 Task: Add Nordic Naturals Omega-3 Gummy Worms Strawberry to the cart.
Action: Mouse moved to (307, 164)
Screenshot: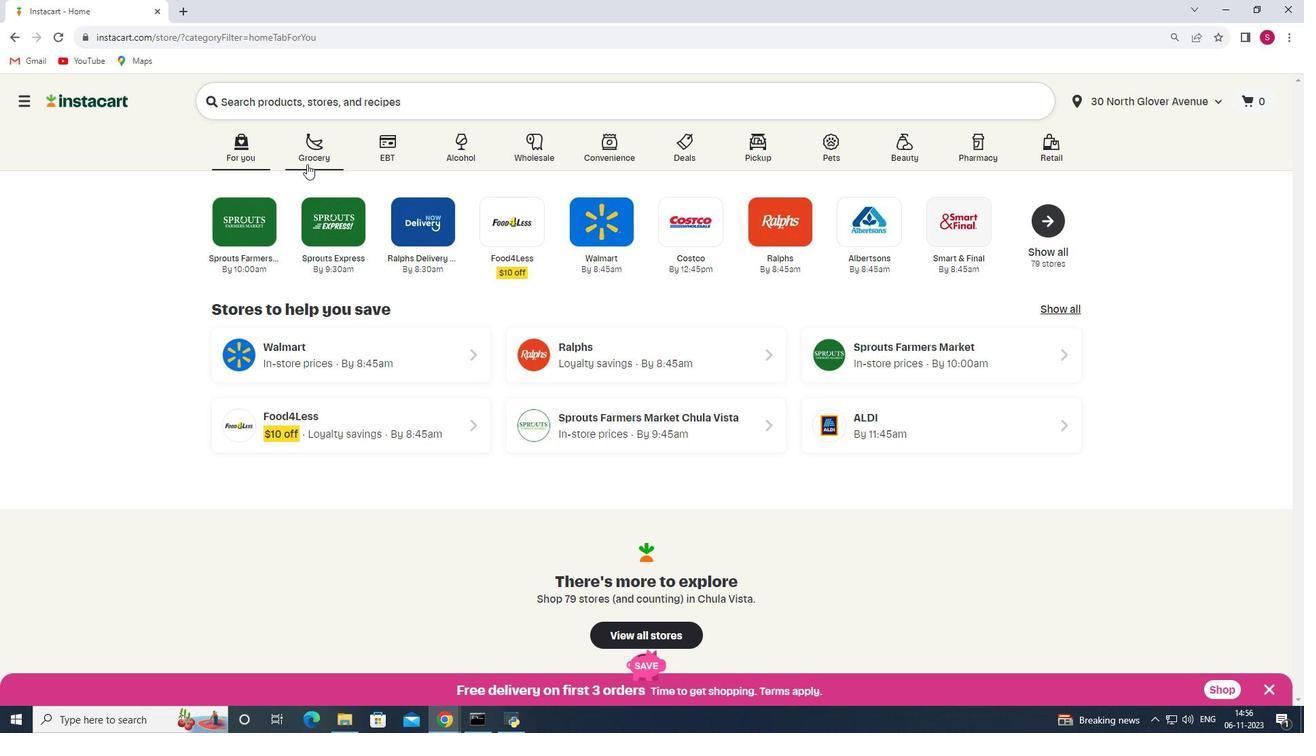 
Action: Mouse pressed left at (307, 164)
Screenshot: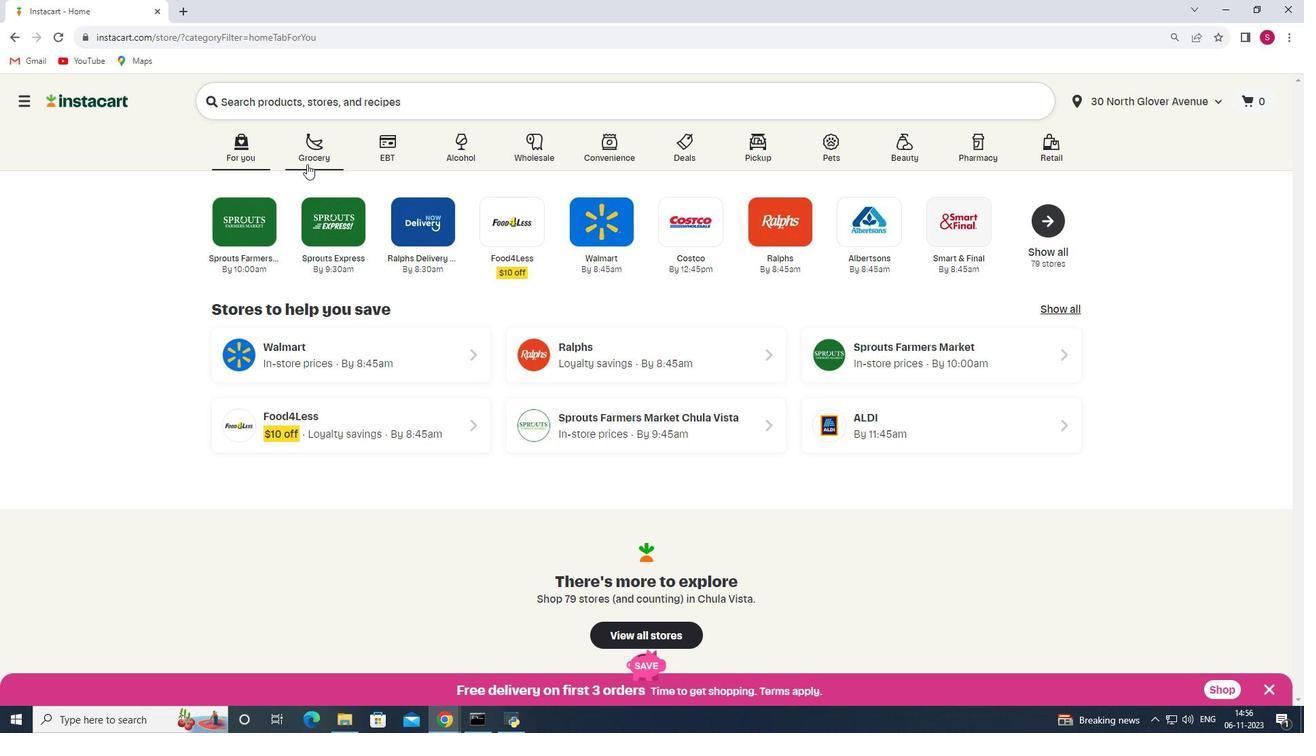 
Action: Mouse moved to (298, 390)
Screenshot: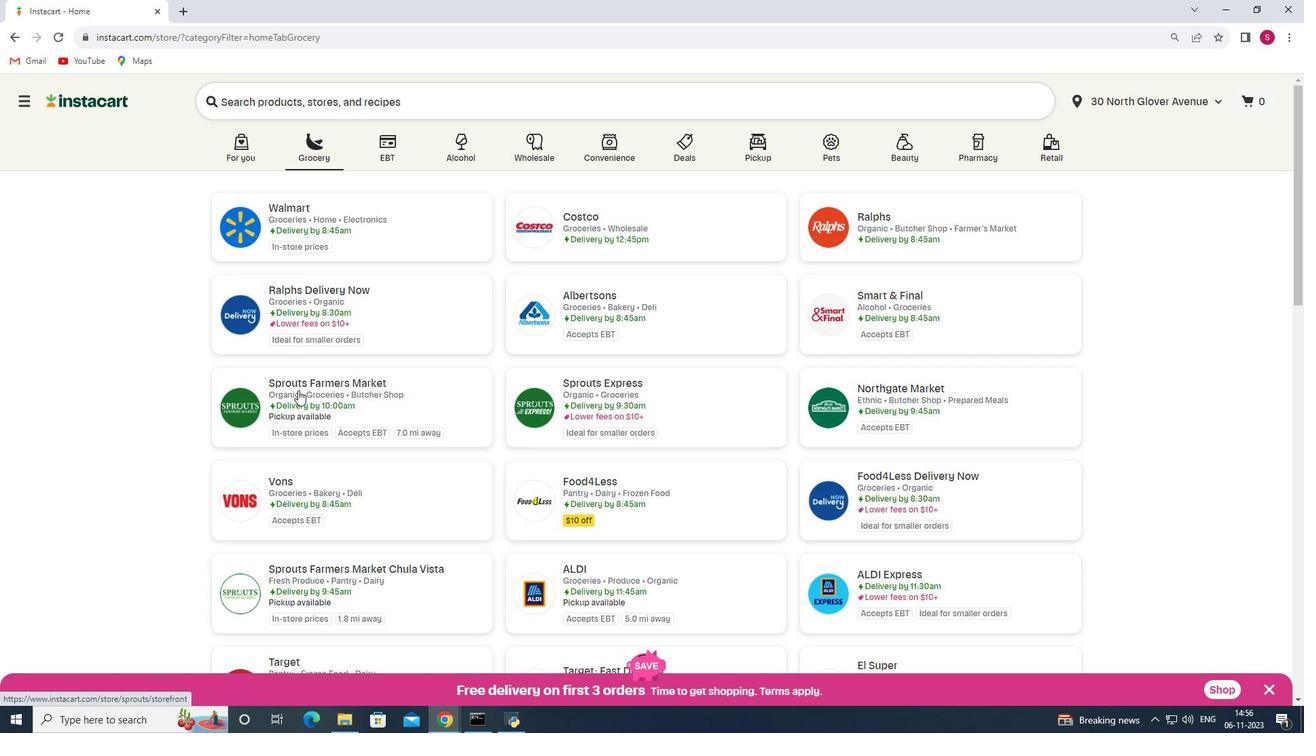 
Action: Mouse pressed left at (298, 390)
Screenshot: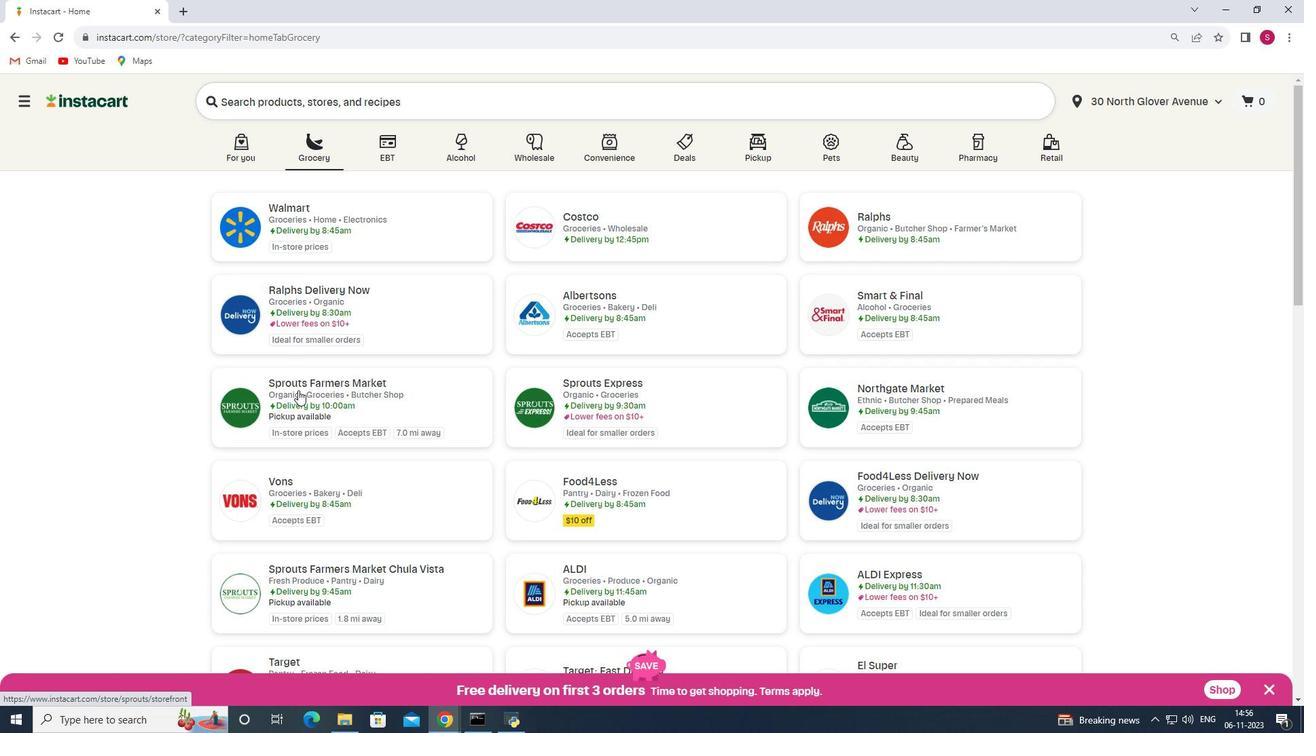 
Action: Mouse moved to (76, 450)
Screenshot: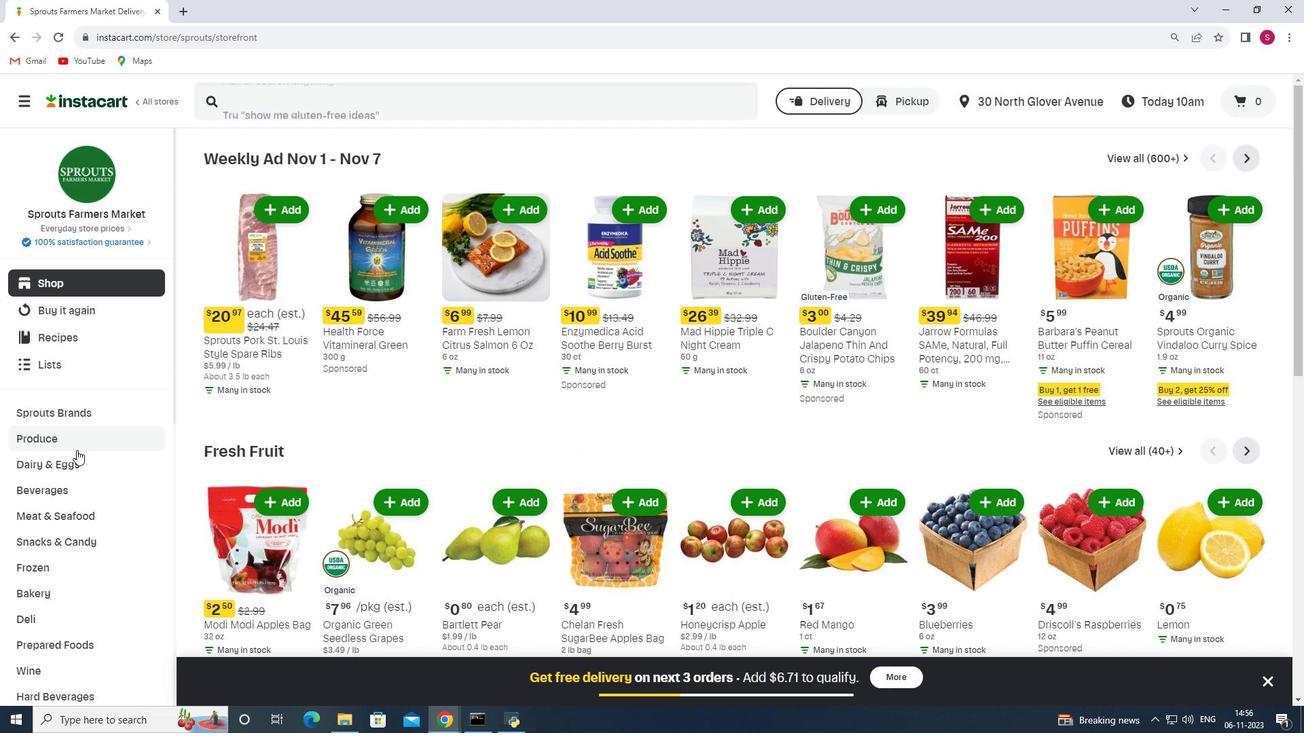 
Action: Mouse scrolled (76, 449) with delta (0, 0)
Screenshot: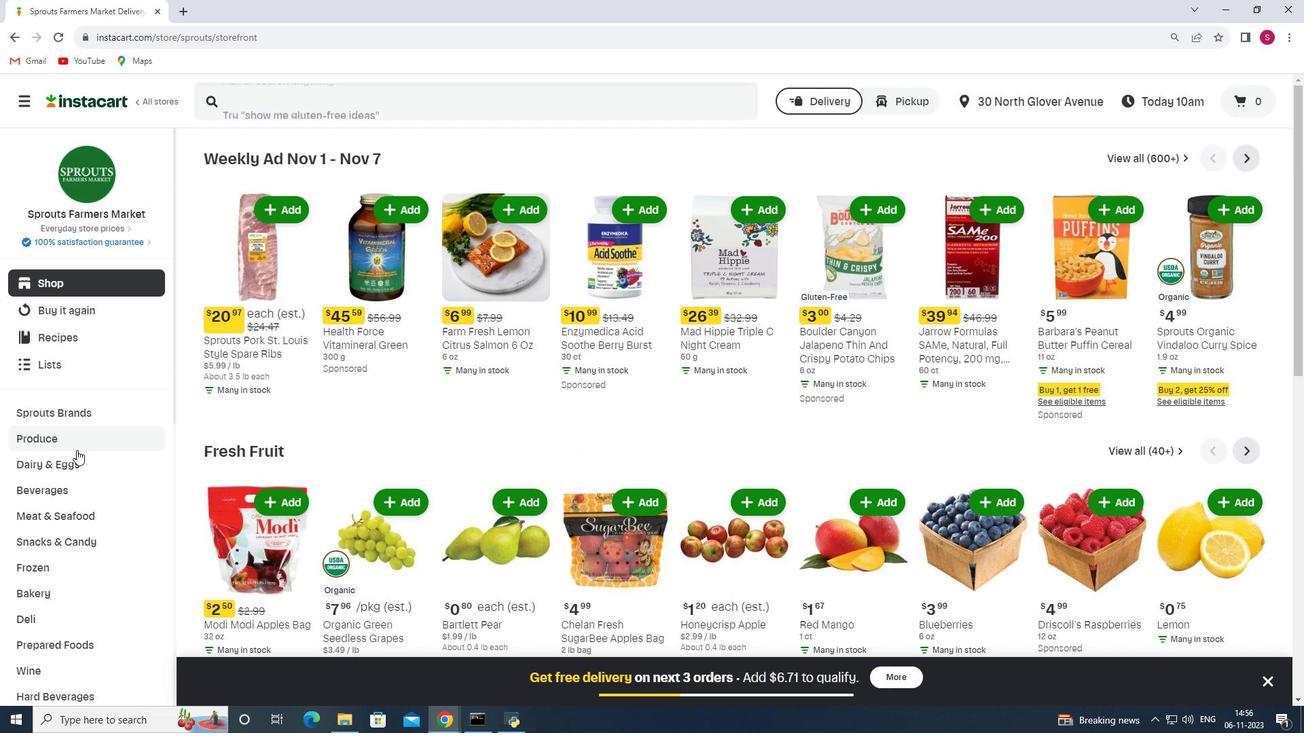 
Action: Mouse moved to (76, 451)
Screenshot: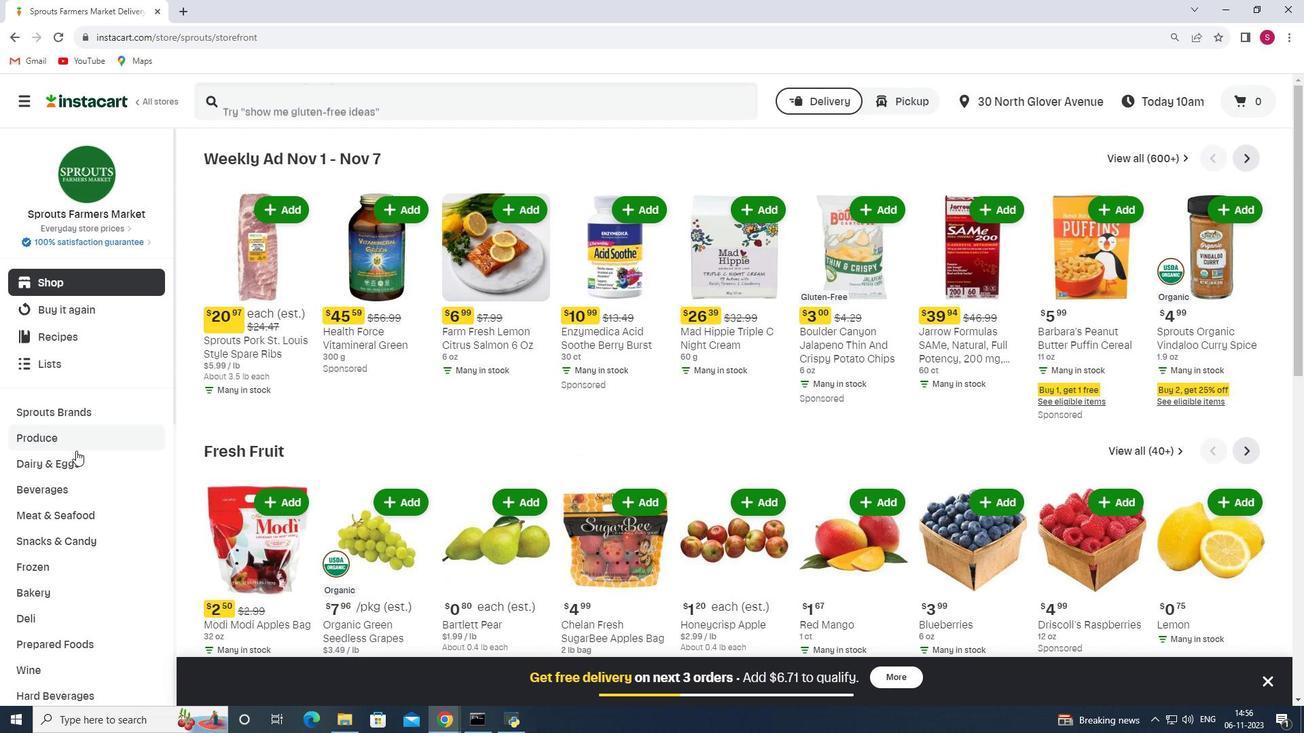 
Action: Mouse scrolled (76, 450) with delta (0, 0)
Screenshot: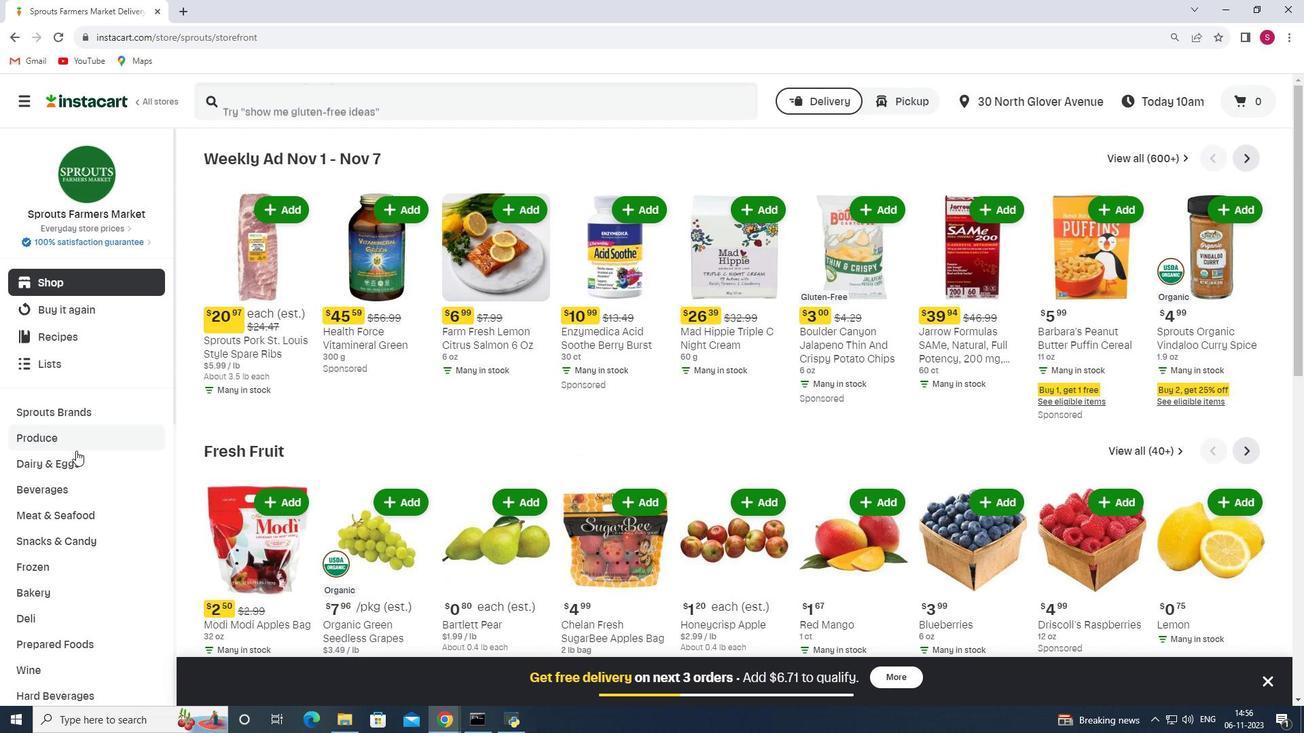 
Action: Mouse scrolled (76, 450) with delta (0, 0)
Screenshot: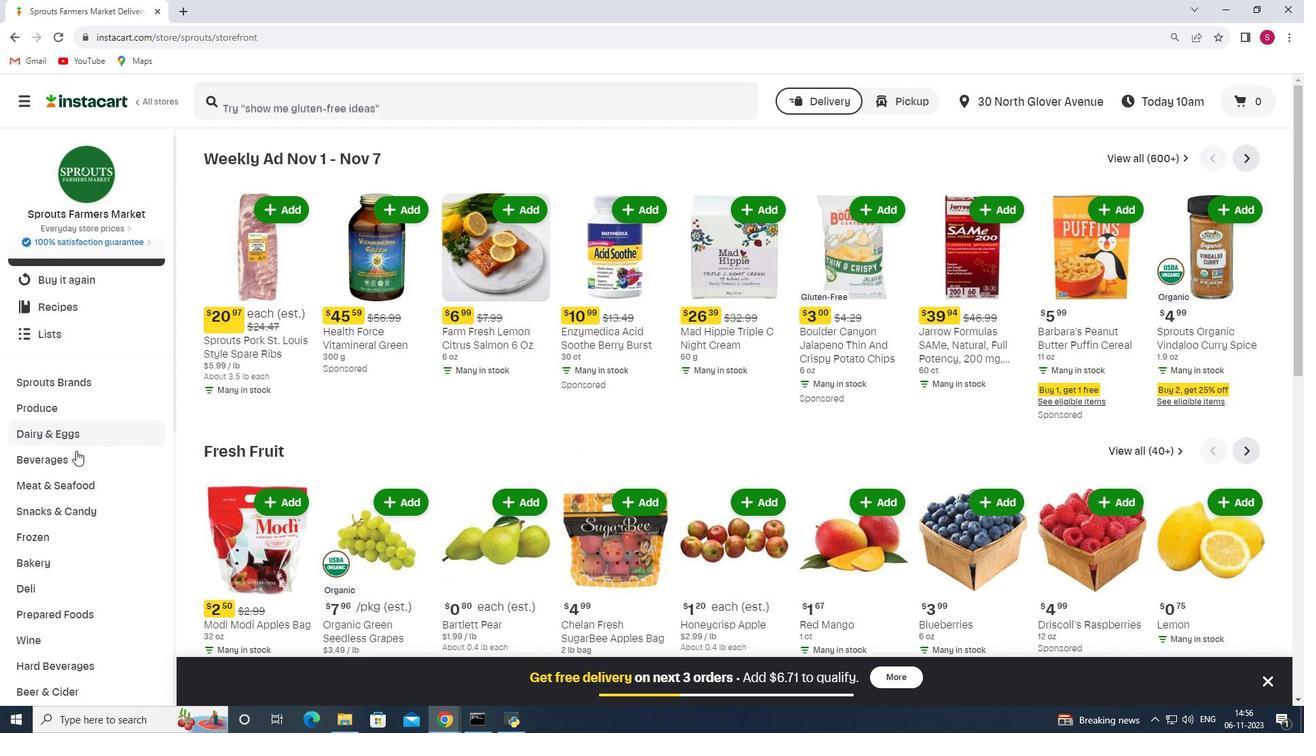 
Action: Mouse scrolled (76, 450) with delta (0, 0)
Screenshot: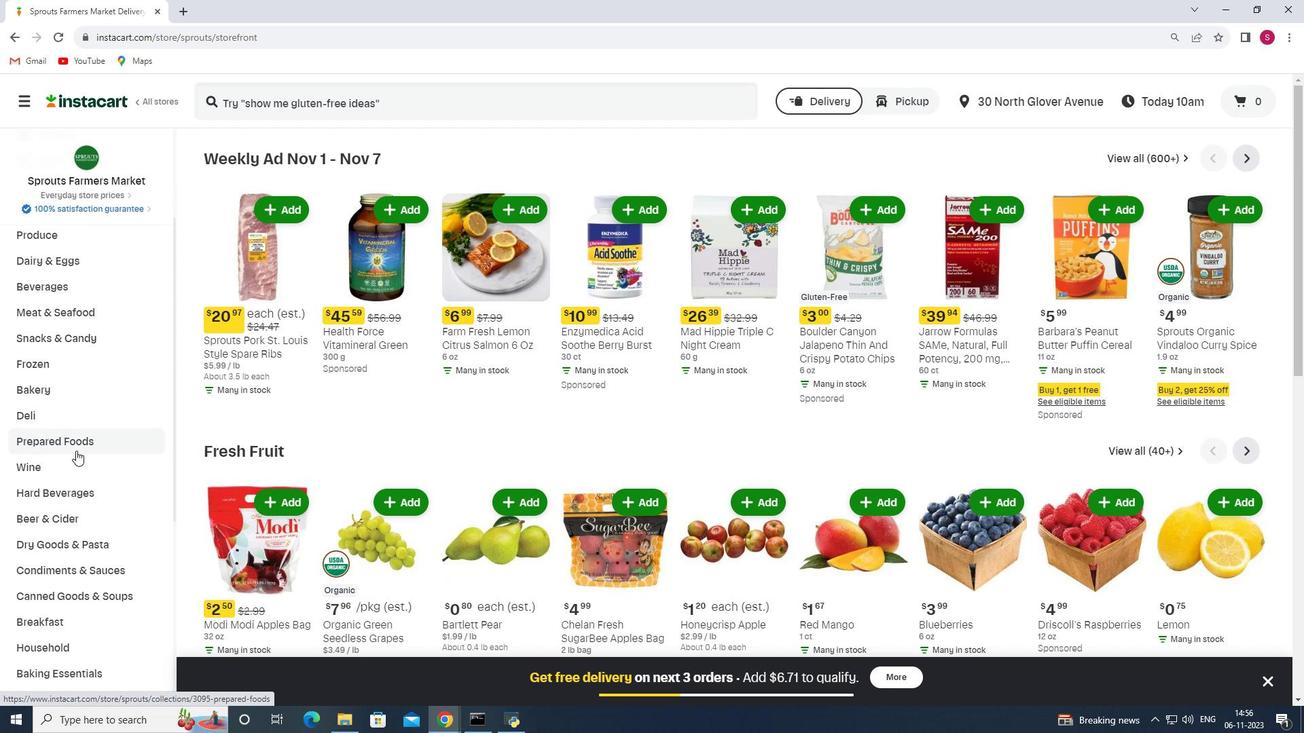 
Action: Mouse scrolled (76, 450) with delta (0, 0)
Screenshot: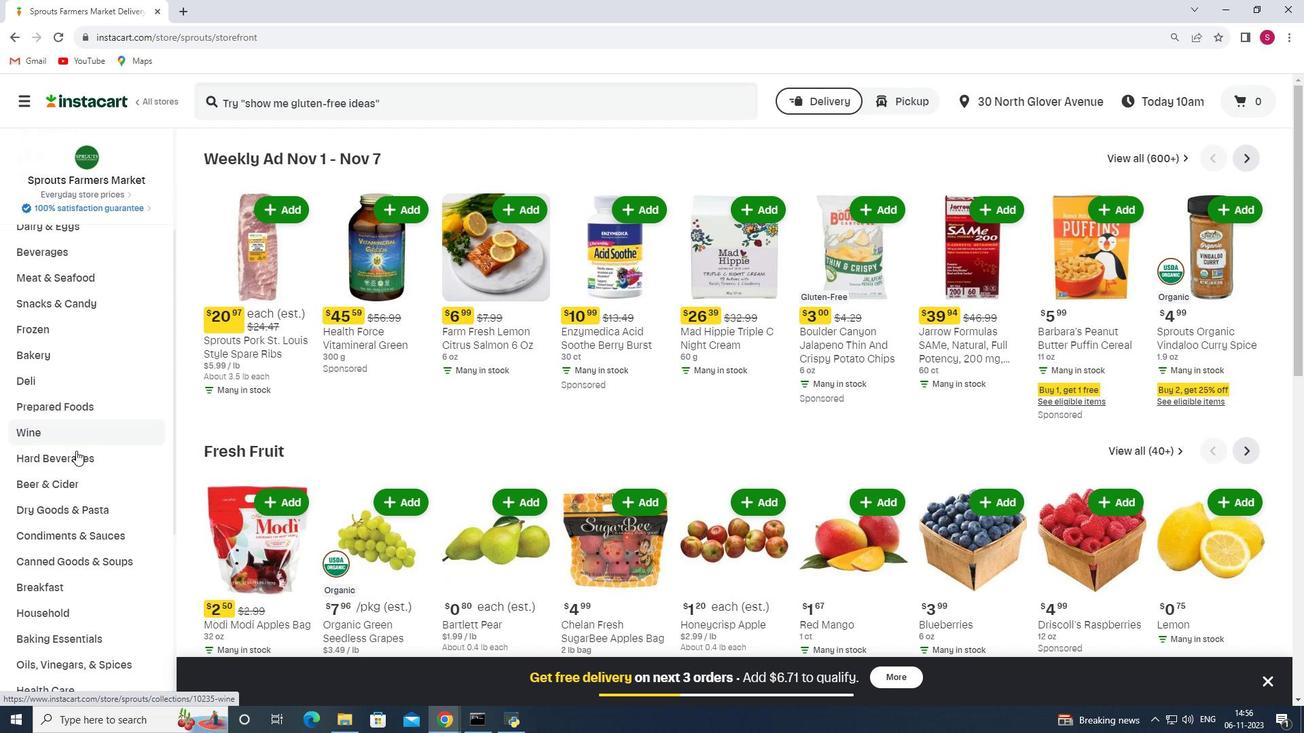 
Action: Mouse scrolled (76, 450) with delta (0, 0)
Screenshot: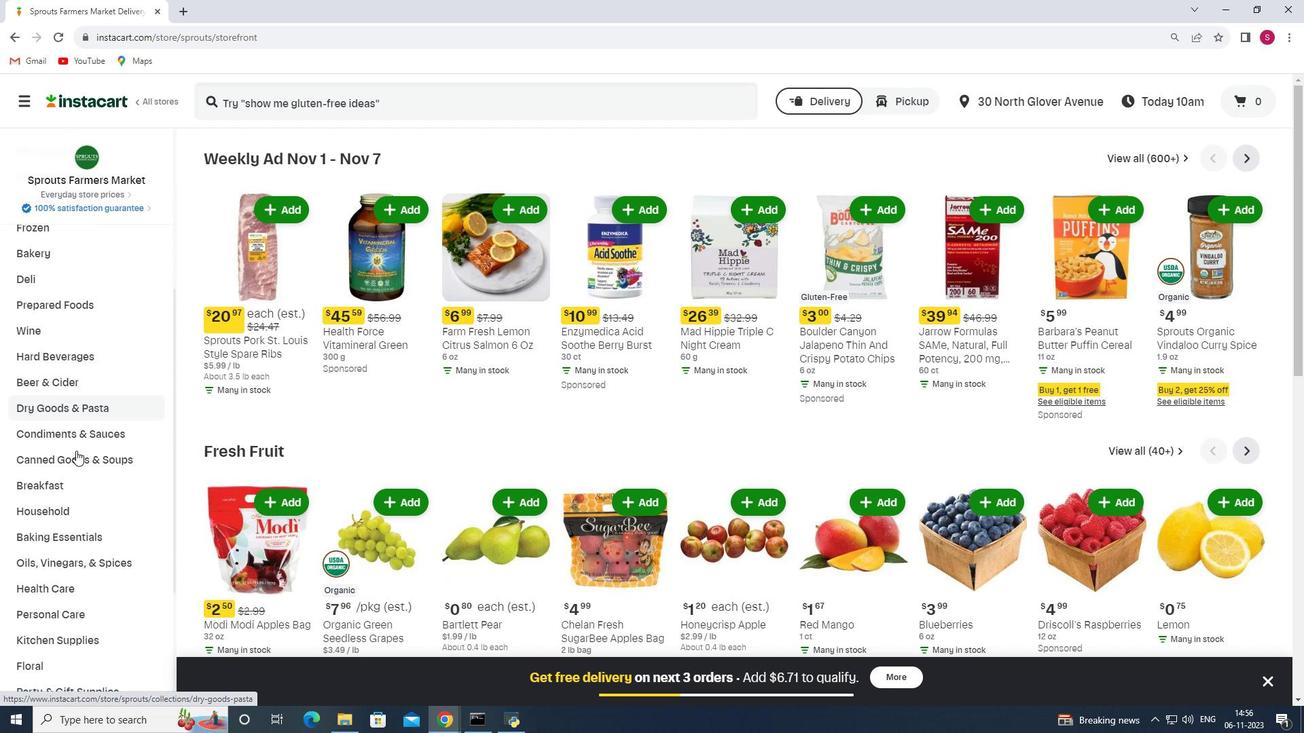 
Action: Mouse scrolled (76, 450) with delta (0, 0)
Screenshot: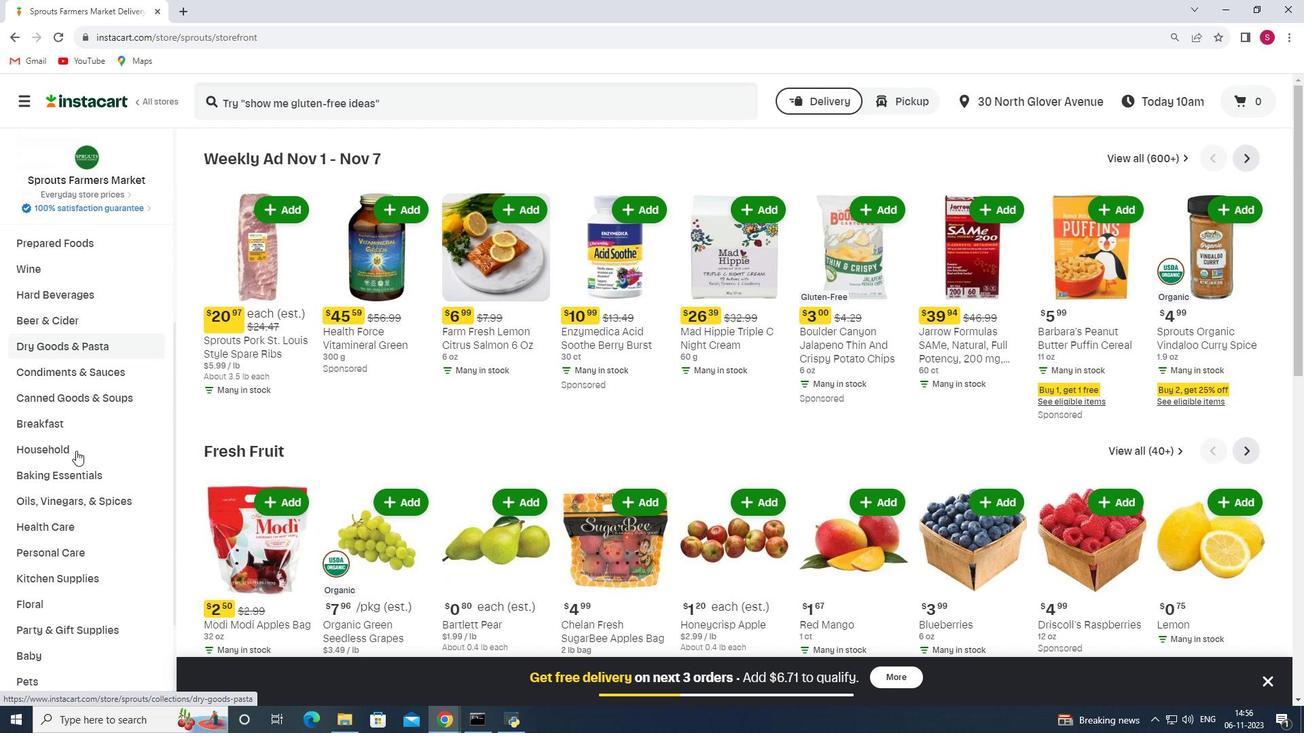 
Action: Mouse moved to (72, 463)
Screenshot: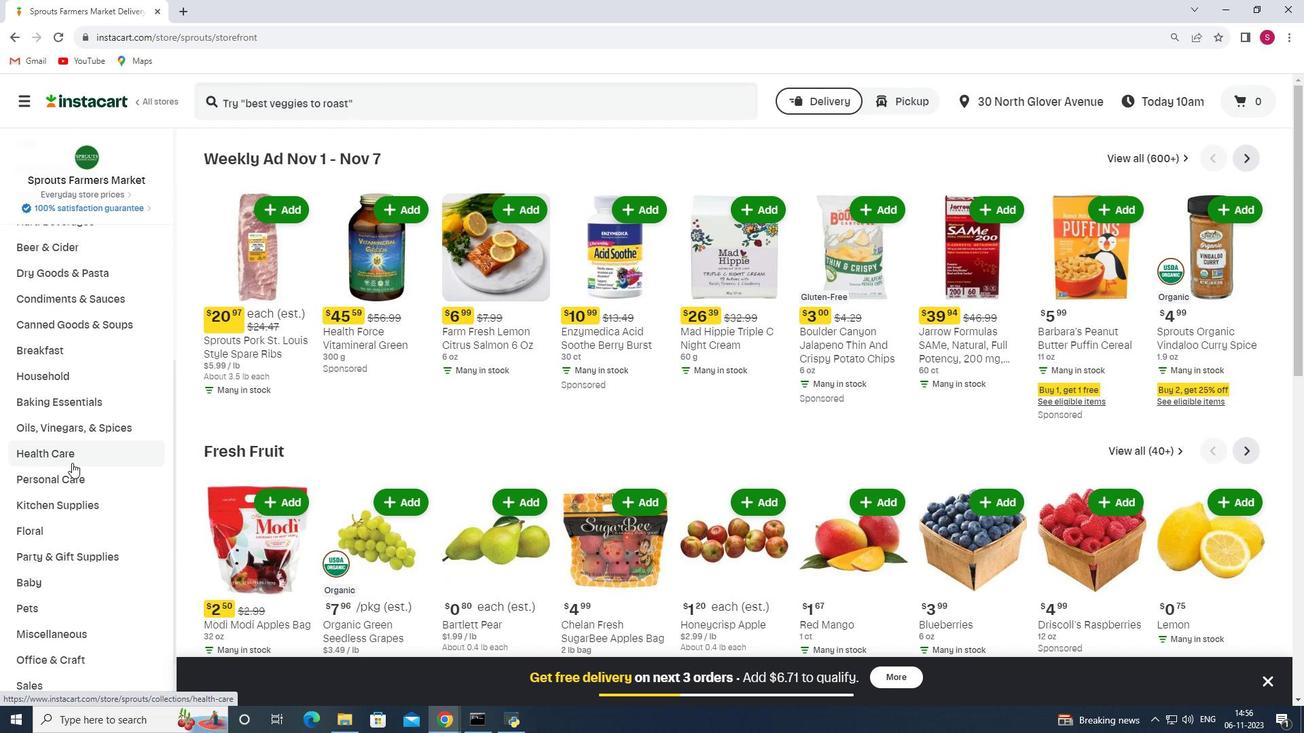 
Action: Mouse pressed left at (72, 463)
Screenshot: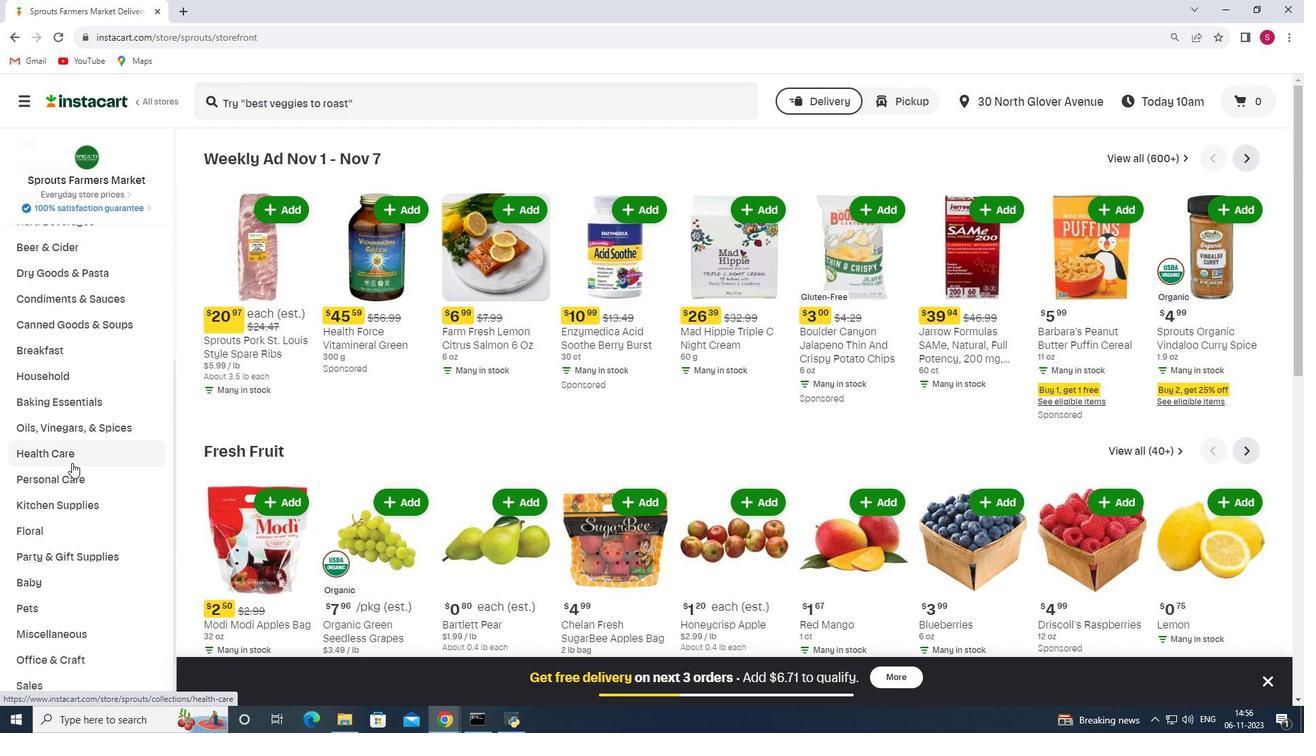 
Action: Mouse moved to (472, 185)
Screenshot: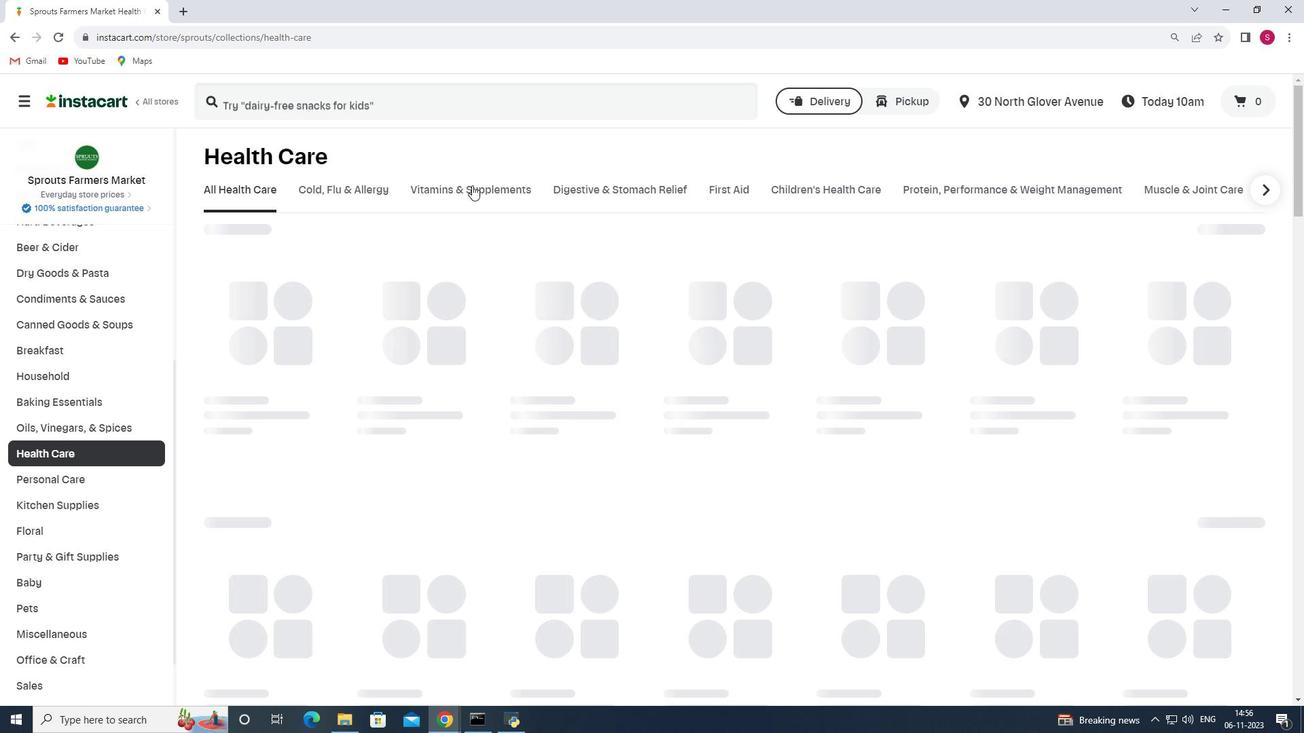 
Action: Mouse pressed left at (472, 185)
Screenshot: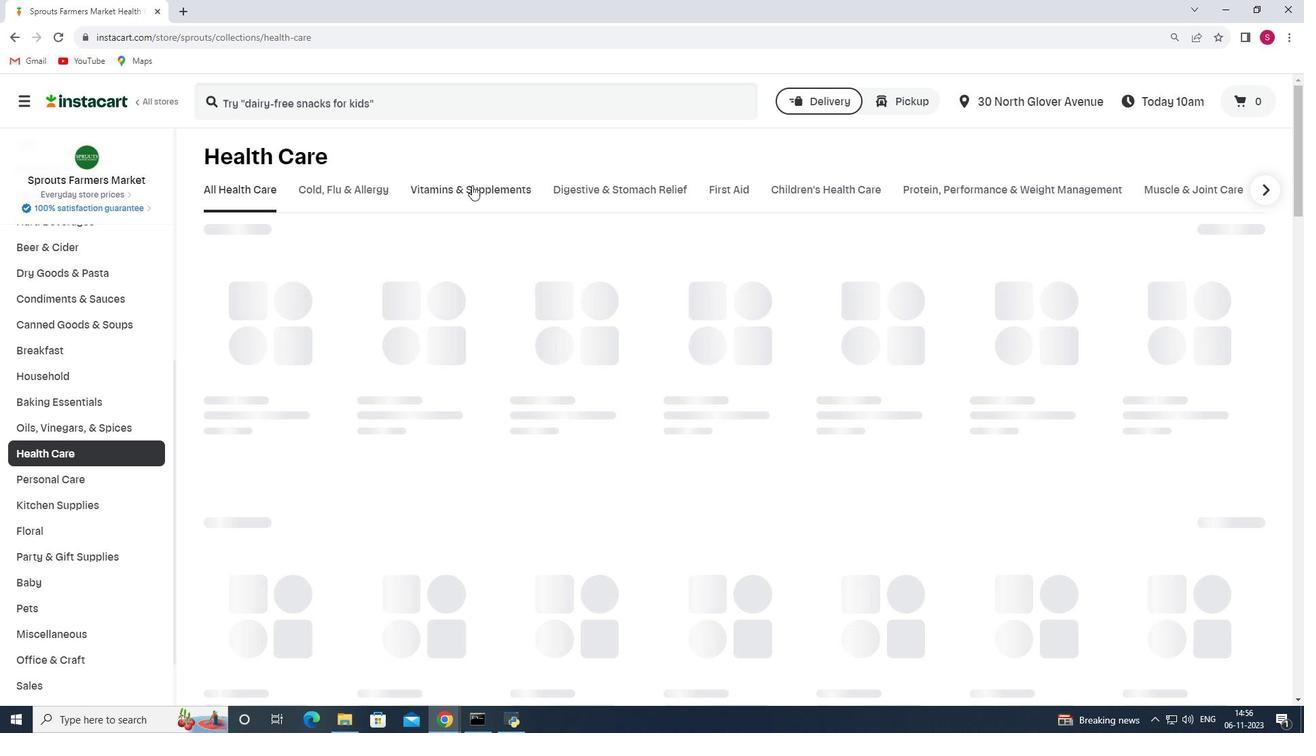 
Action: Mouse moved to (953, 256)
Screenshot: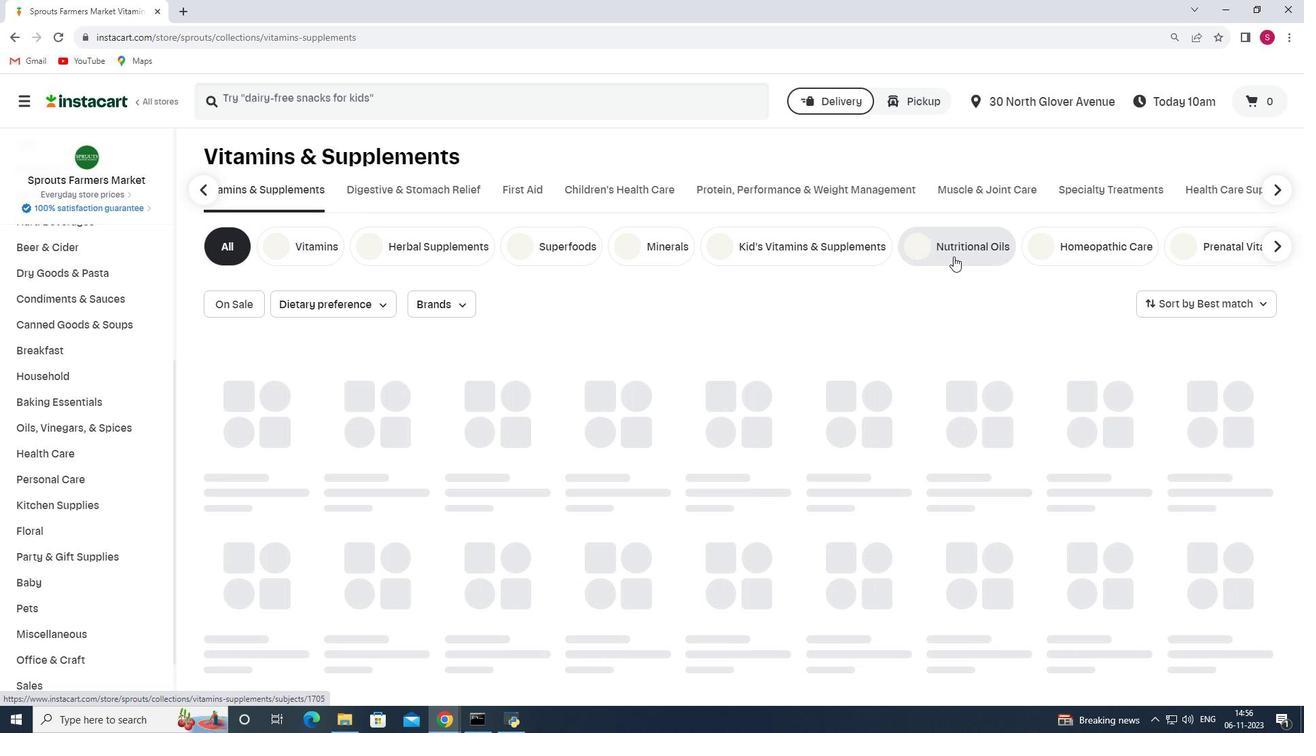
Action: Mouse pressed left at (953, 256)
Screenshot: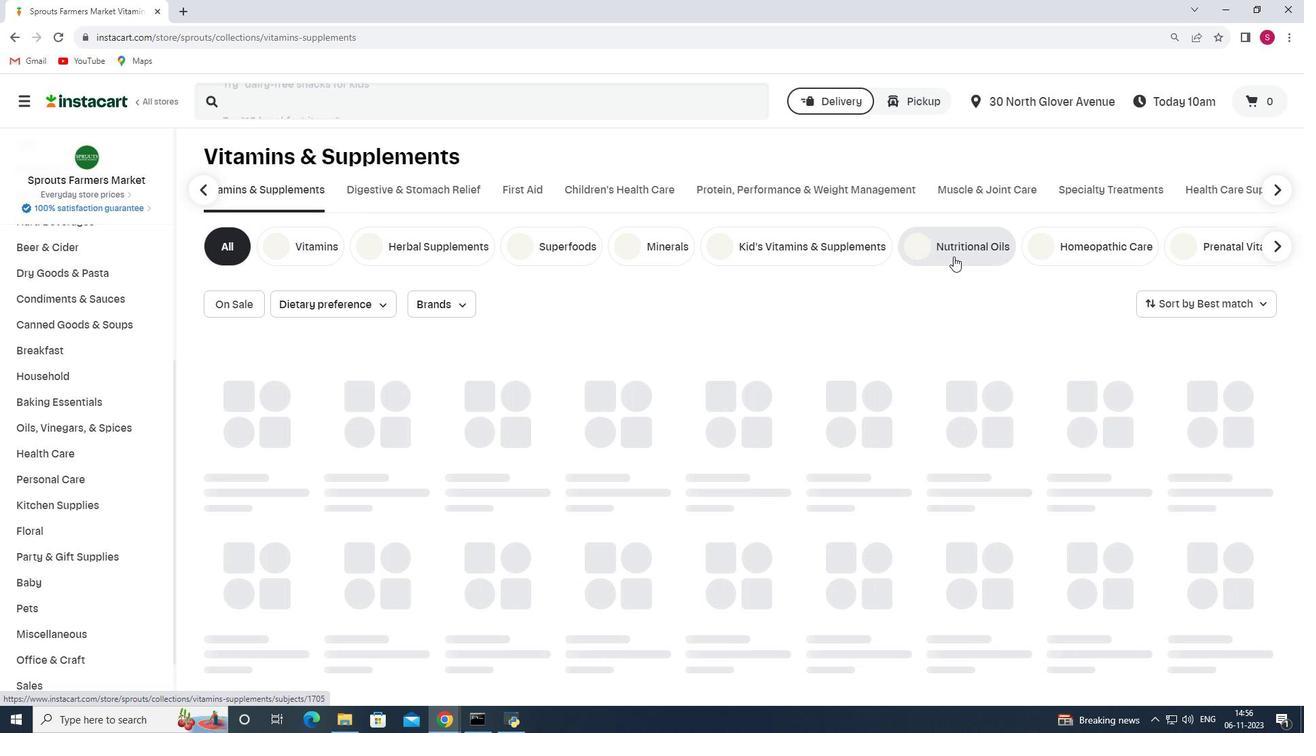 
Action: Mouse moved to (404, 99)
Screenshot: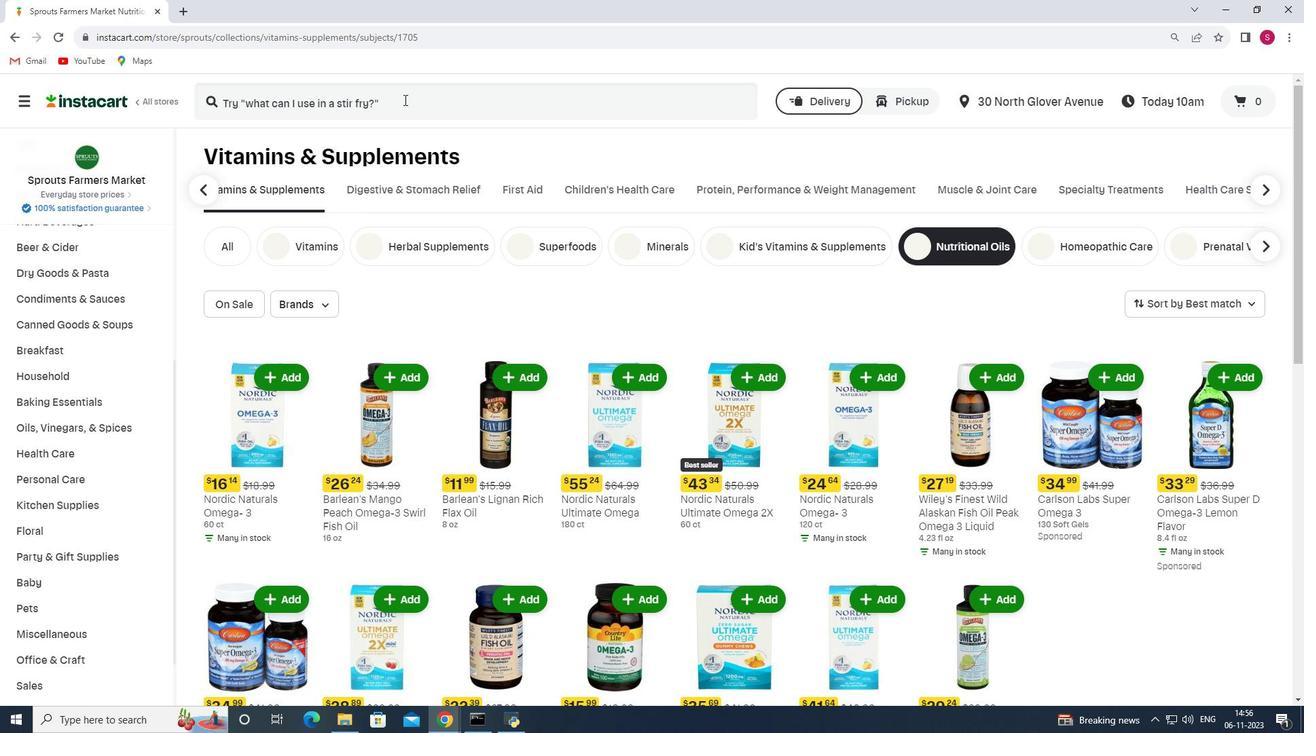 
Action: Mouse pressed left at (404, 99)
Screenshot: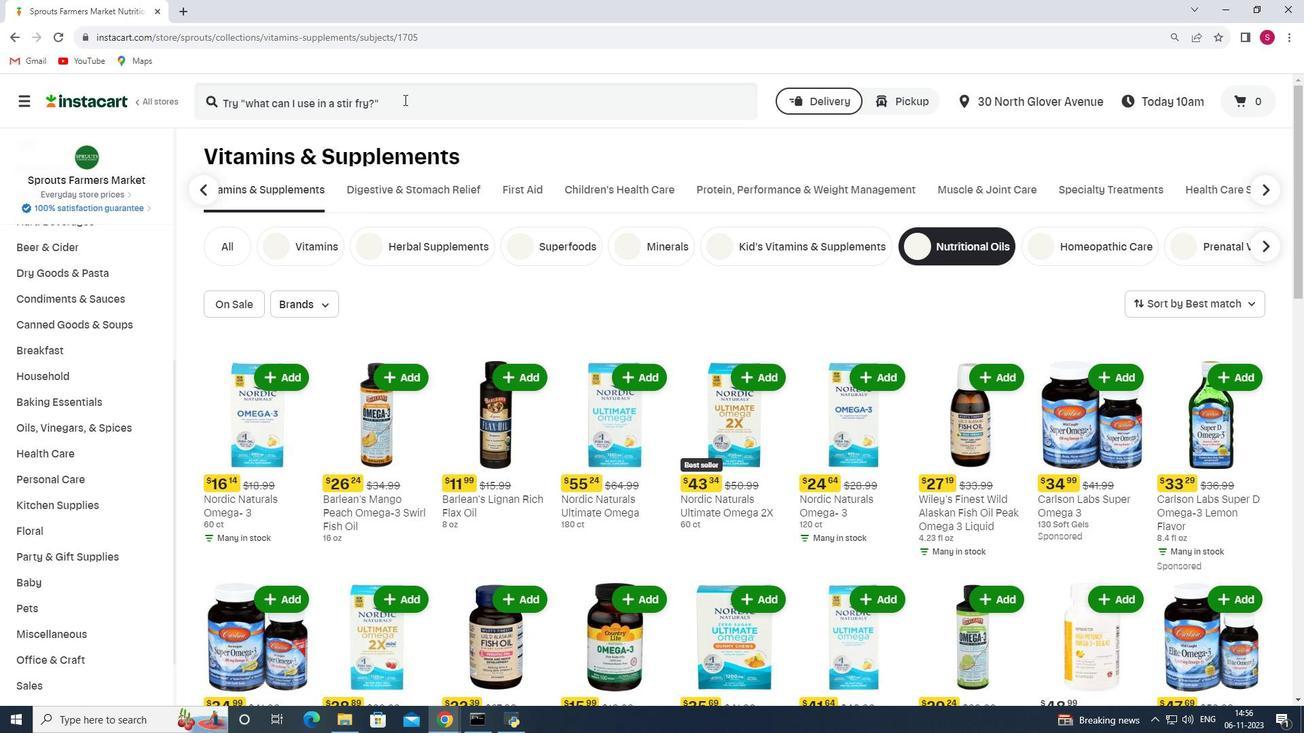 
Action: Key pressed <Key.shift>Nordic<Key.space><Key.shift>Naturals<Key.space><Key.shift>Omega-3<Key.space><Key.shift>Gun<Key.backspace>mmy<Key.space><Key.shift>Worms<Key.space><Key.shift>Strawberry<Key.enter>
Screenshot: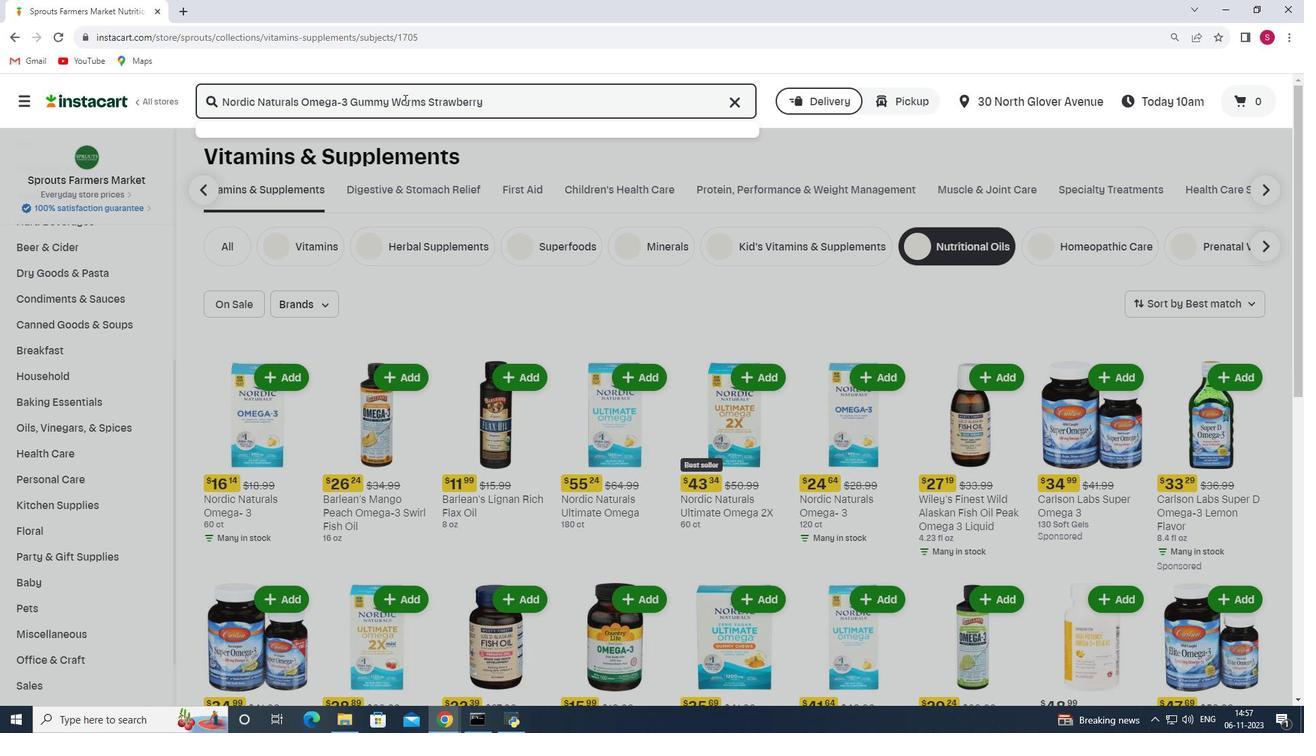 
Action: Mouse moved to (426, 127)
Screenshot: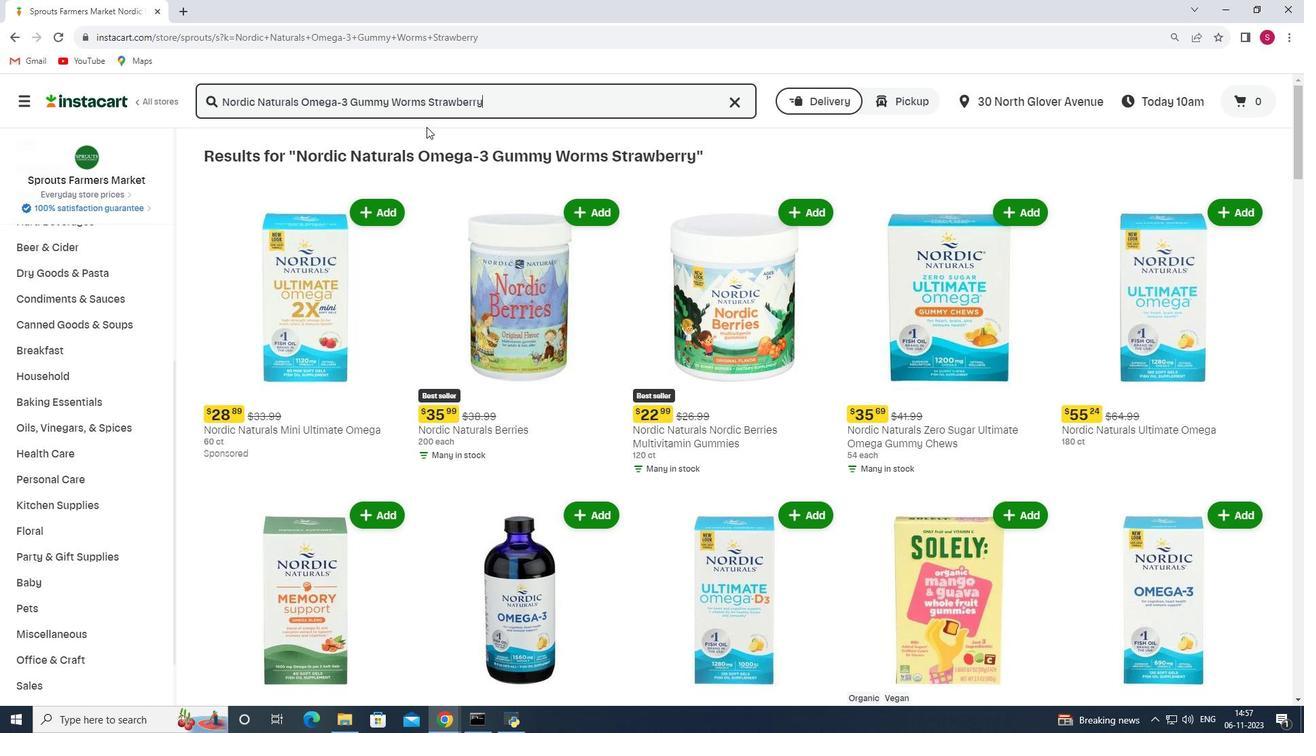 
Action: Mouse scrolled (426, 126) with delta (0, 0)
Screenshot: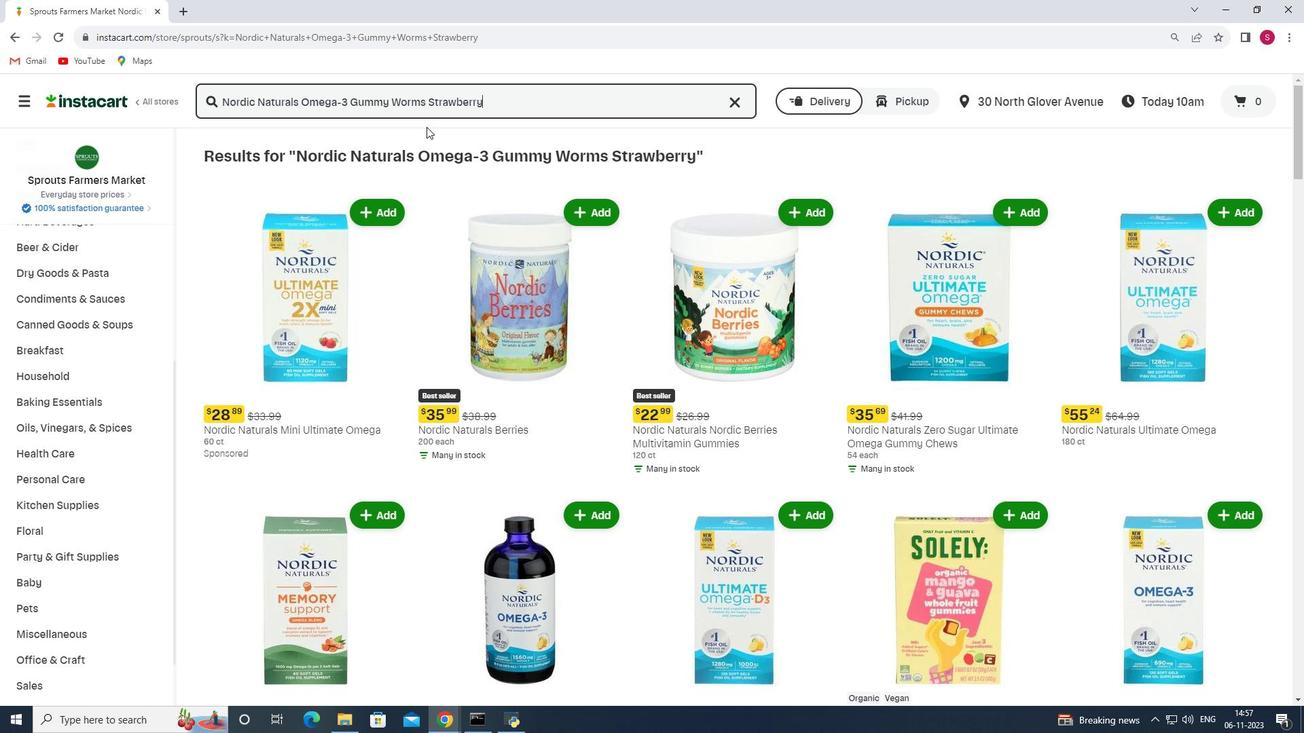 
Action: Mouse moved to (542, 184)
Screenshot: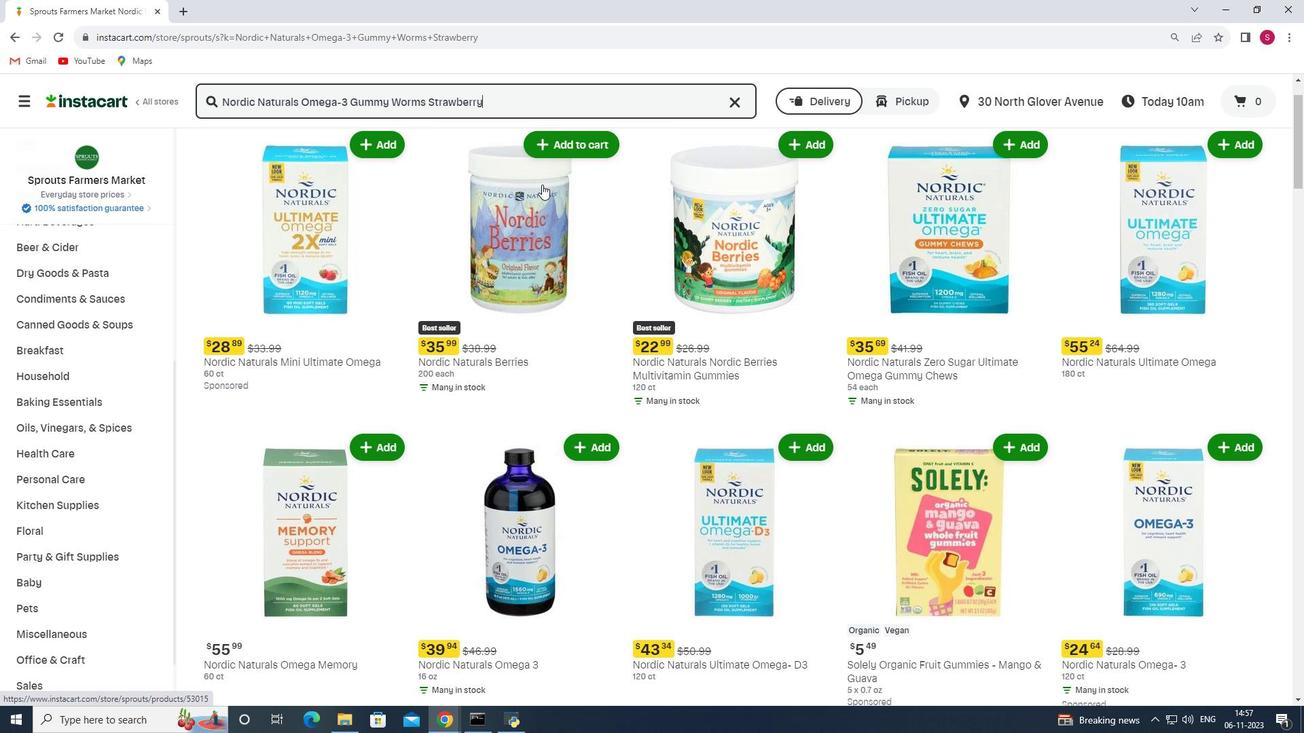 
Action: Mouse scrolled (542, 184) with delta (0, 0)
Screenshot: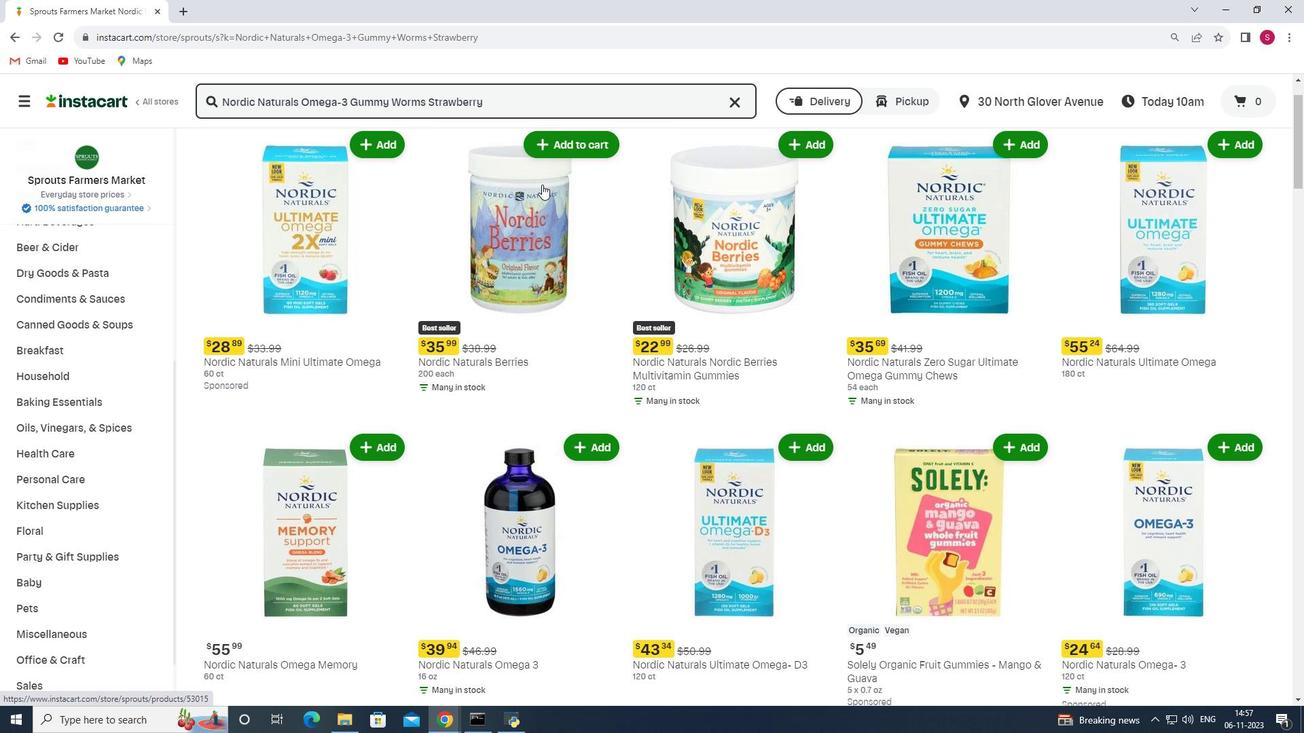 
Action: Mouse scrolled (542, 184) with delta (0, 0)
Screenshot: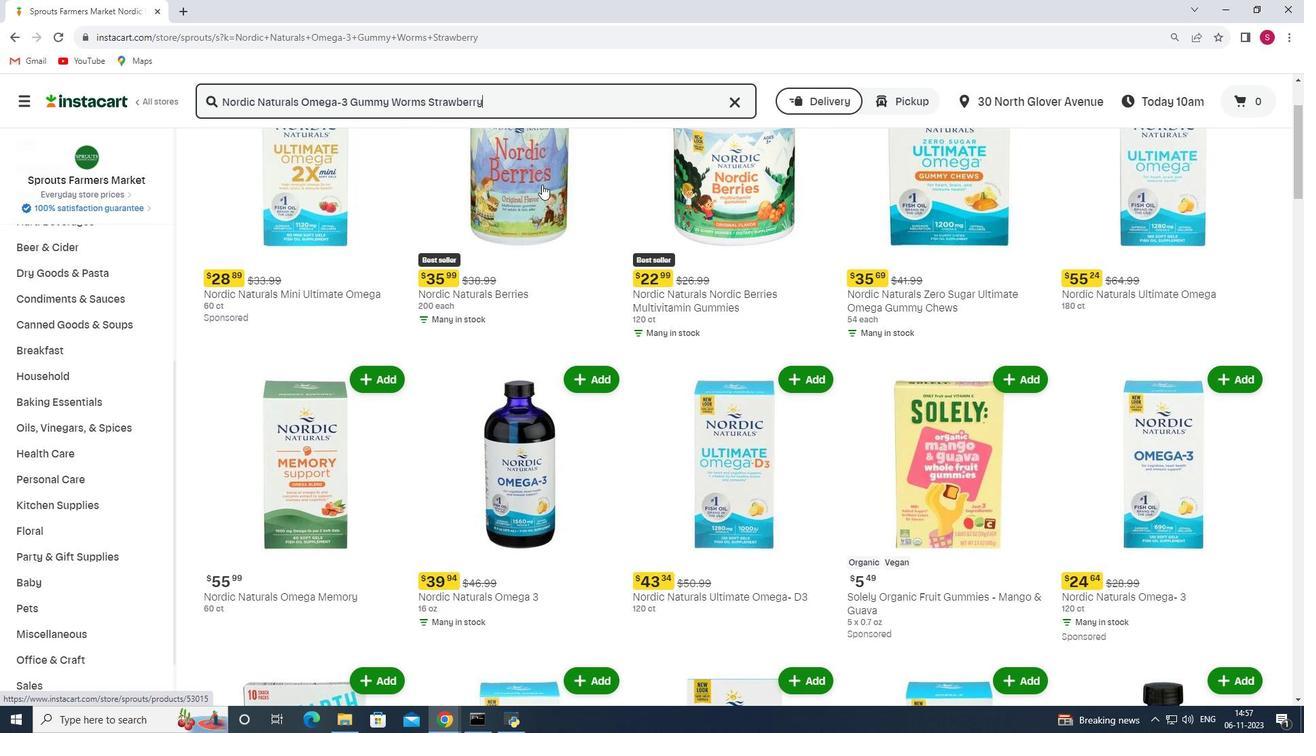 
Action: Mouse scrolled (542, 184) with delta (0, 0)
Screenshot: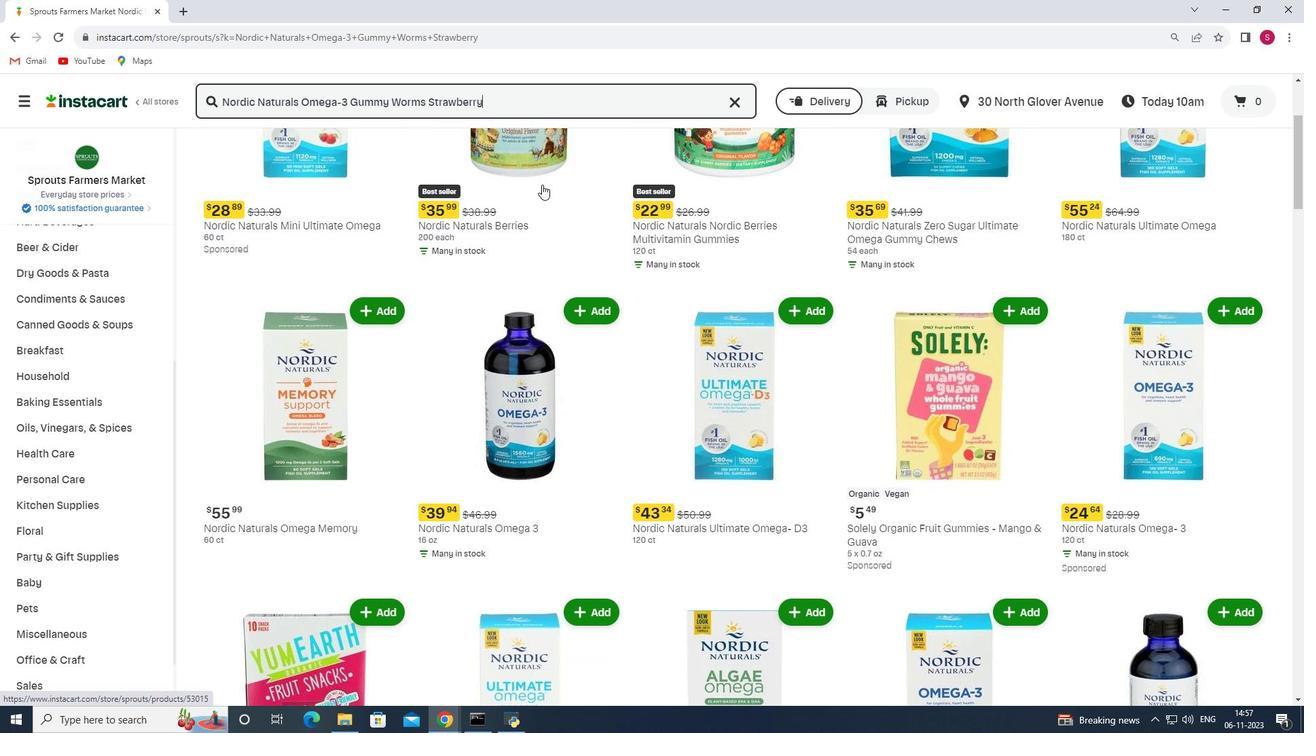 
Action: Mouse scrolled (542, 184) with delta (0, 0)
Screenshot: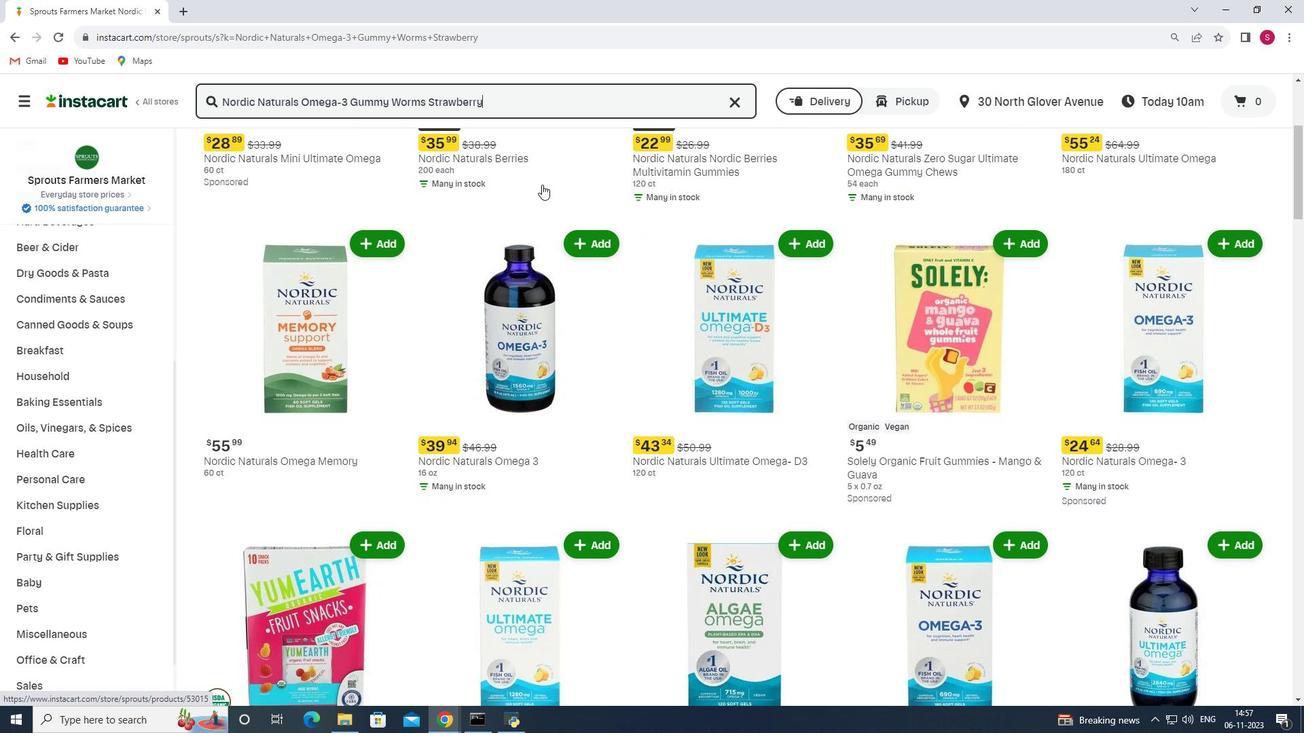 
Action: Mouse scrolled (542, 184) with delta (0, 0)
Screenshot: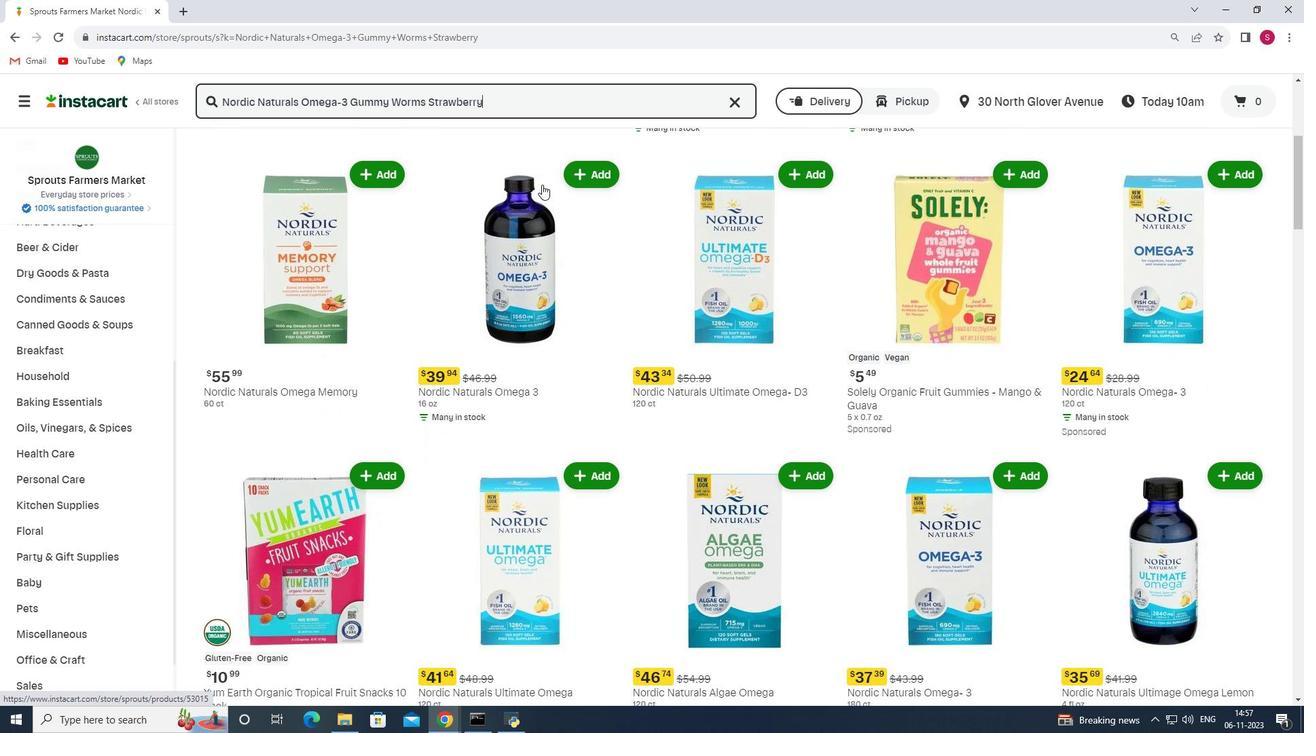 
Action: Mouse moved to (582, 197)
Screenshot: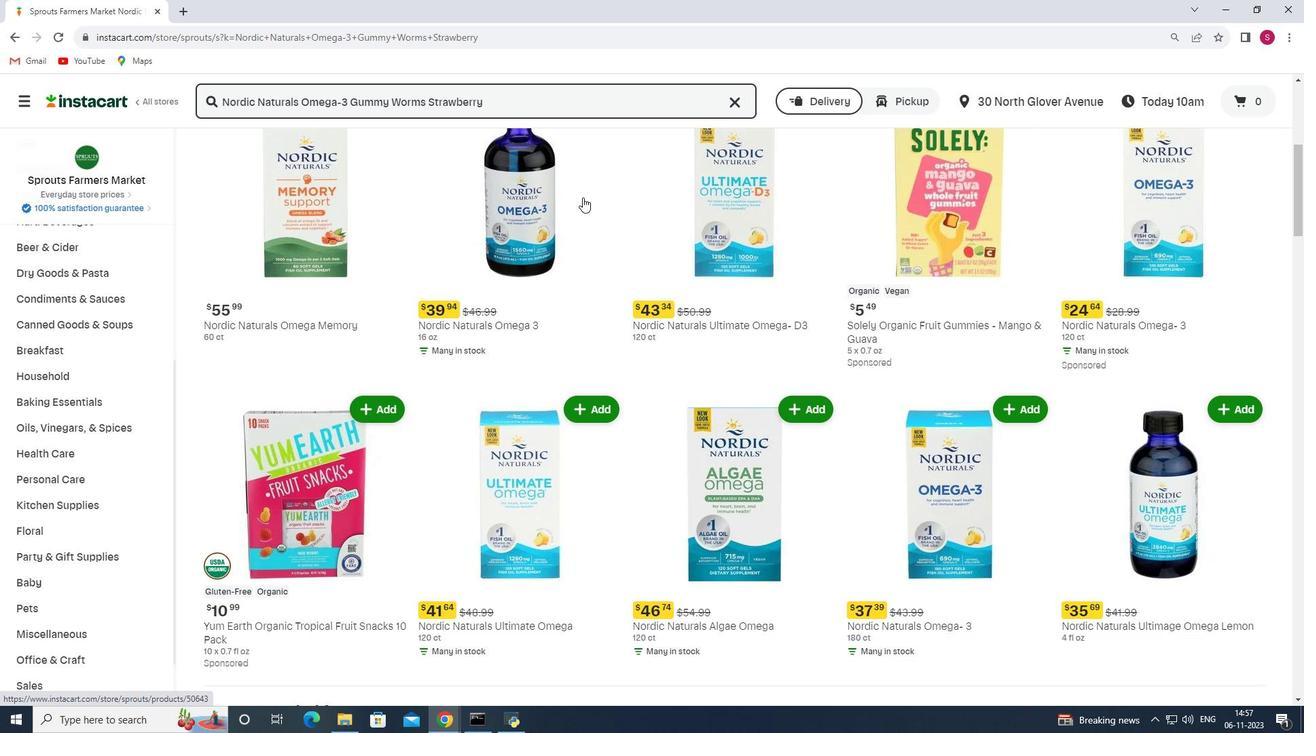 
Action: Mouse scrolled (582, 197) with delta (0, 0)
Screenshot: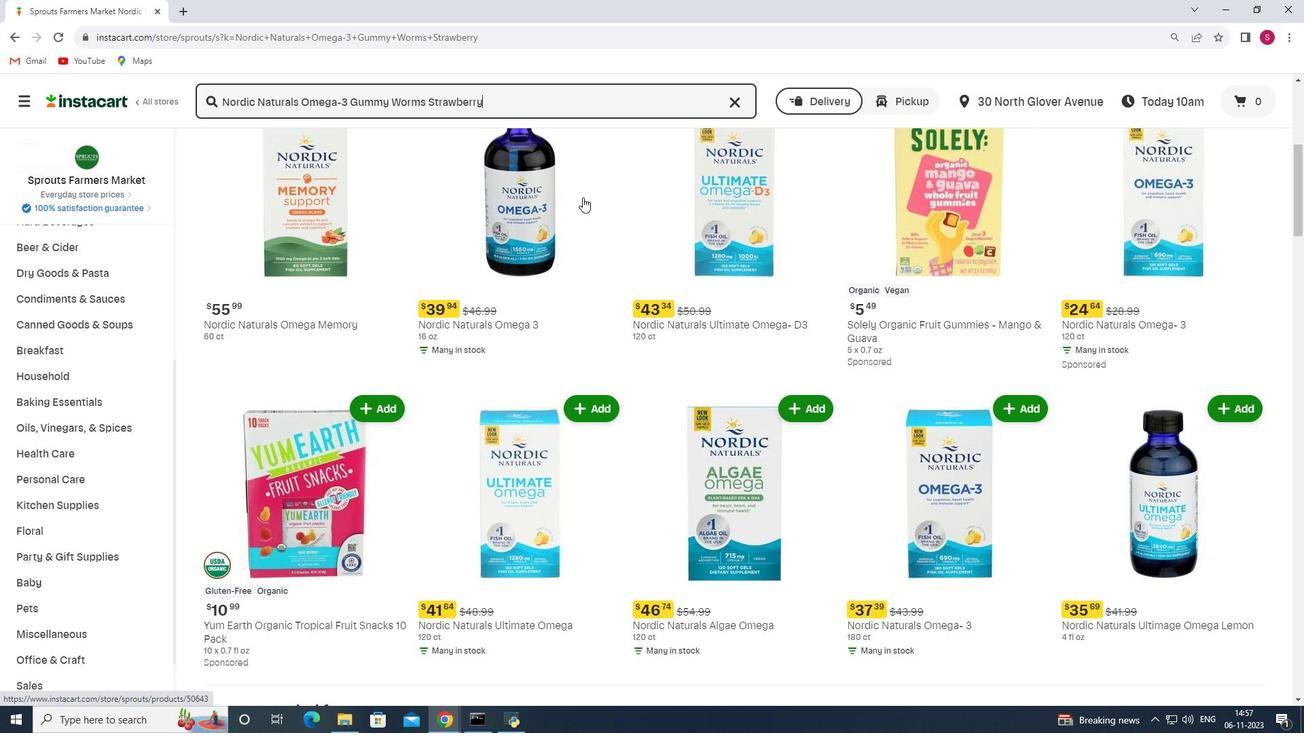 
Action: Mouse scrolled (582, 197) with delta (0, 0)
Screenshot: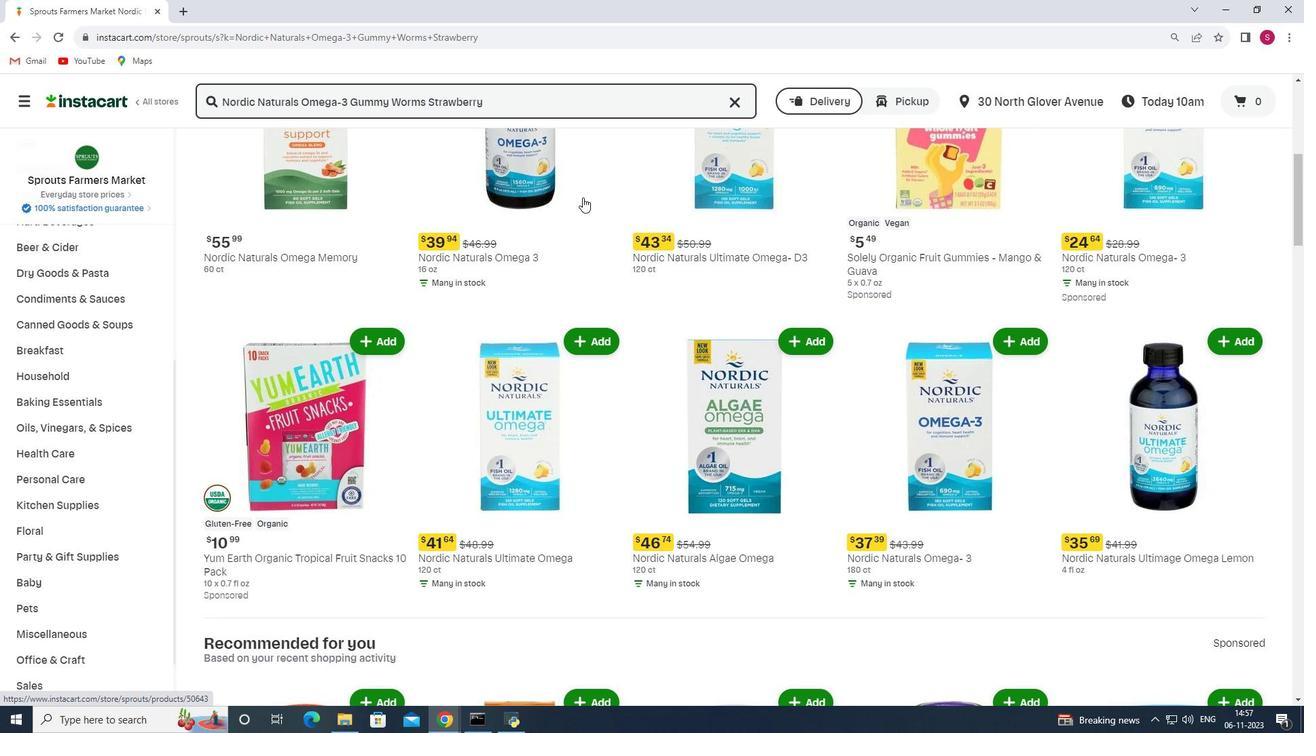 
Action: Mouse scrolled (582, 197) with delta (0, 0)
Screenshot: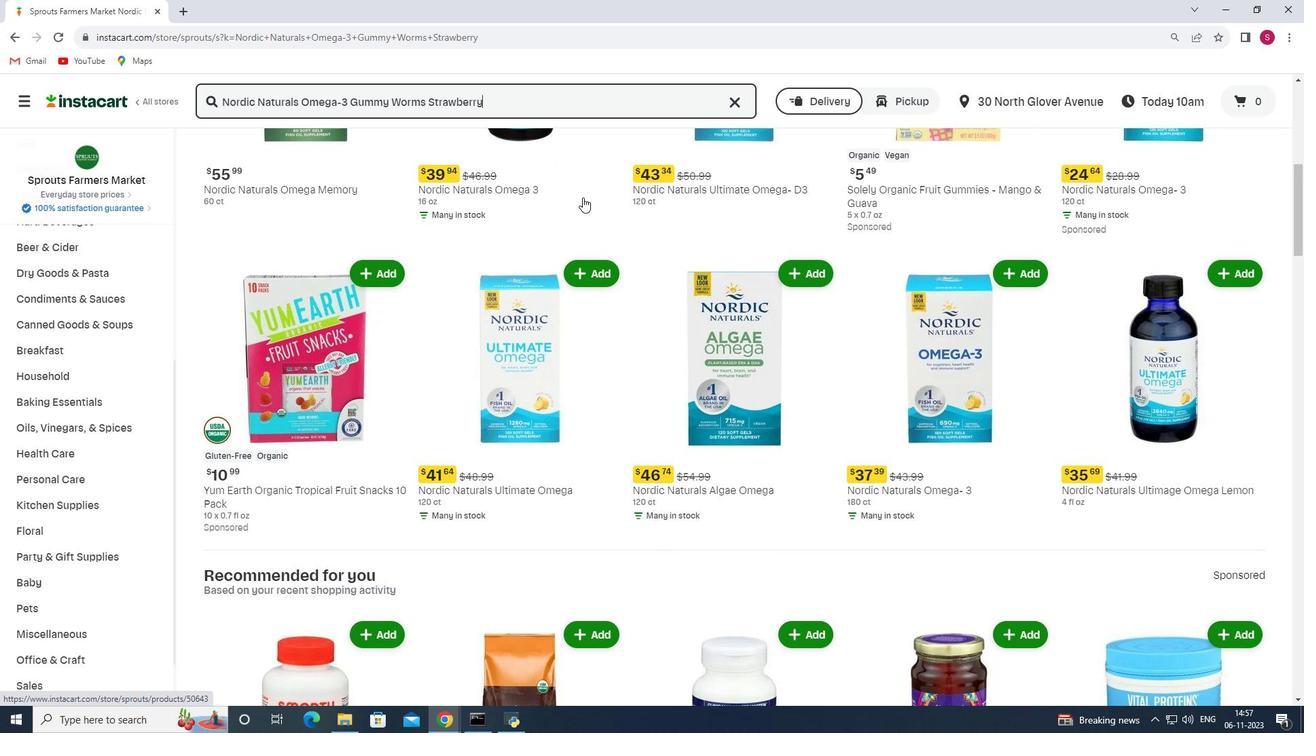 
Action: Mouse scrolled (582, 197) with delta (0, 0)
Screenshot: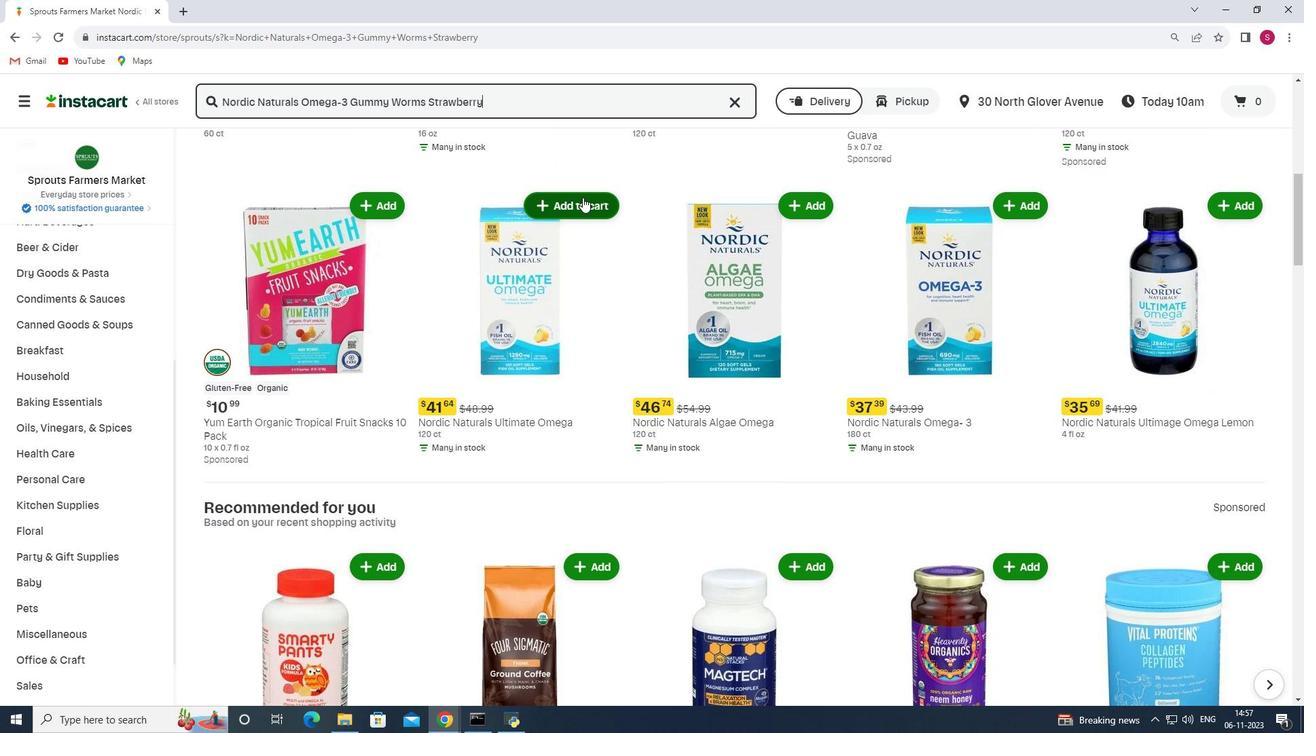 
Action: Mouse moved to (613, 202)
Screenshot: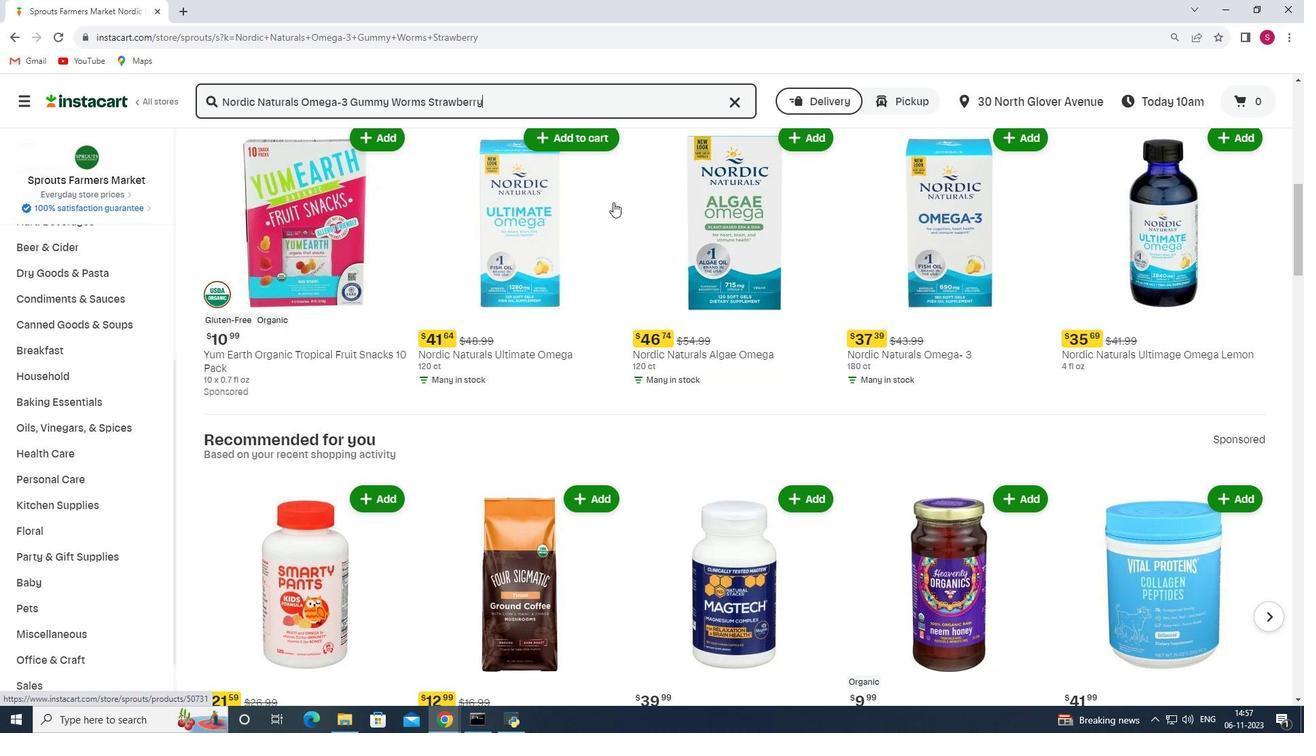 
Action: Mouse scrolled (613, 201) with delta (0, 0)
Screenshot: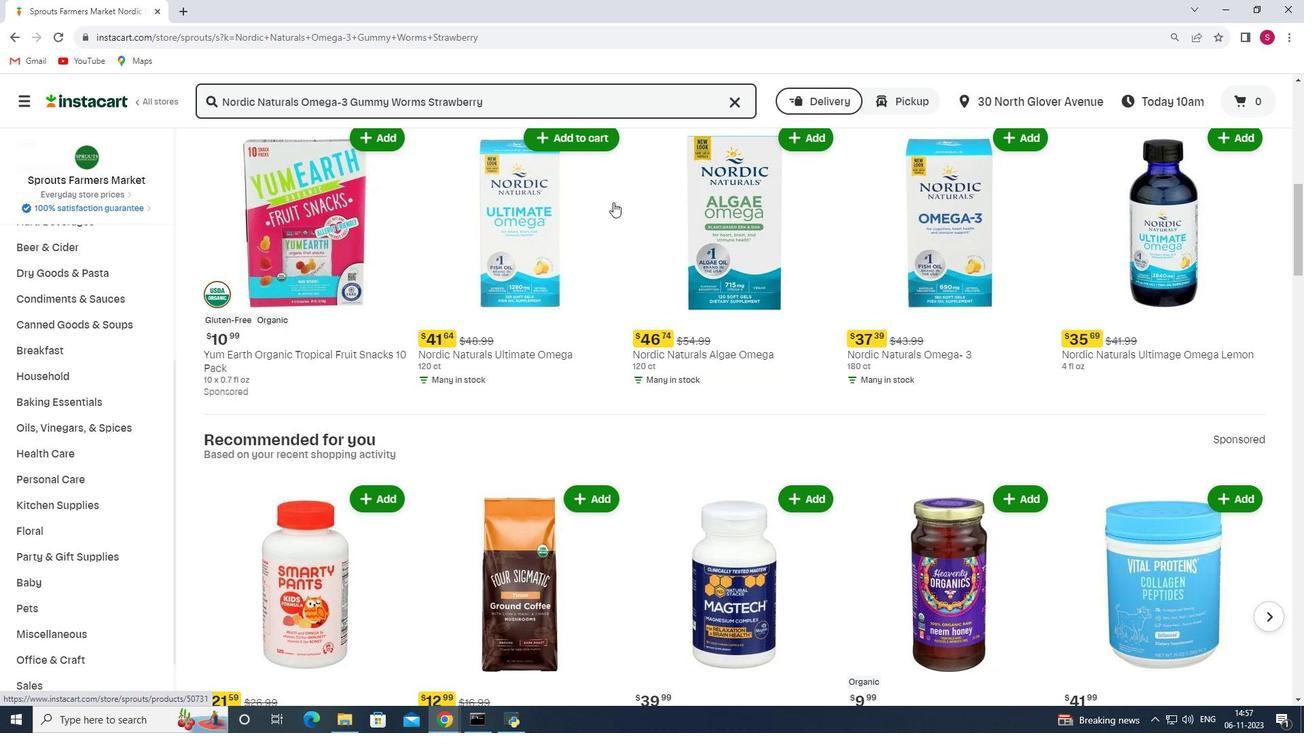 
Action: Mouse scrolled (613, 201) with delta (0, 0)
Screenshot: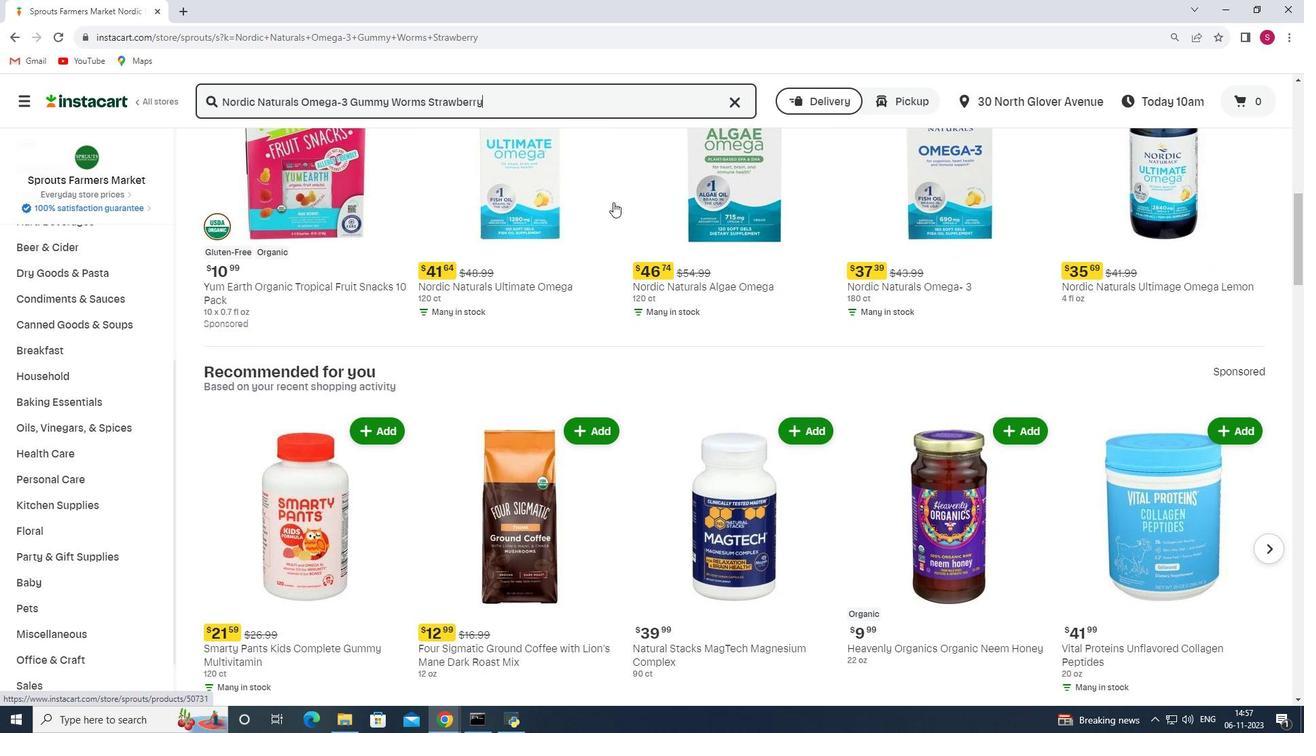 
Action: Mouse scrolled (613, 201) with delta (0, 0)
Screenshot: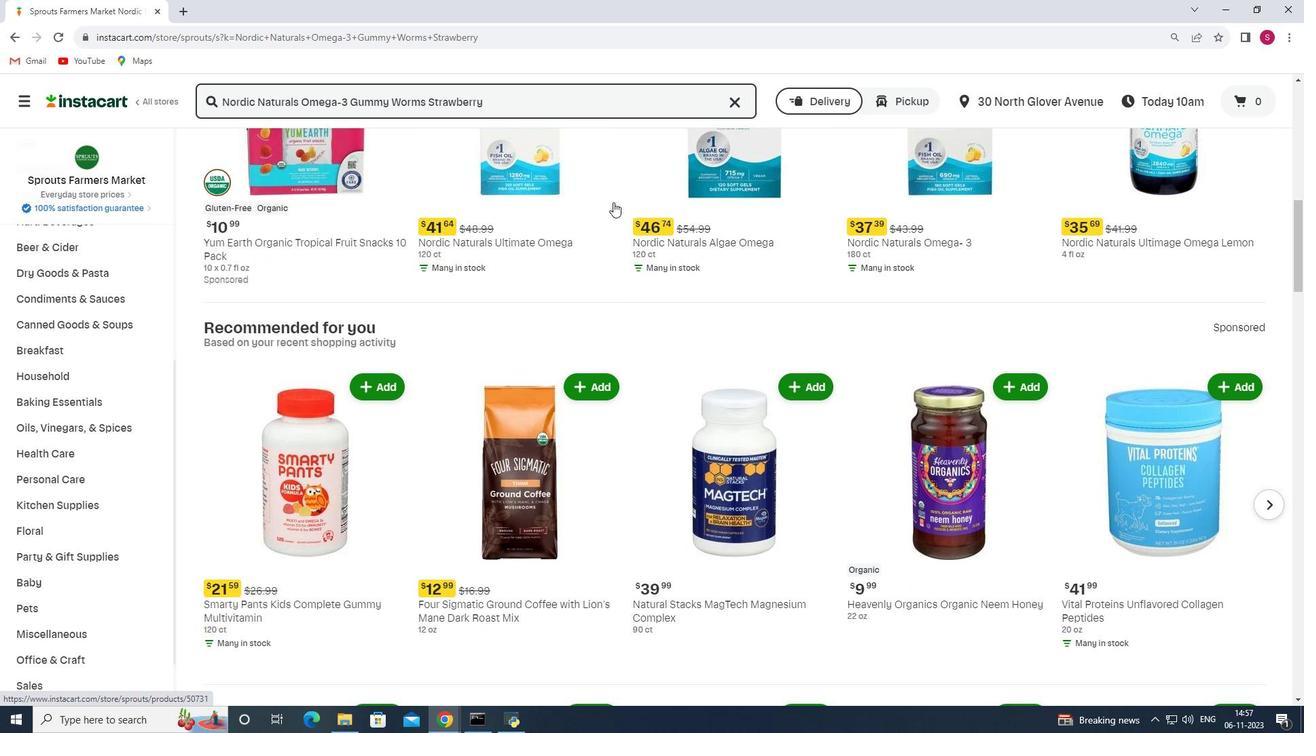 
Action: Mouse scrolled (613, 203) with delta (0, 0)
Screenshot: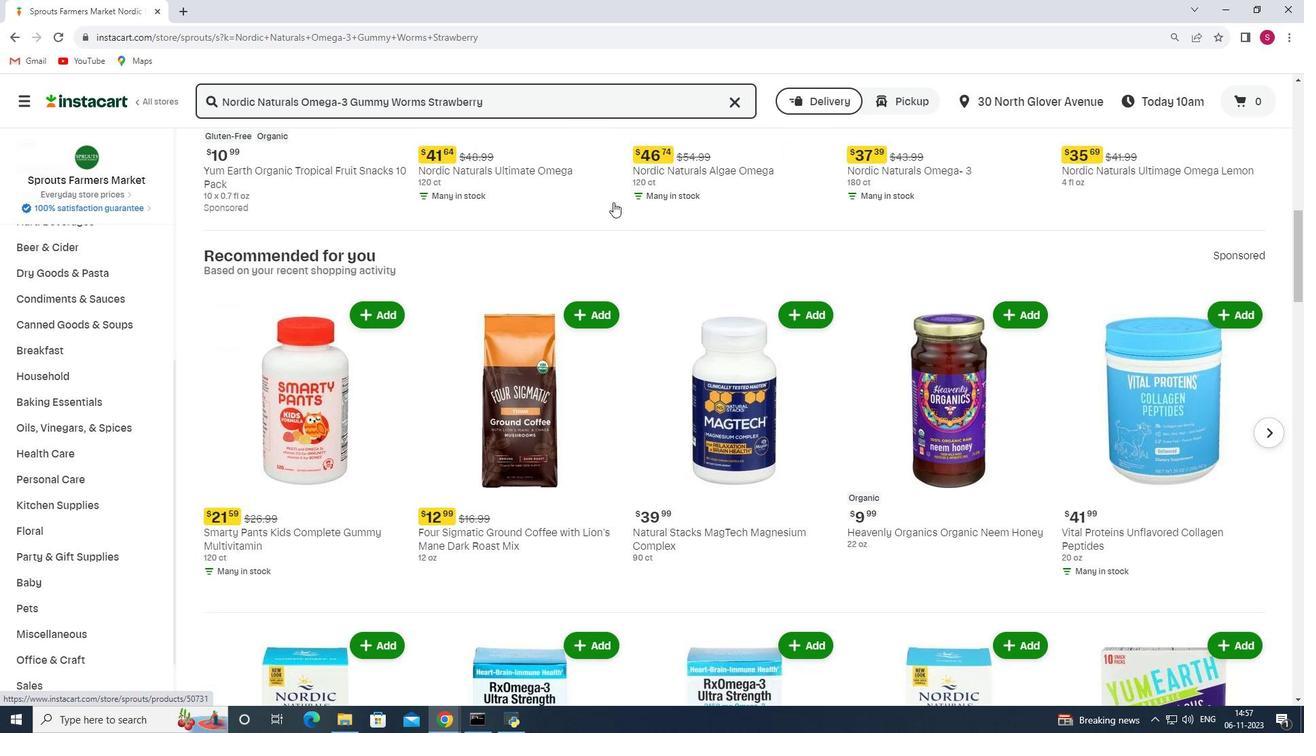 
Action: Mouse scrolled (613, 201) with delta (0, 0)
Screenshot: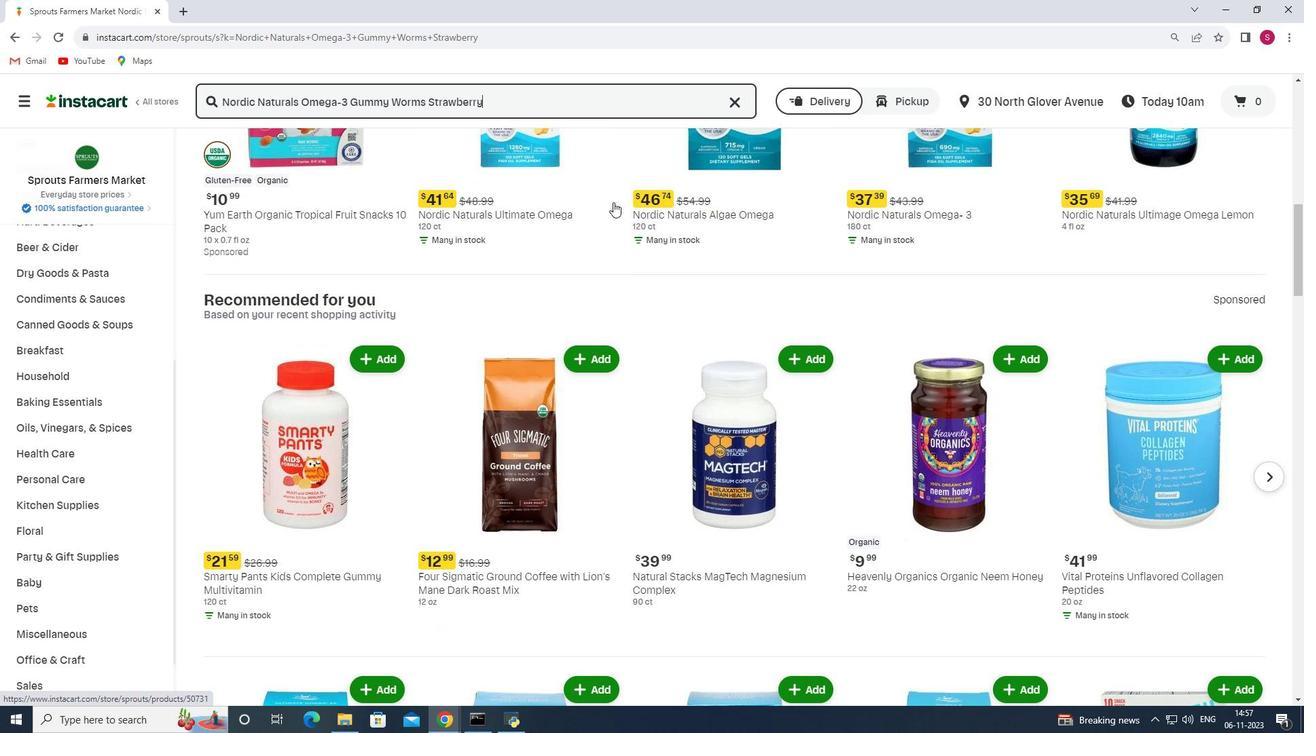 
Action: Mouse scrolled (613, 201) with delta (0, 0)
Screenshot: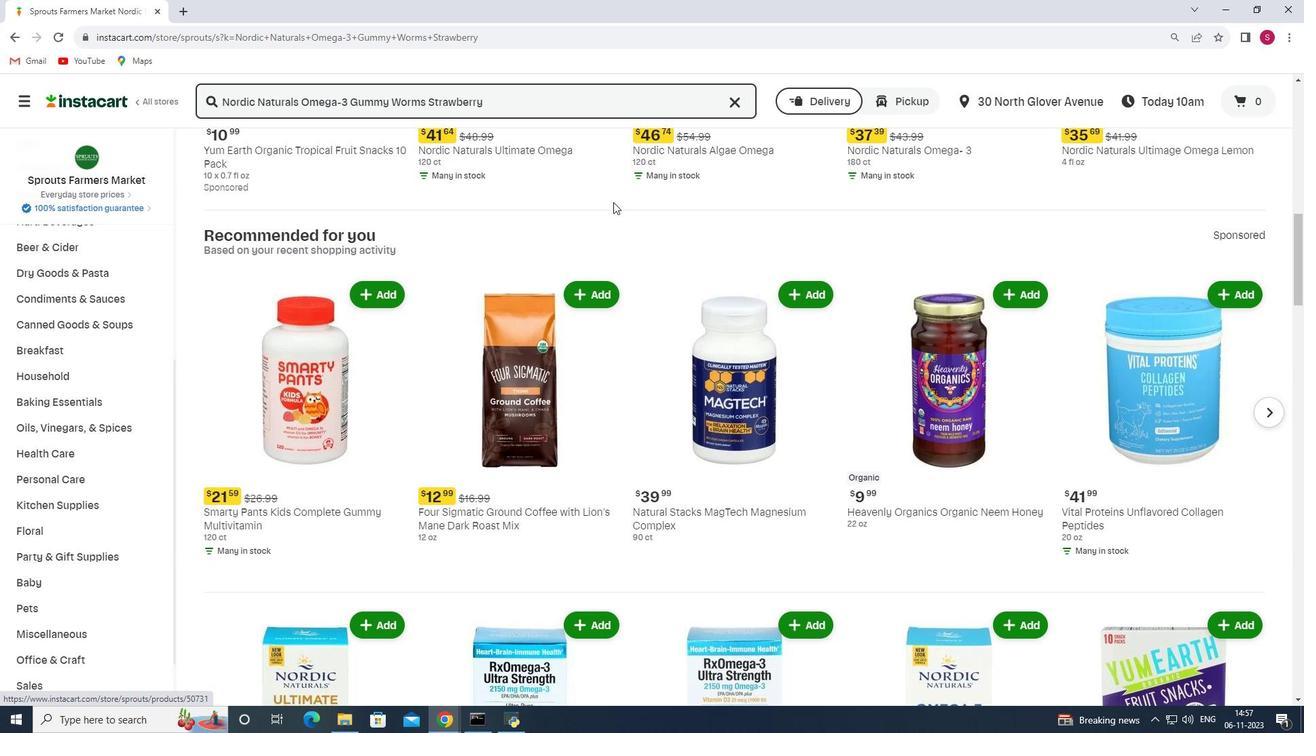 
Action: Mouse scrolled (613, 201) with delta (0, 0)
Screenshot: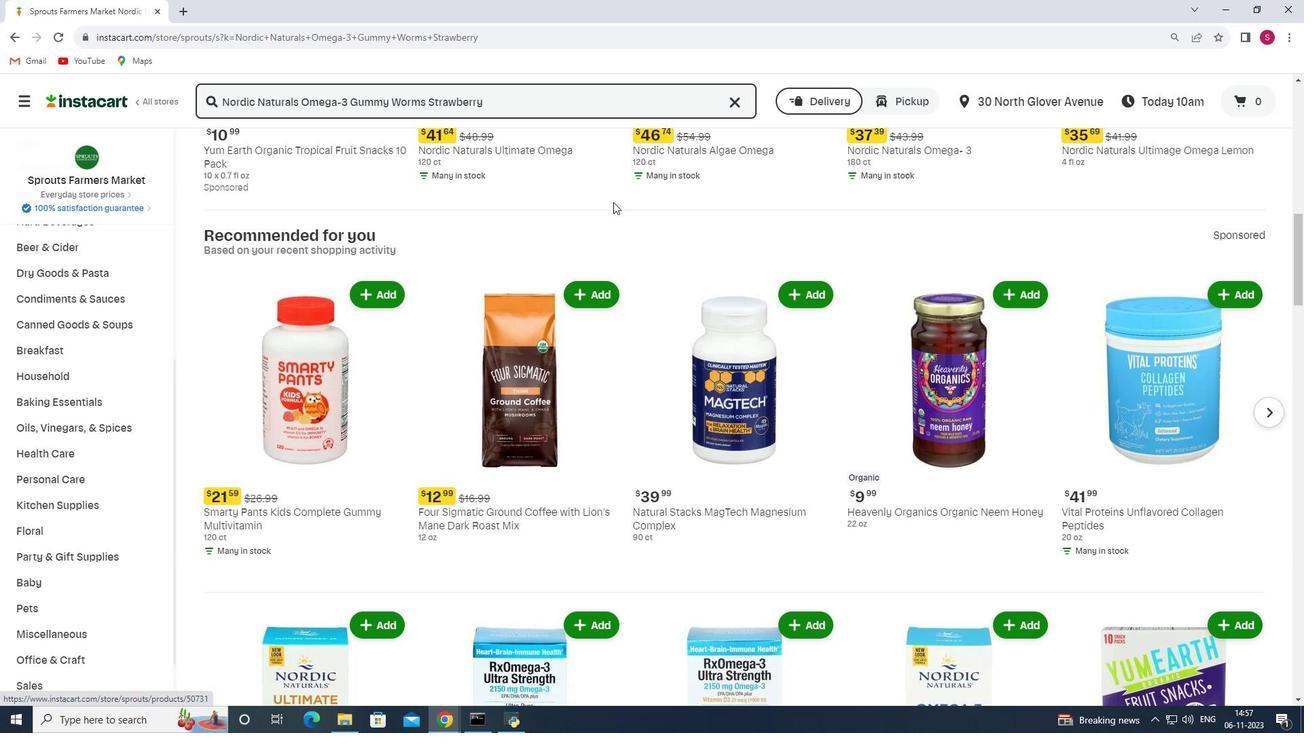 
Action: Mouse scrolled (613, 201) with delta (0, 0)
Screenshot: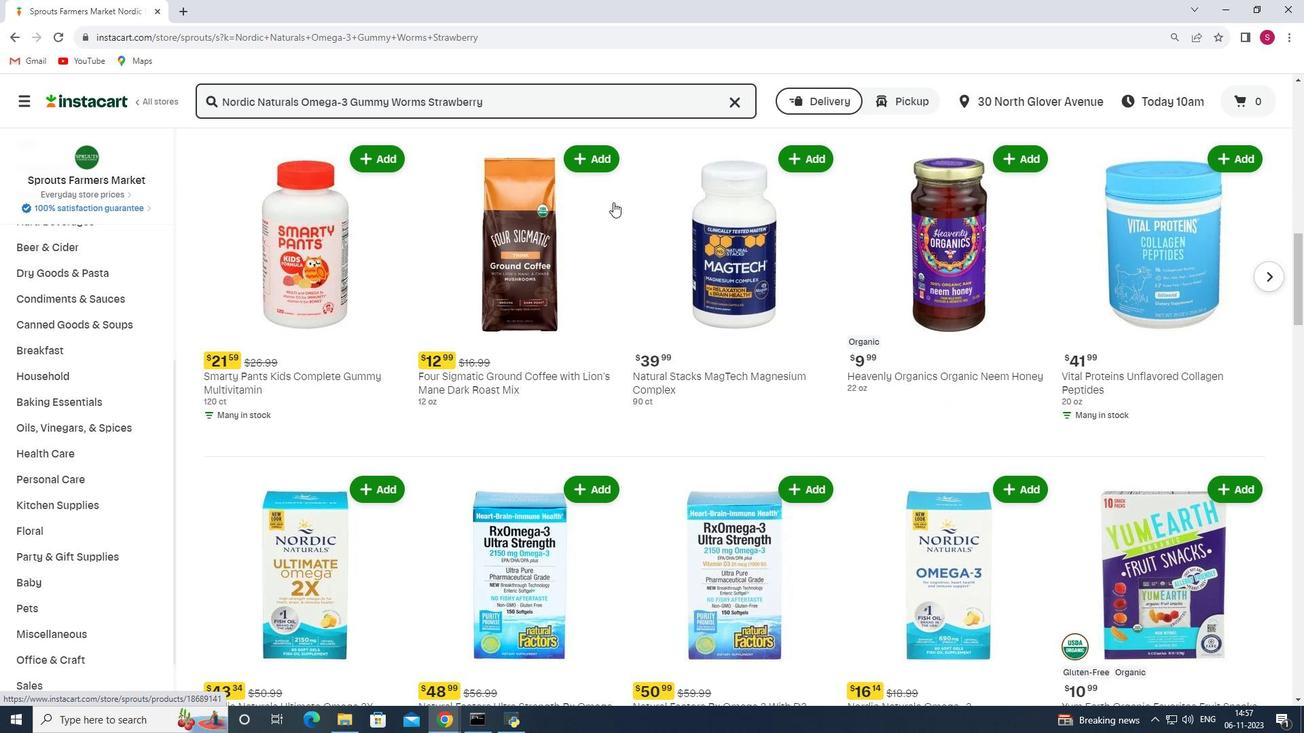 
Action: Mouse moved to (637, 221)
Screenshot: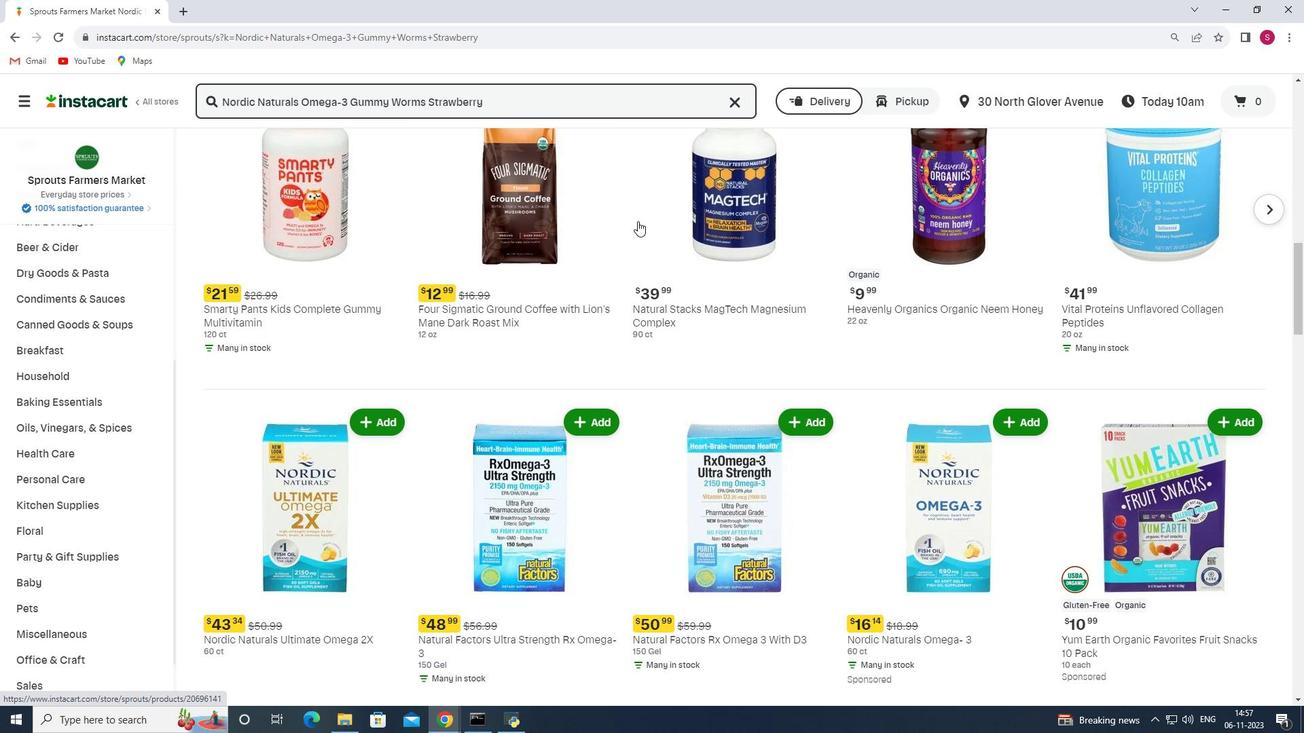 
Action: Mouse scrolled (637, 220) with delta (0, 0)
Screenshot: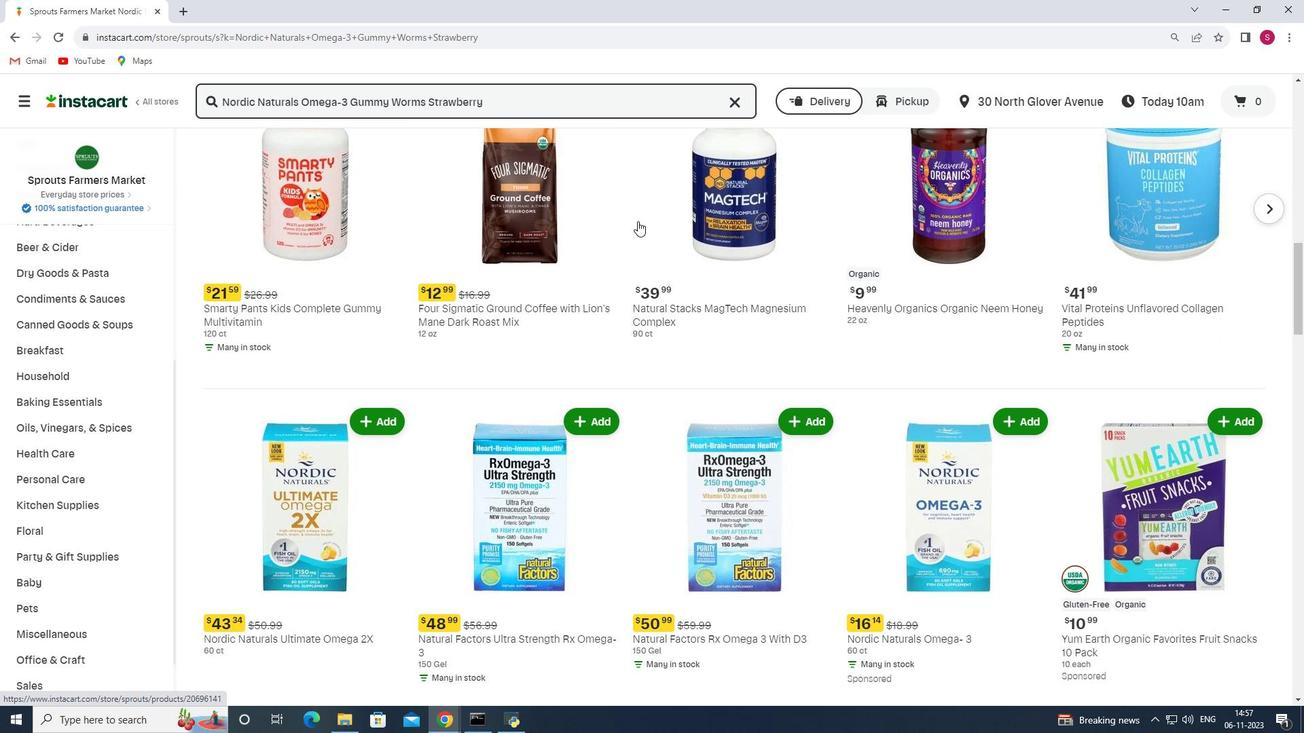 
Action: Mouse scrolled (637, 220) with delta (0, 0)
Screenshot: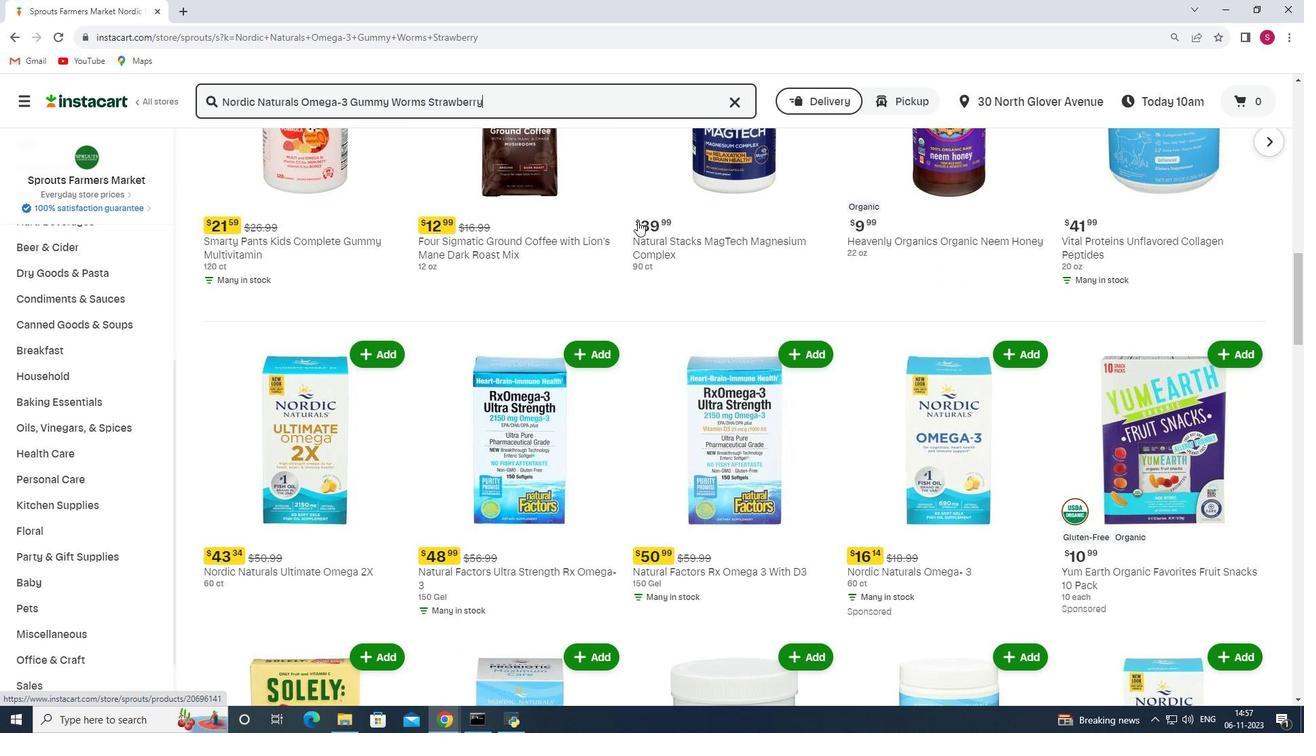 
Action: Mouse scrolled (637, 220) with delta (0, 0)
Screenshot: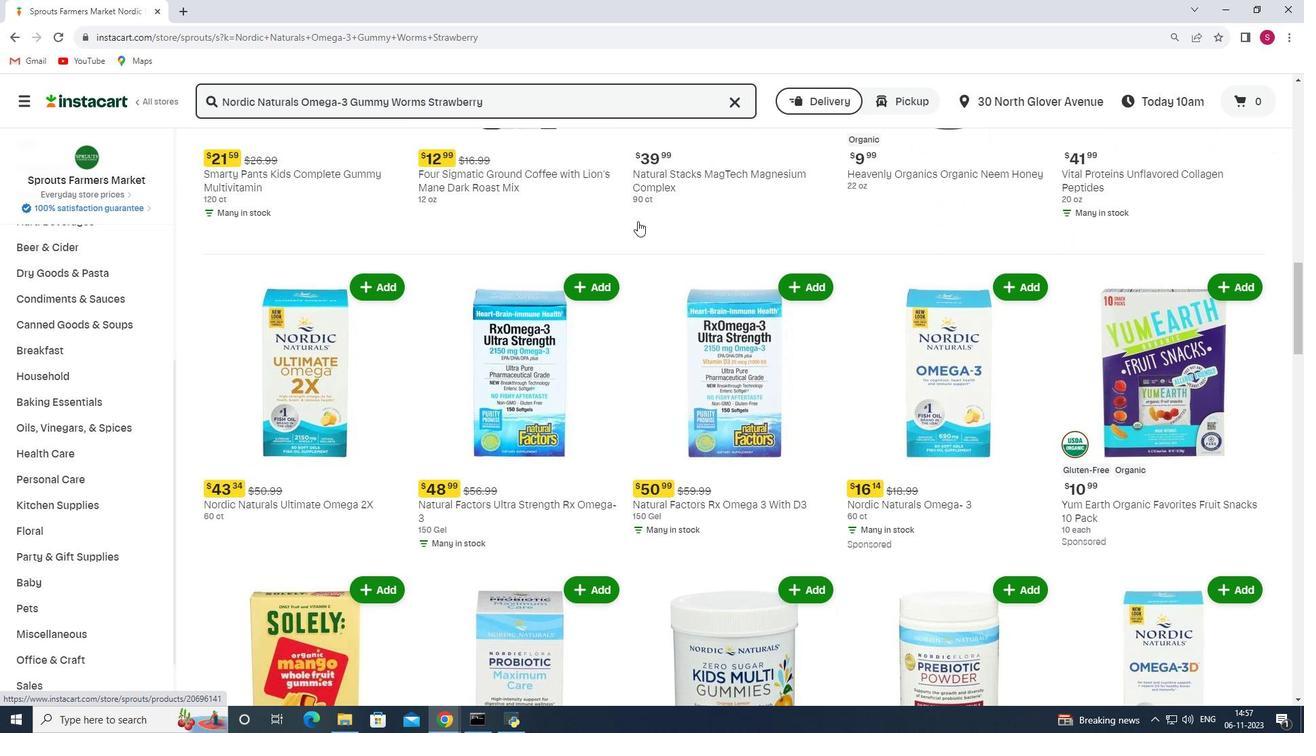 
Action: Mouse scrolled (637, 220) with delta (0, 0)
Screenshot: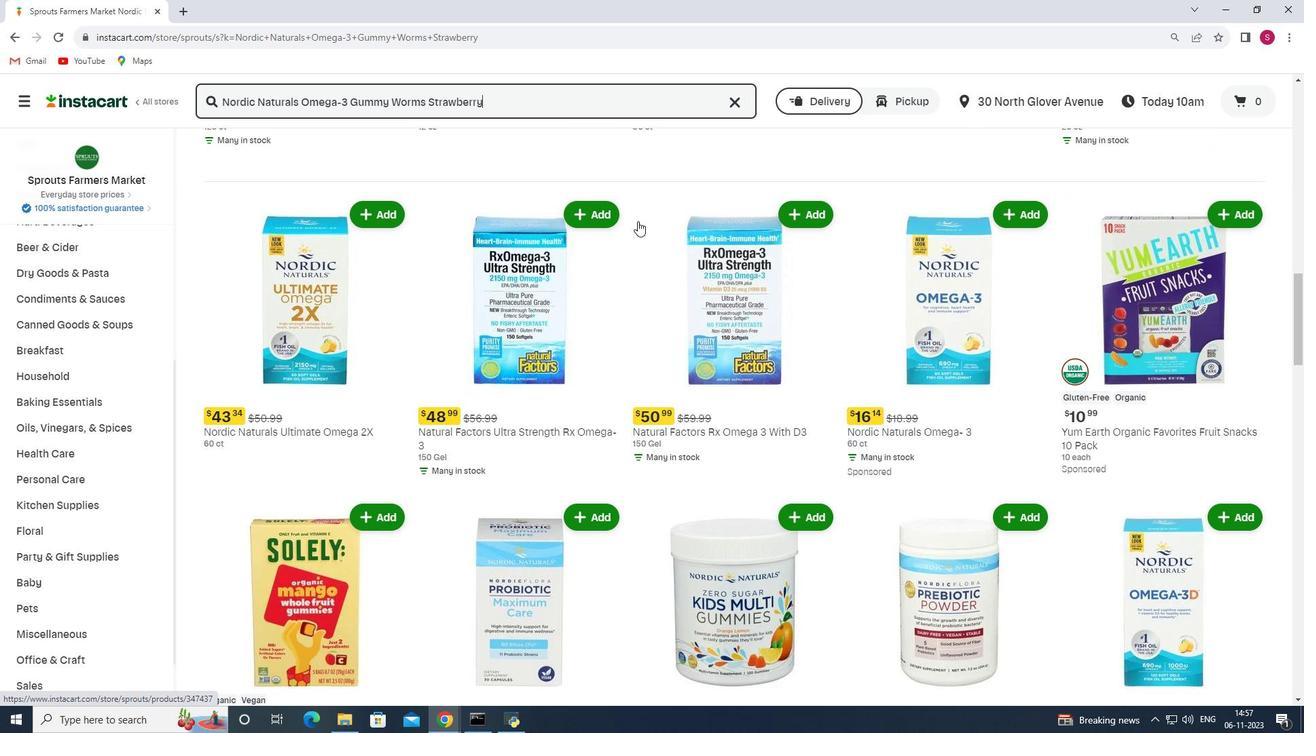 
Action: Mouse scrolled (637, 220) with delta (0, 0)
Screenshot: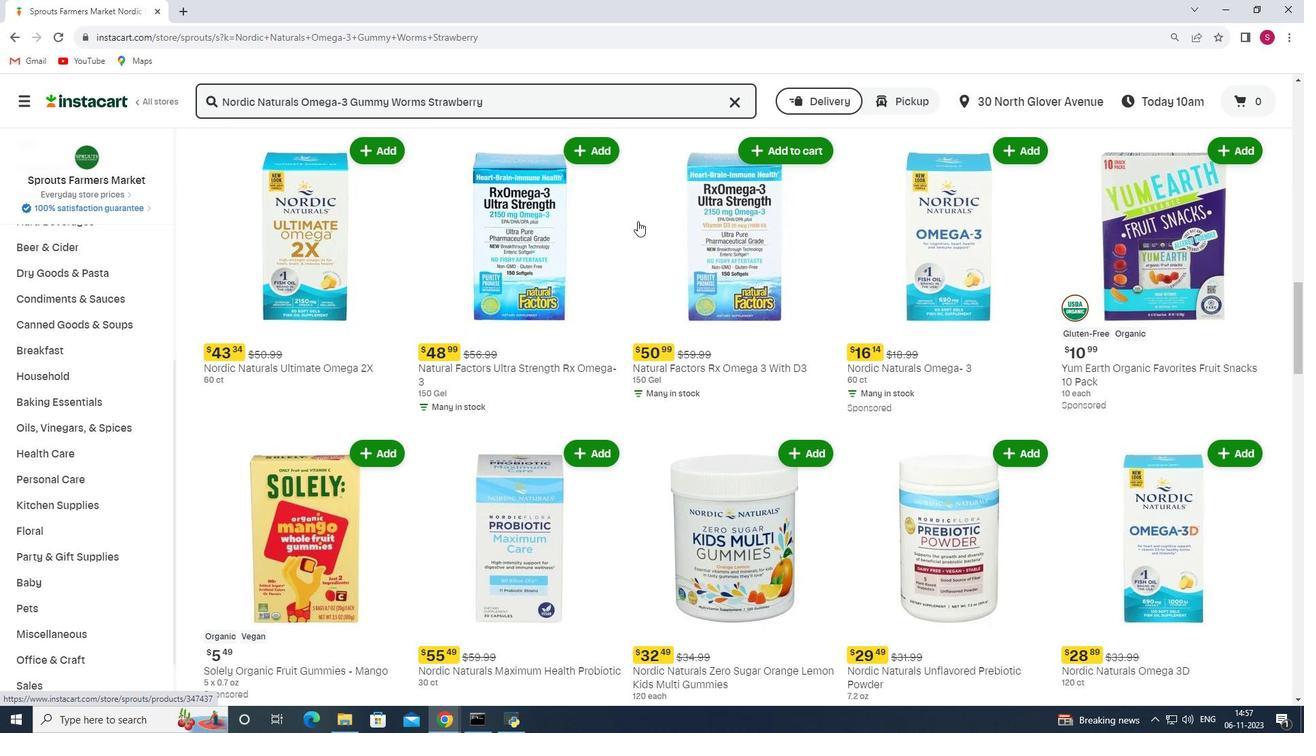 
Action: Mouse scrolled (637, 220) with delta (0, 0)
Screenshot: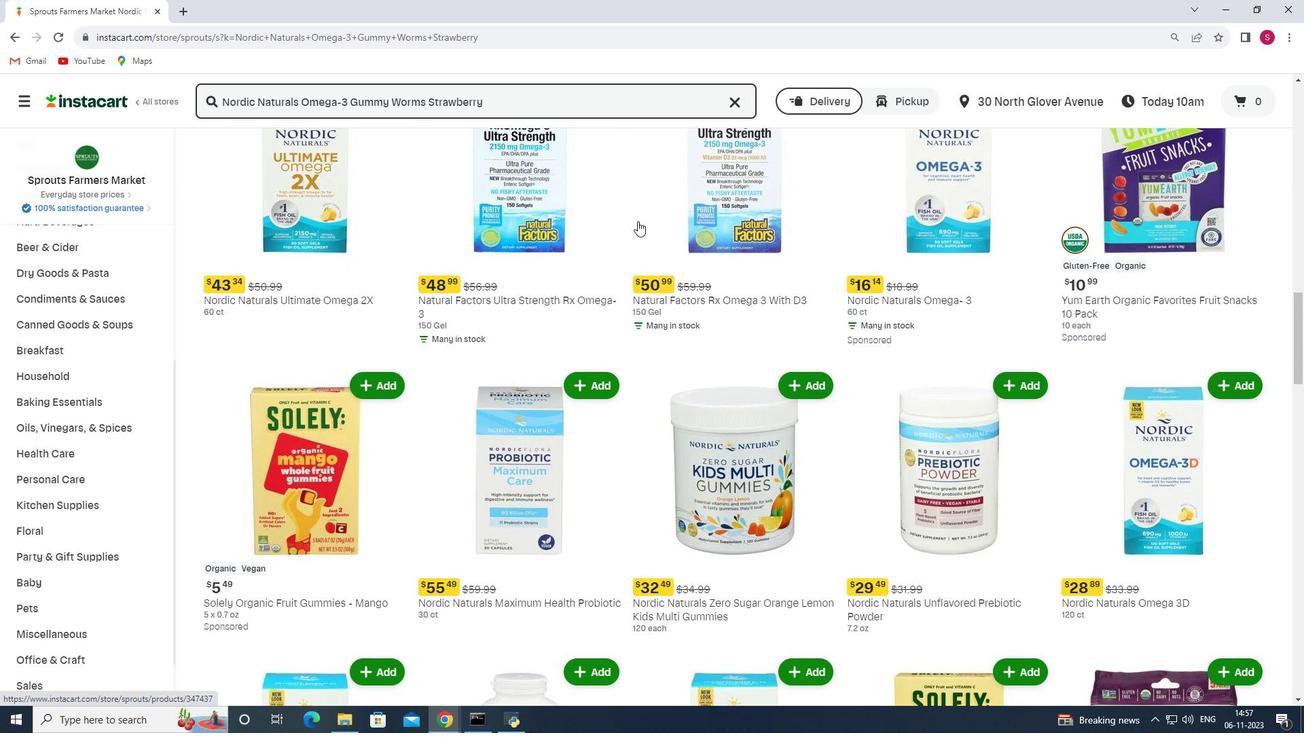 
Action: Mouse scrolled (637, 220) with delta (0, 0)
Screenshot: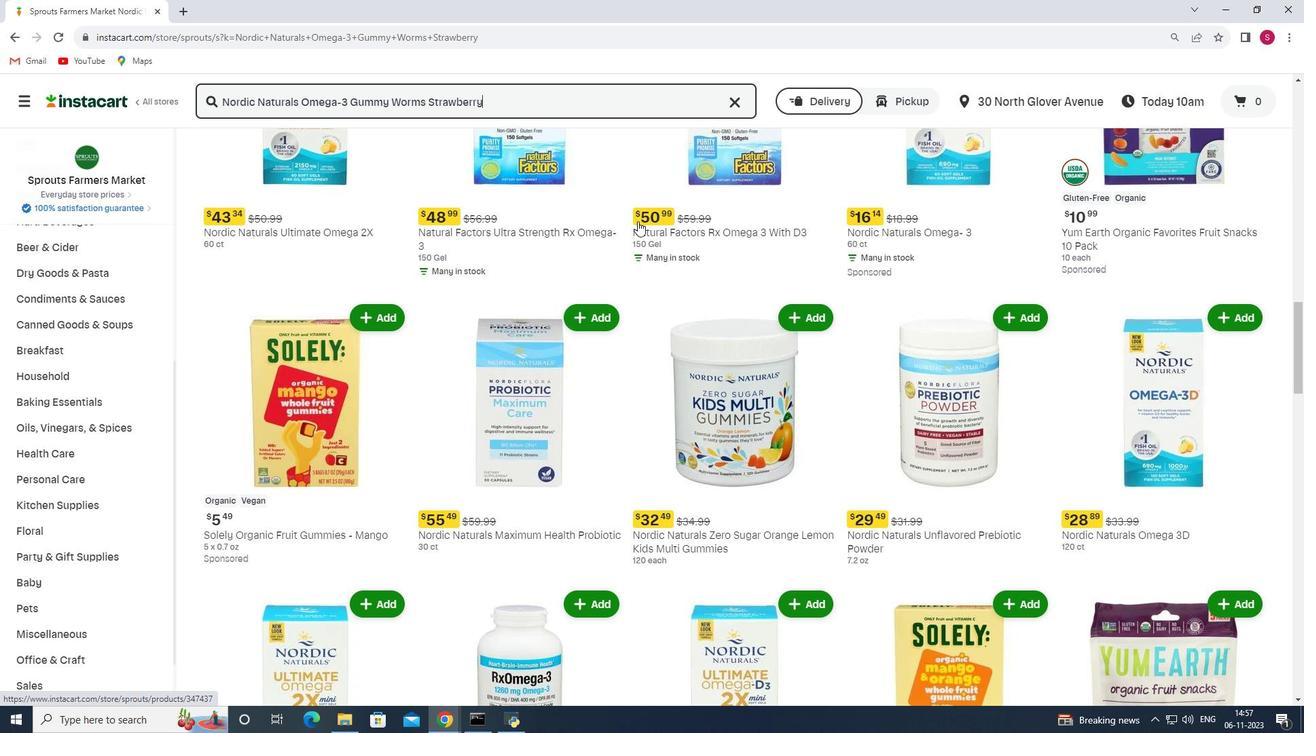 
Action: Mouse scrolled (637, 220) with delta (0, 0)
Screenshot: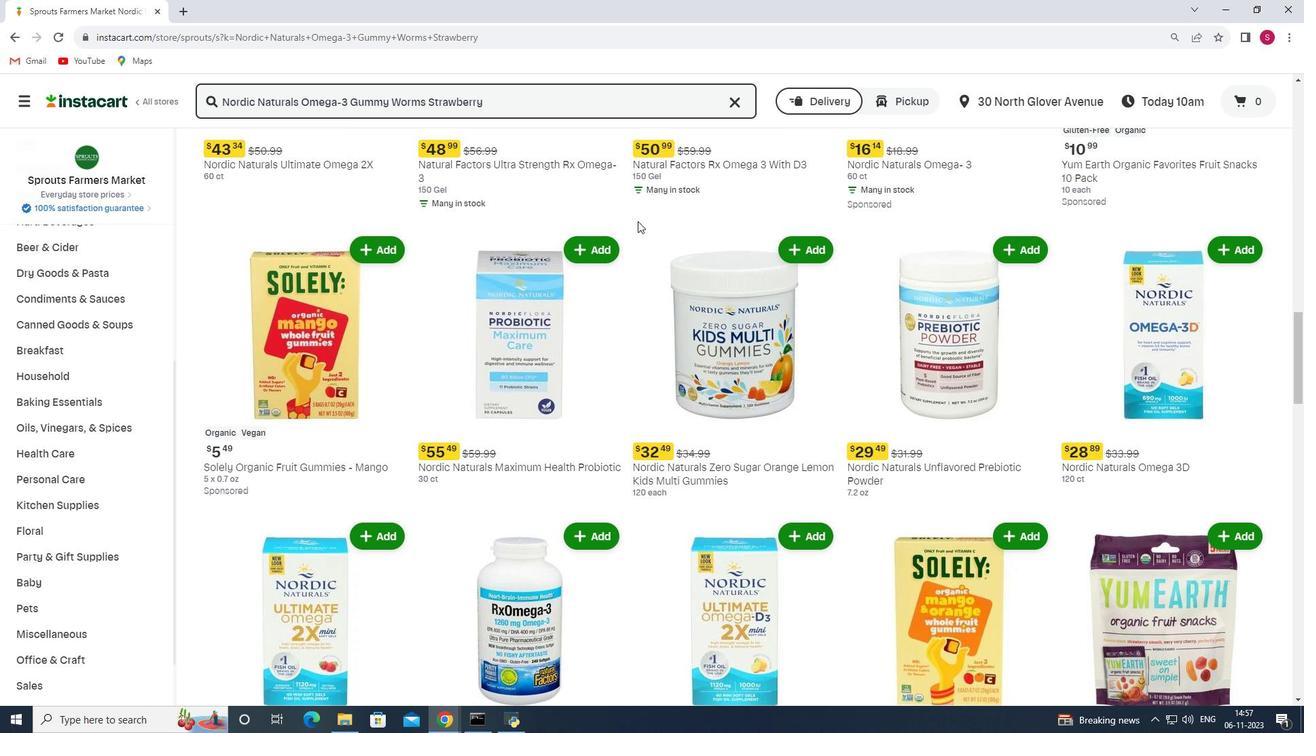 
Action: Mouse scrolled (637, 220) with delta (0, 0)
Screenshot: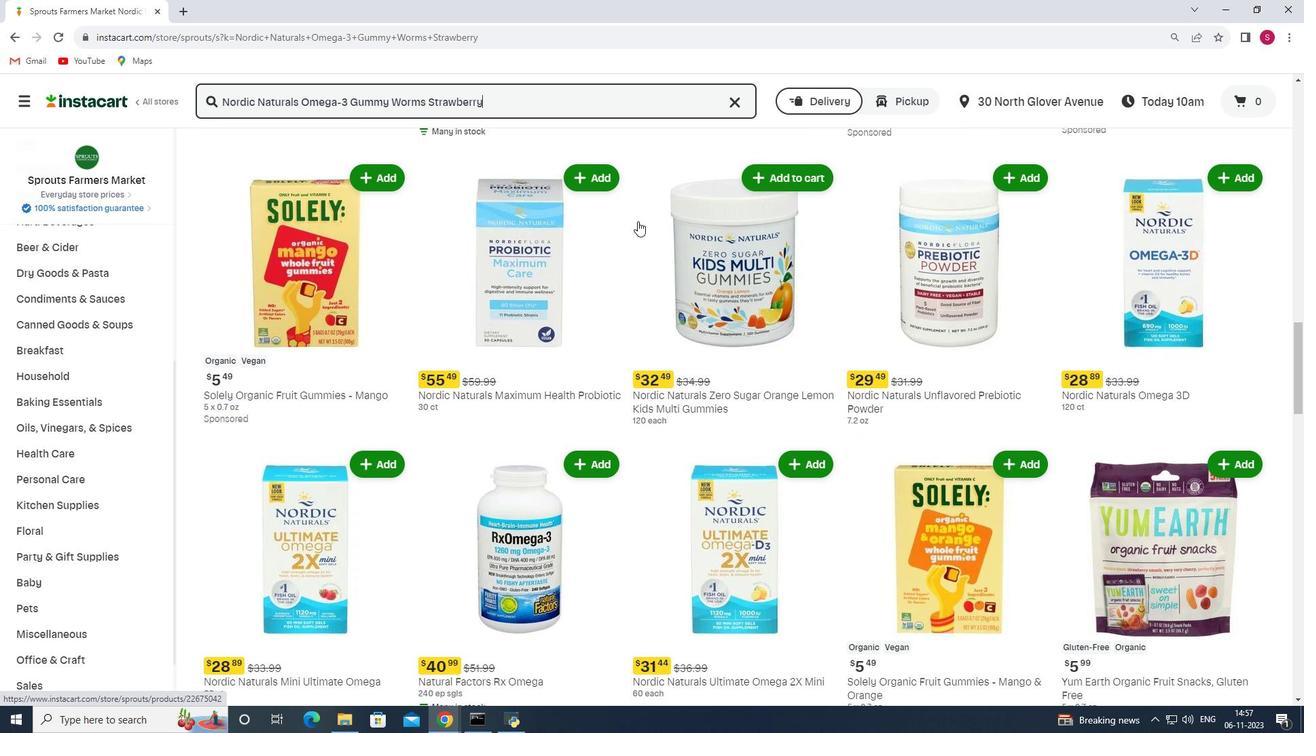 
Action: Mouse scrolled (637, 220) with delta (0, 0)
Screenshot: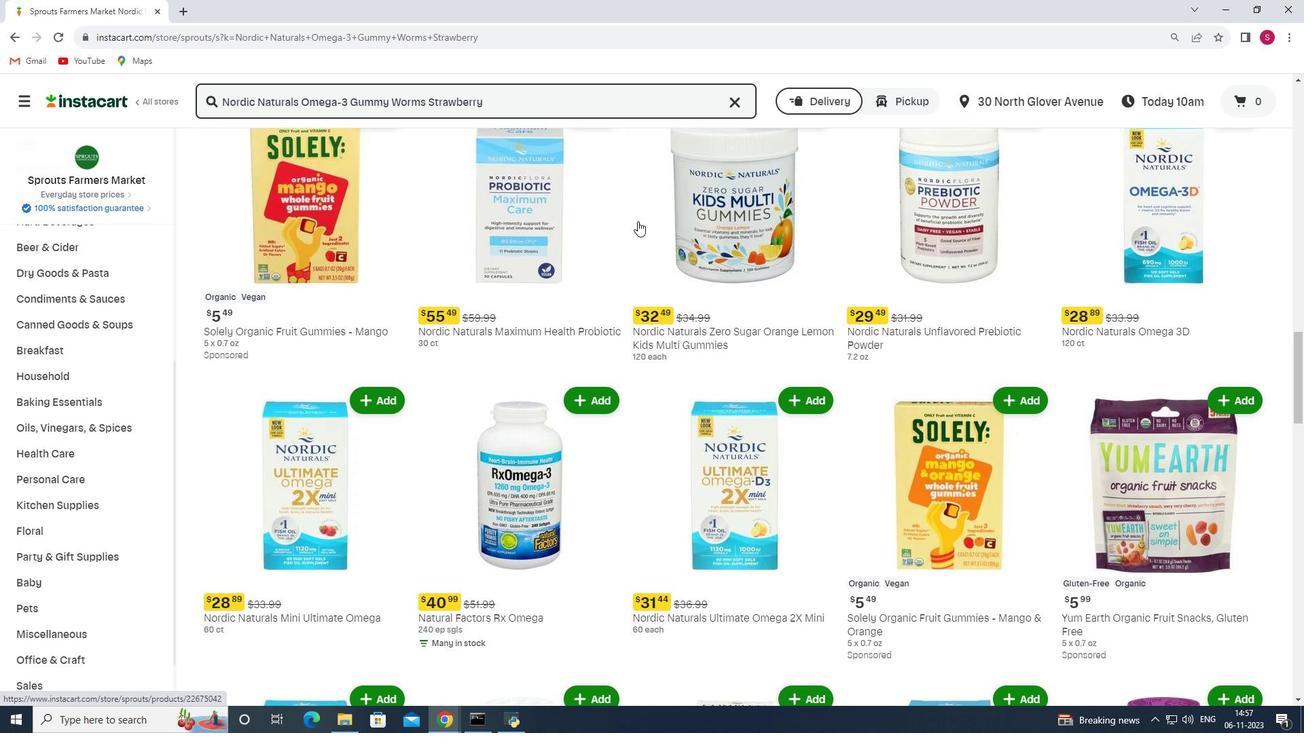 
Action: Mouse scrolled (637, 220) with delta (0, 0)
Screenshot: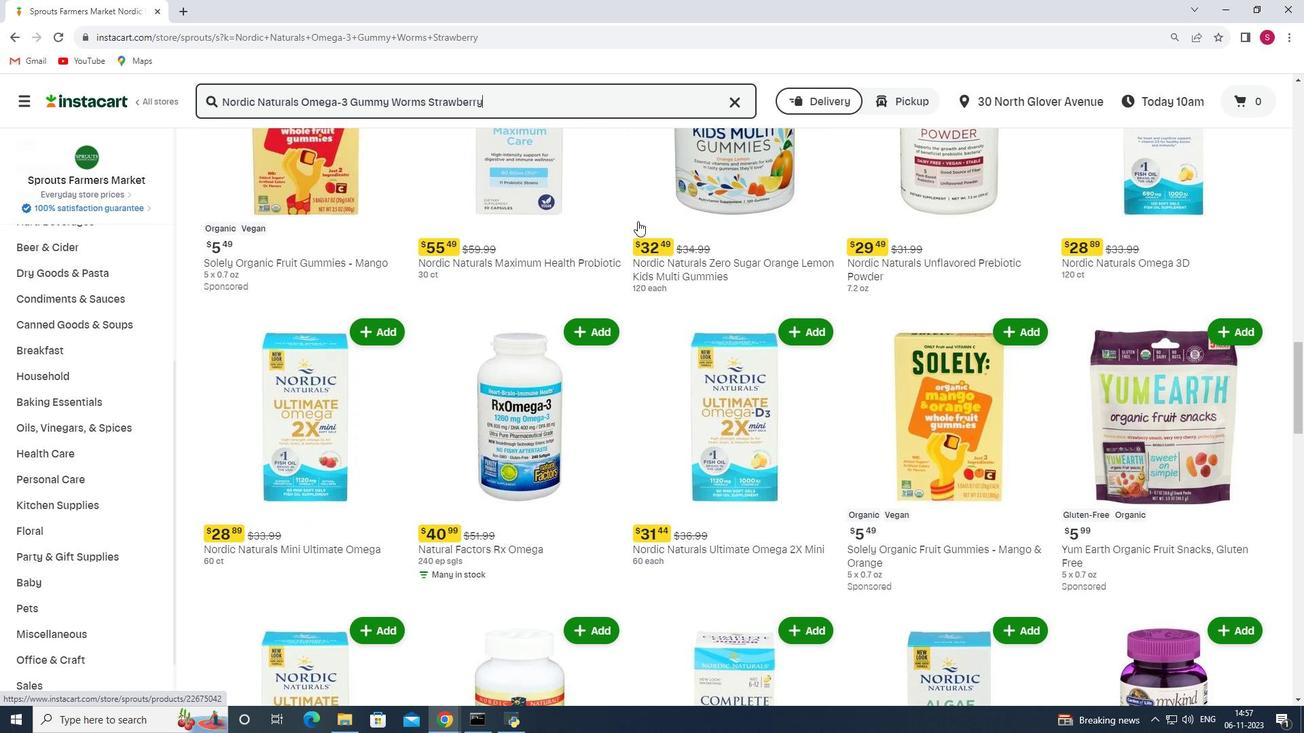 
Action: Mouse scrolled (637, 220) with delta (0, 0)
Screenshot: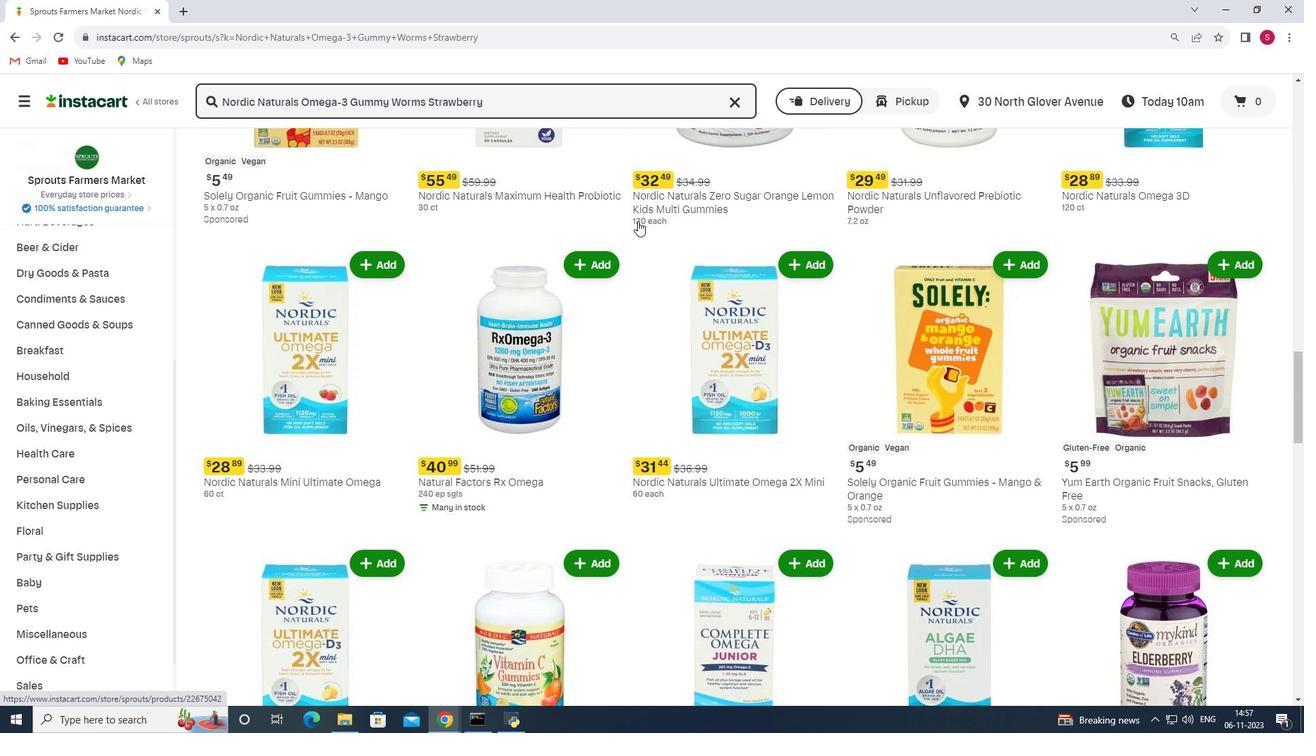 
Action: Mouse scrolled (637, 220) with delta (0, 0)
Screenshot: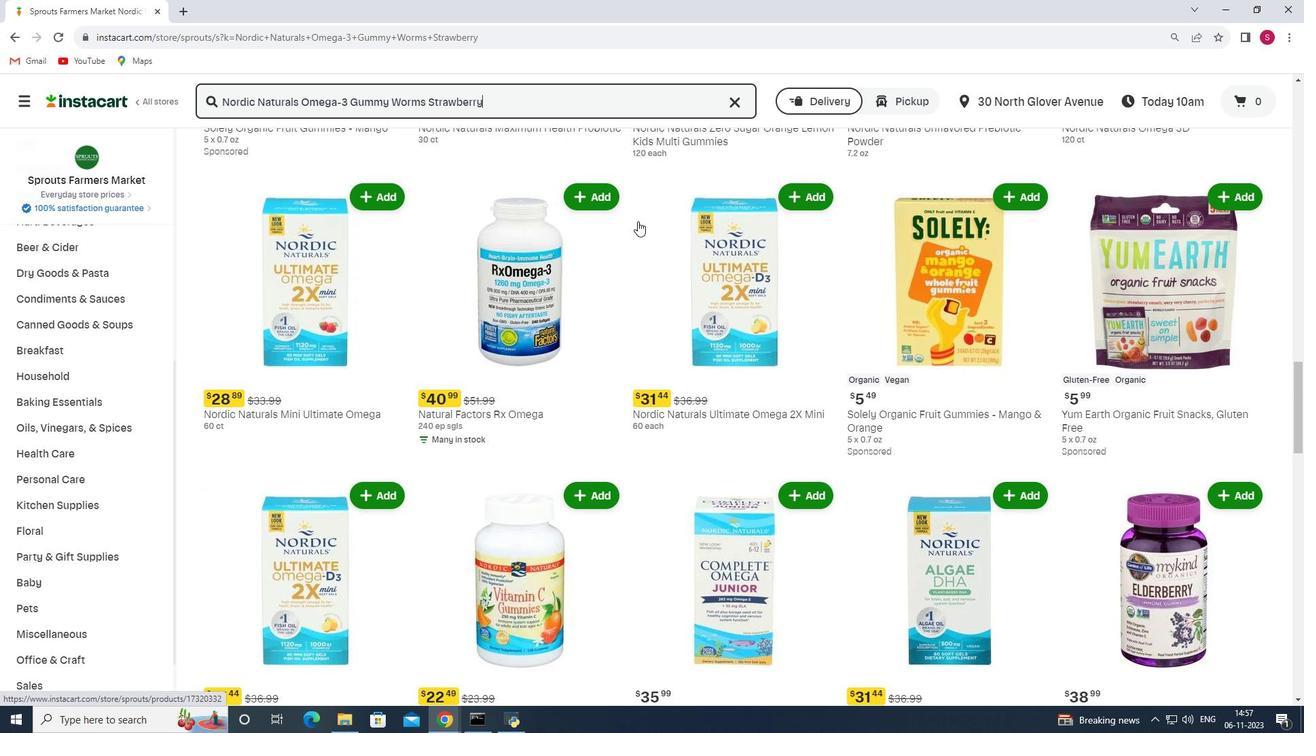 
Action: Mouse scrolled (637, 220) with delta (0, 0)
Screenshot: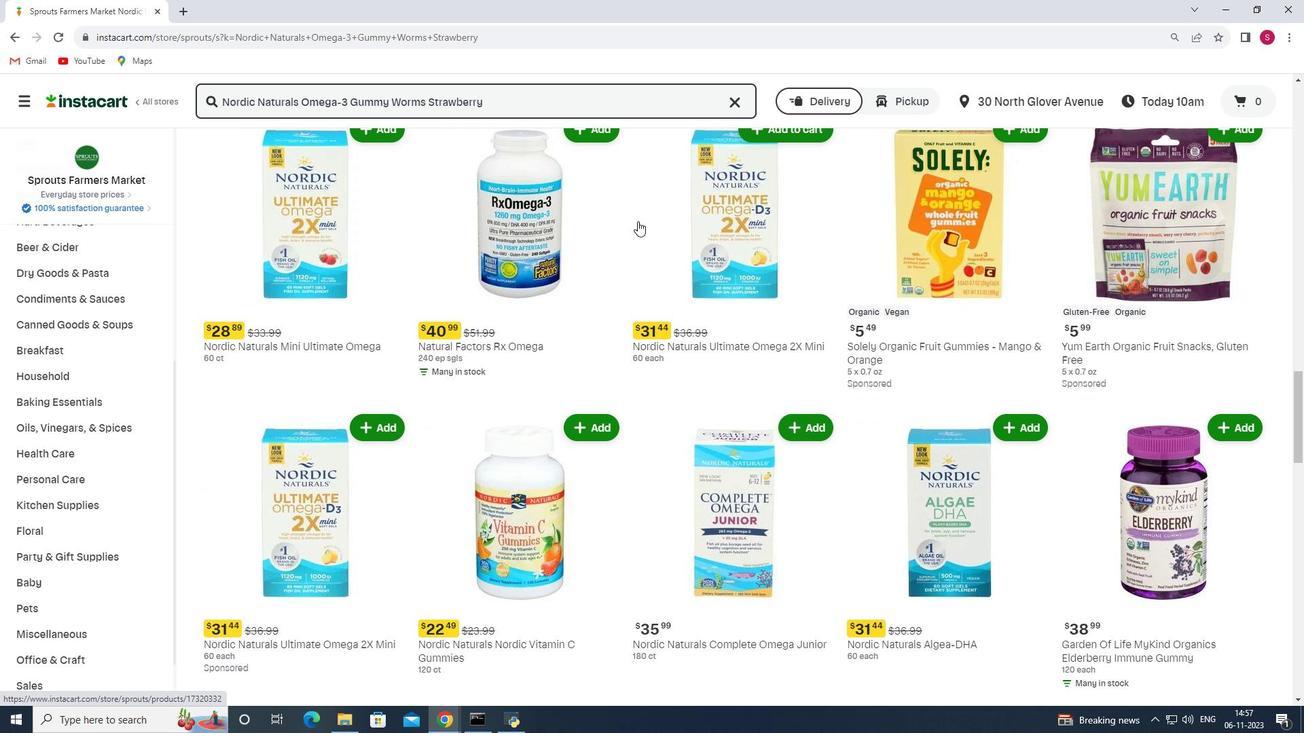 
Action: Mouse scrolled (637, 220) with delta (0, 0)
Screenshot: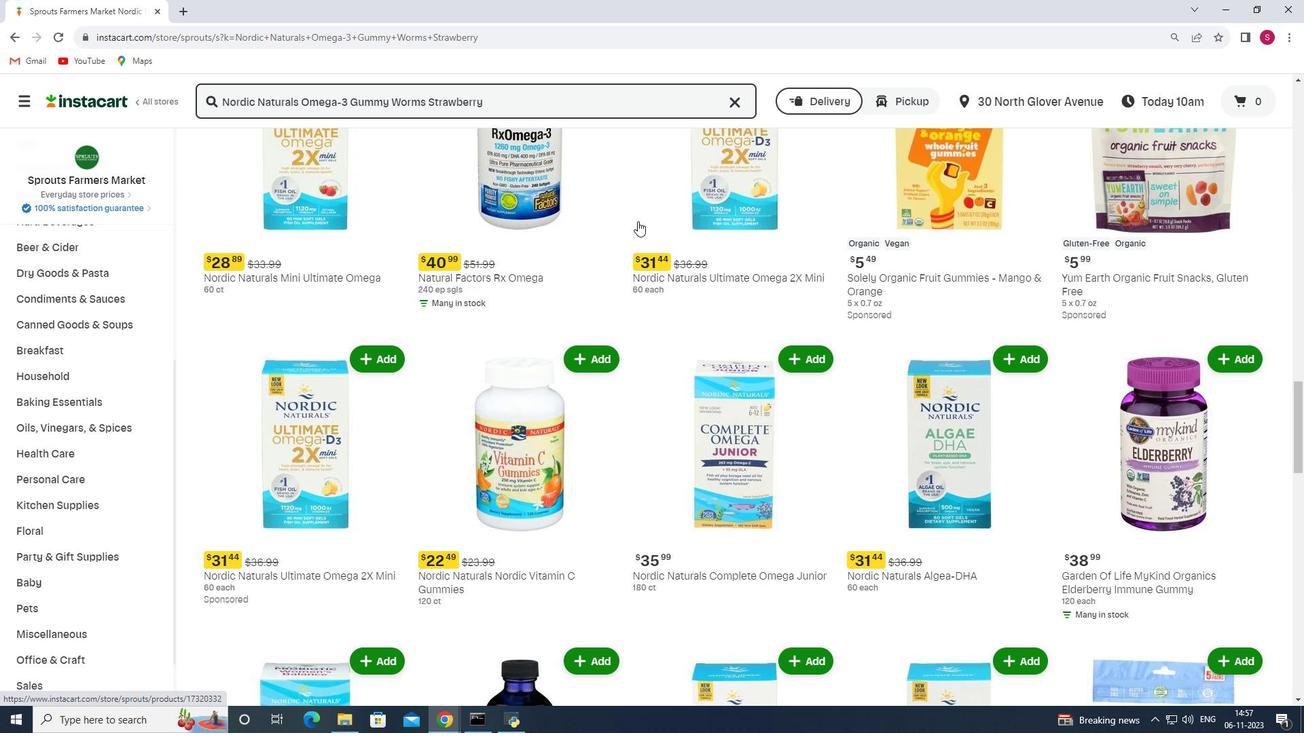 
Action: Mouse scrolled (637, 220) with delta (0, 0)
Screenshot: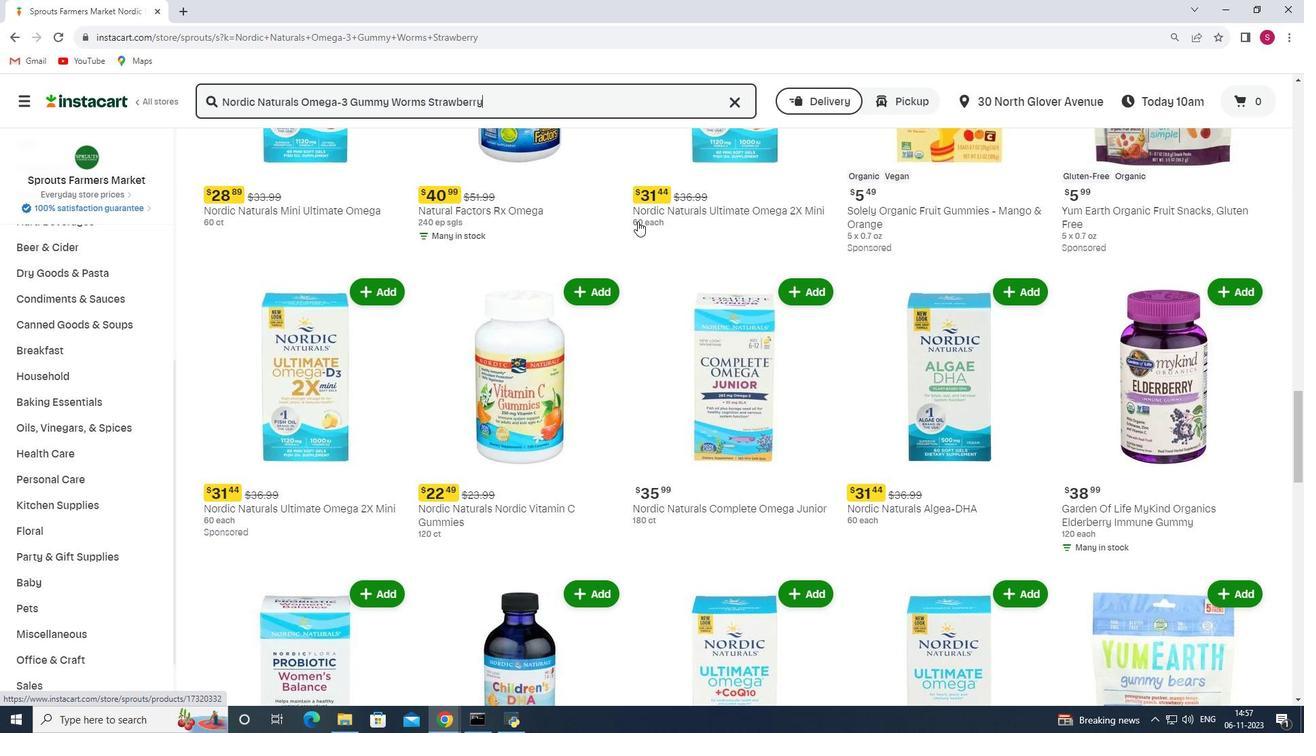 
Action: Mouse scrolled (637, 220) with delta (0, 0)
Screenshot: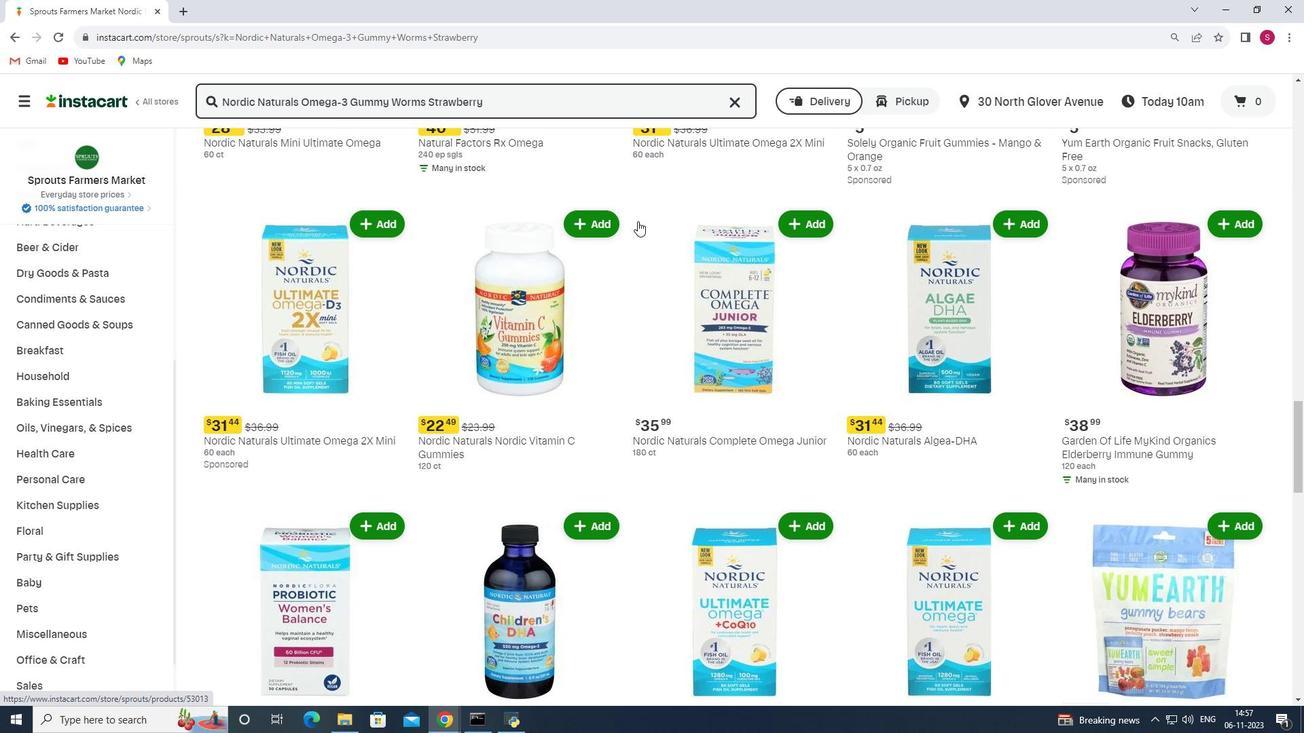 
Action: Mouse scrolled (637, 220) with delta (0, 0)
Screenshot: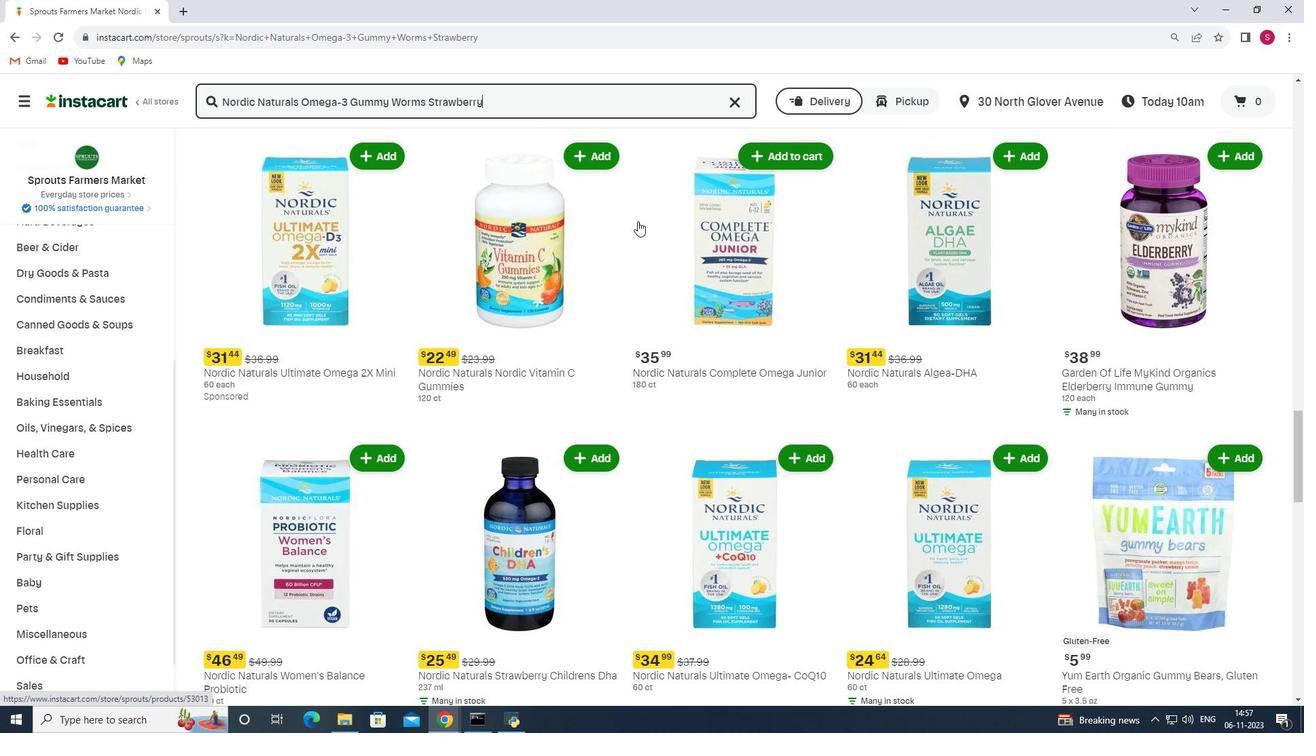 
Action: Mouse scrolled (637, 220) with delta (0, 0)
Screenshot: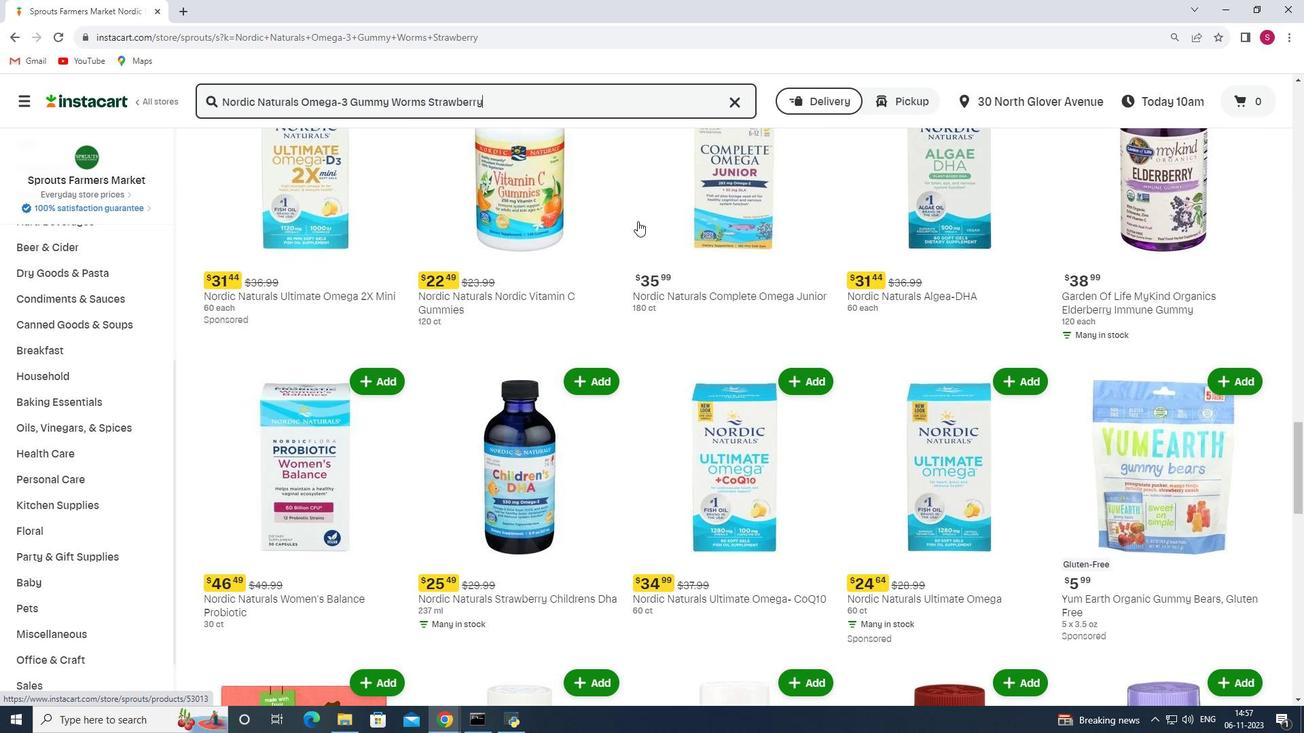 
Action: Mouse scrolled (637, 220) with delta (0, 0)
Screenshot: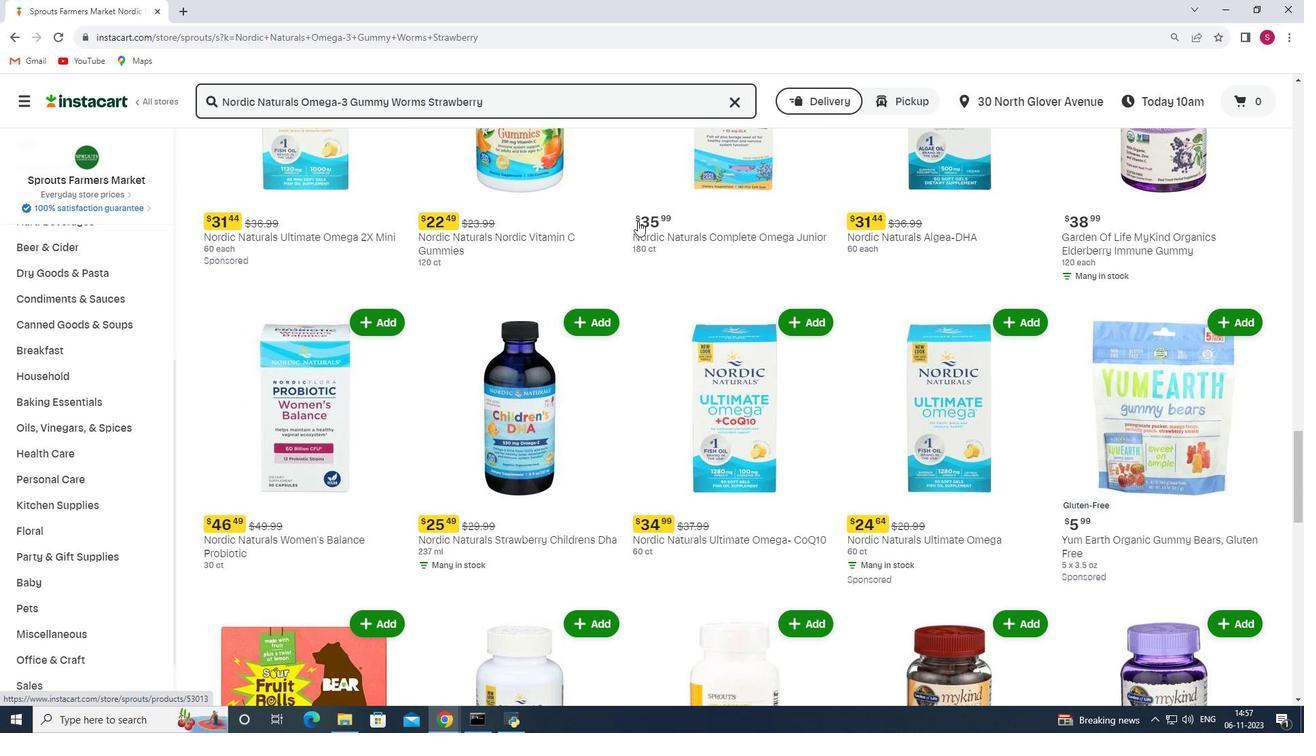 
Action: Mouse scrolled (637, 220) with delta (0, 0)
Screenshot: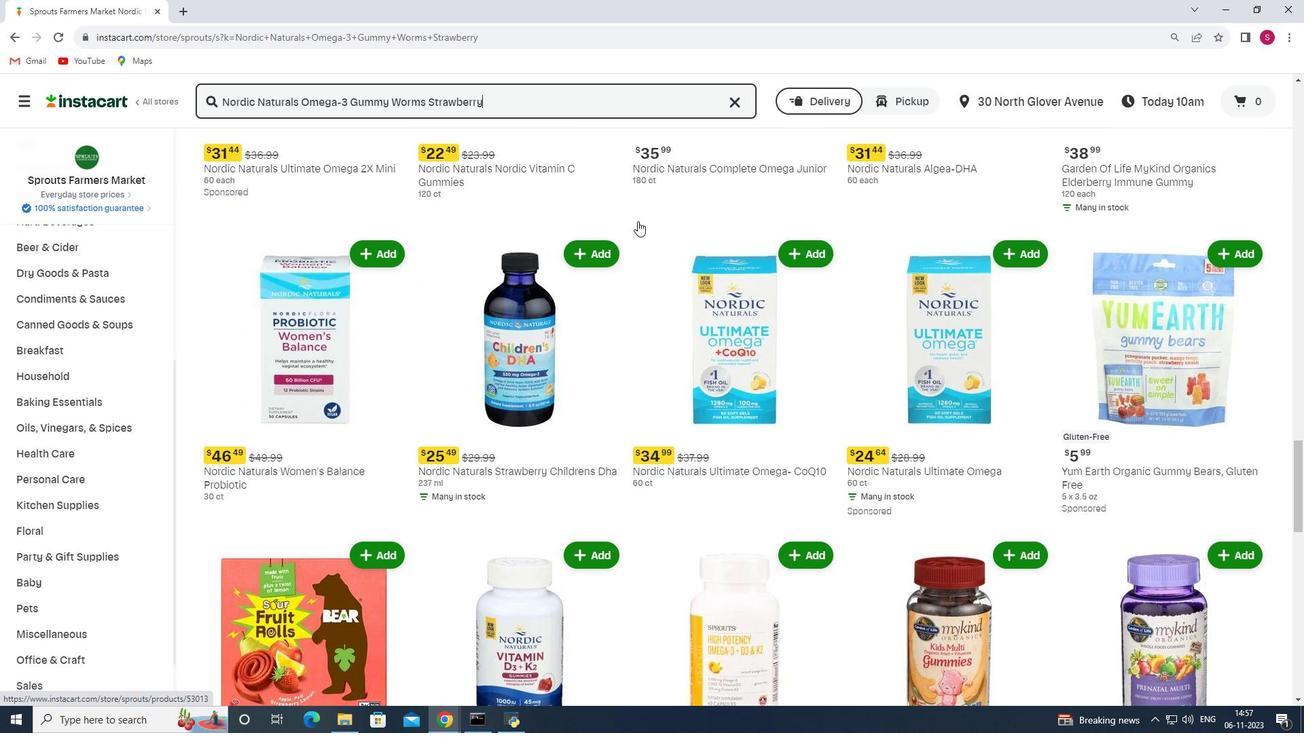 
Action: Mouse scrolled (637, 220) with delta (0, 0)
Screenshot: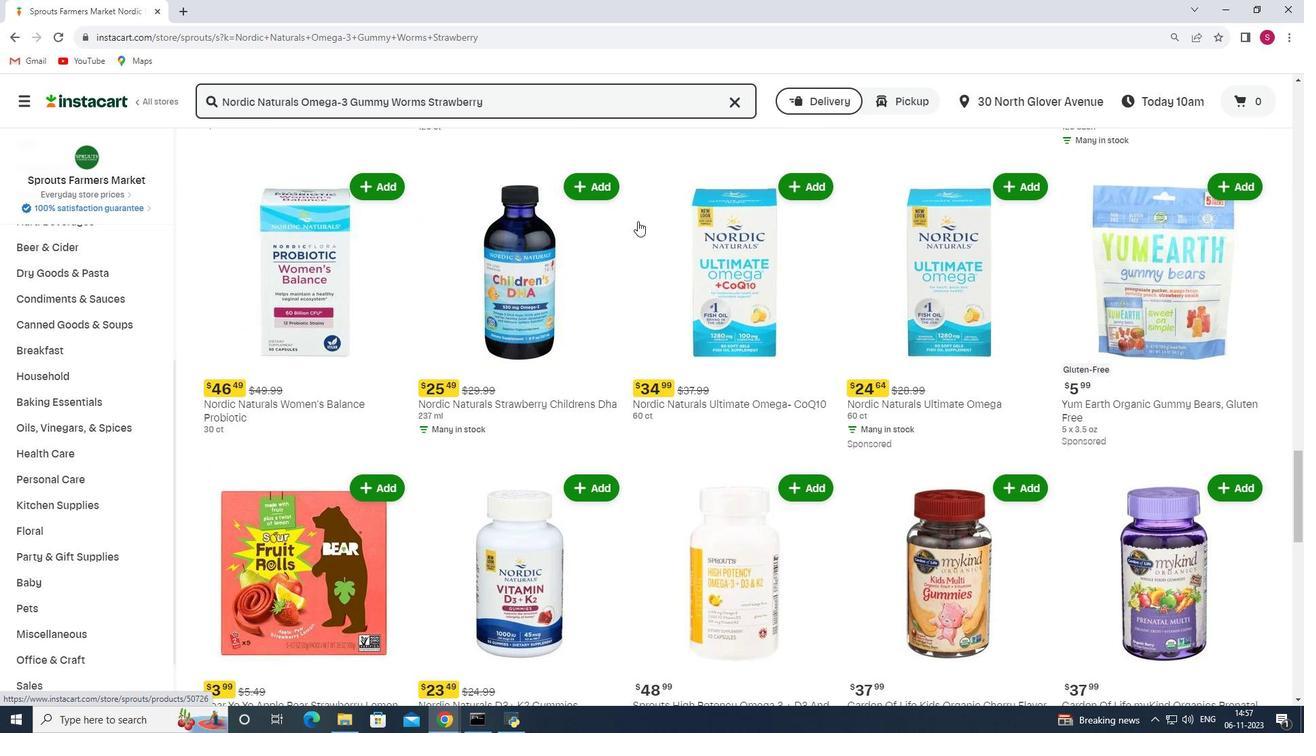 
Action: Mouse scrolled (637, 220) with delta (0, 0)
Screenshot: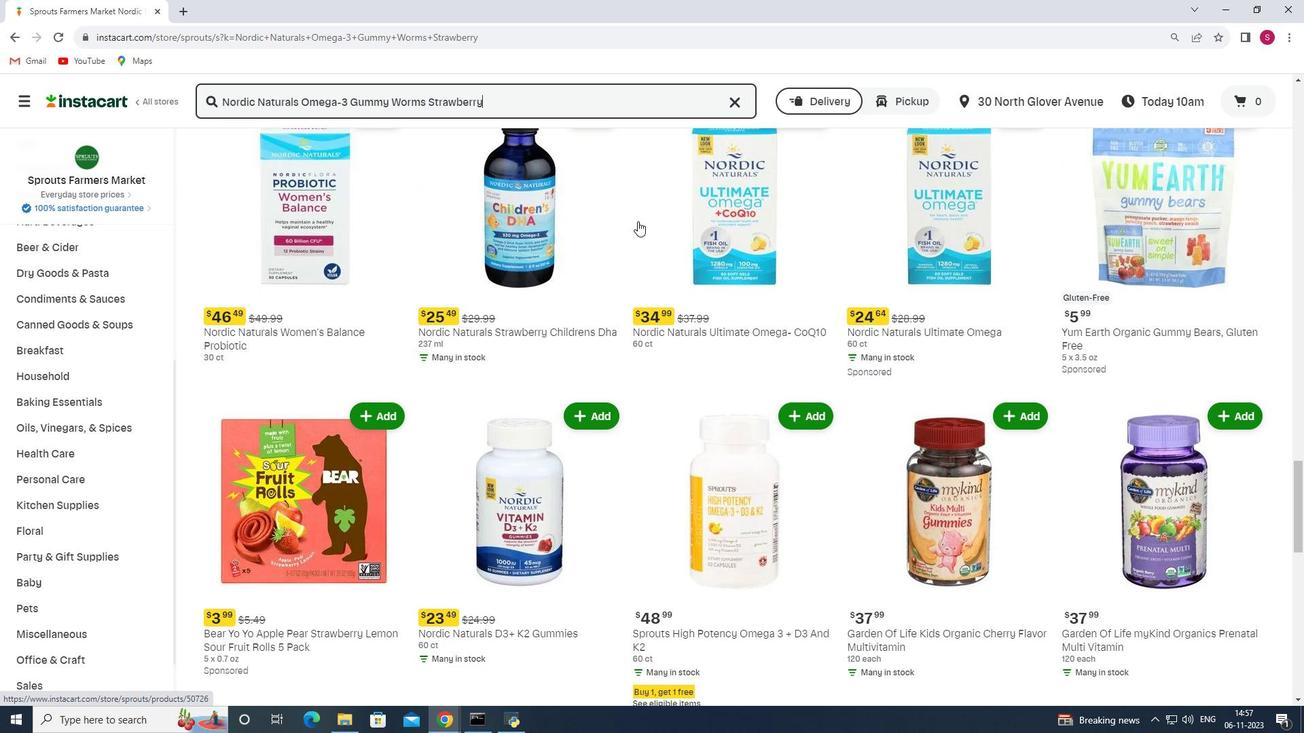 
Action: Mouse scrolled (637, 220) with delta (0, 0)
Screenshot: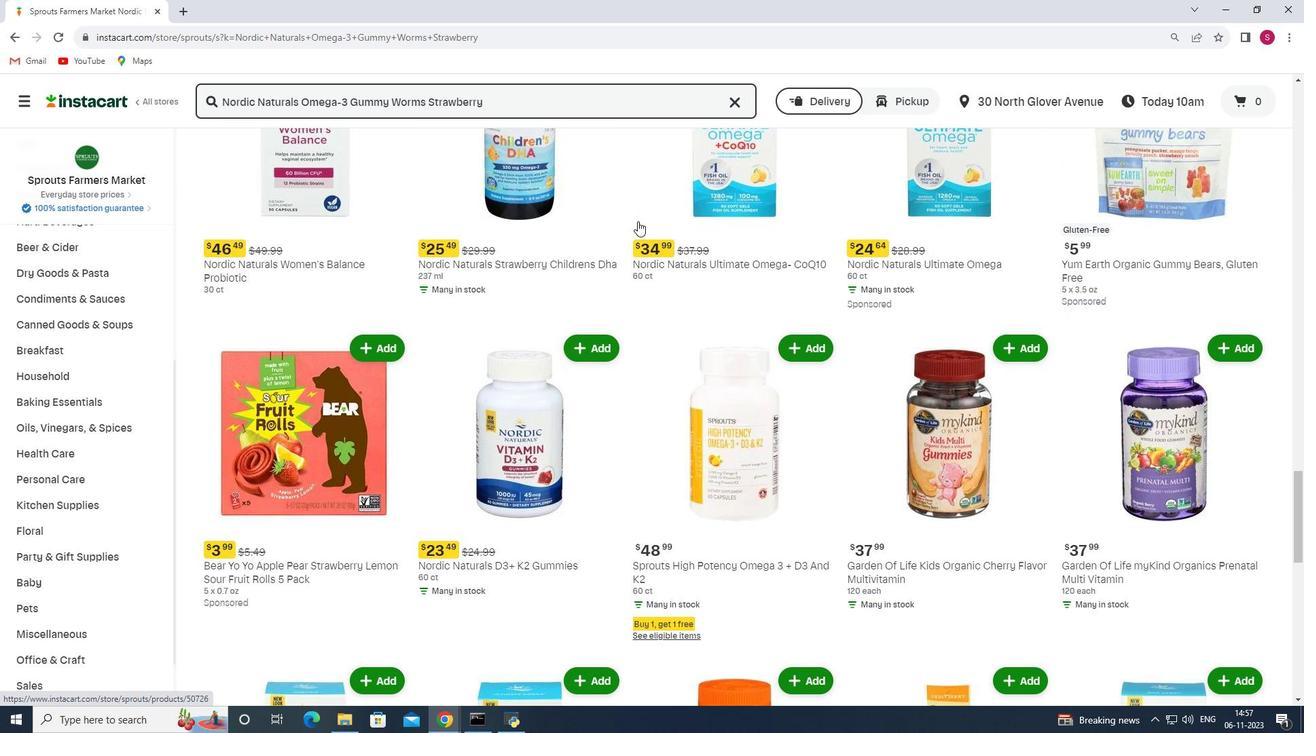
Action: Mouse scrolled (637, 220) with delta (0, 0)
Screenshot: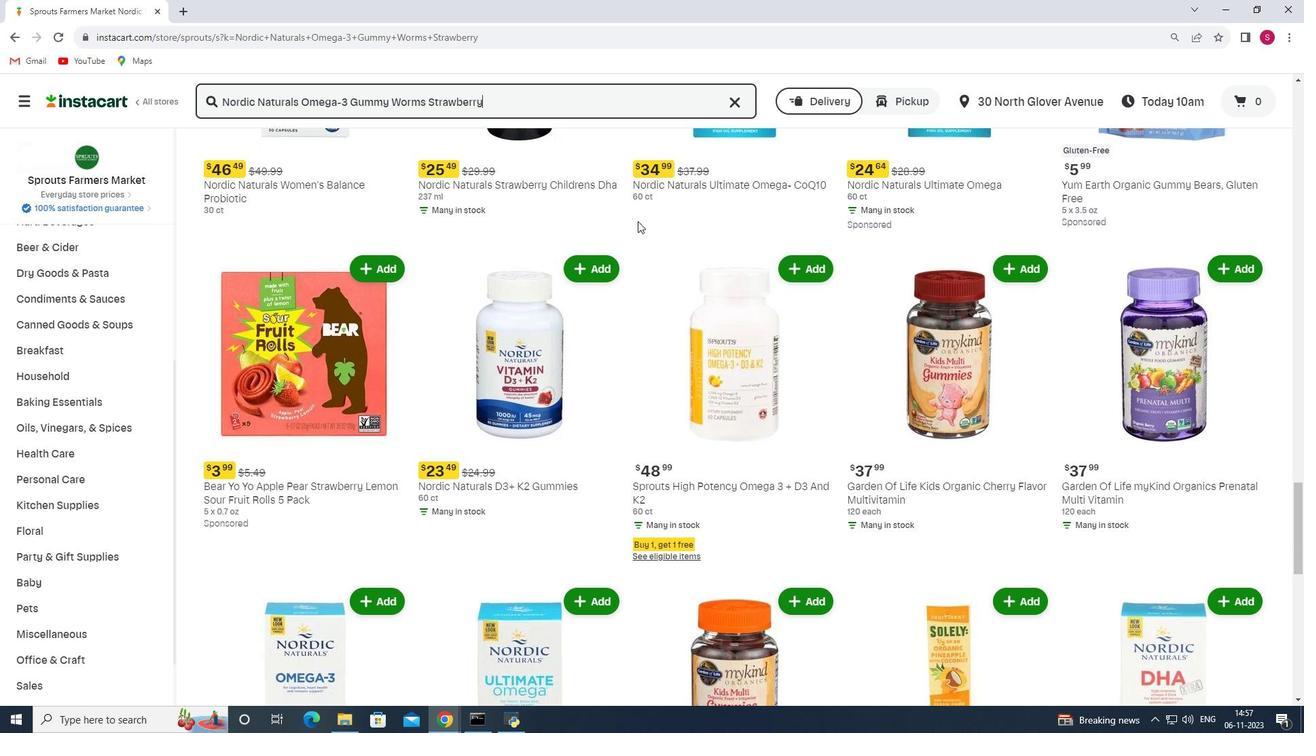 
Action: Mouse scrolled (637, 220) with delta (0, 0)
Screenshot: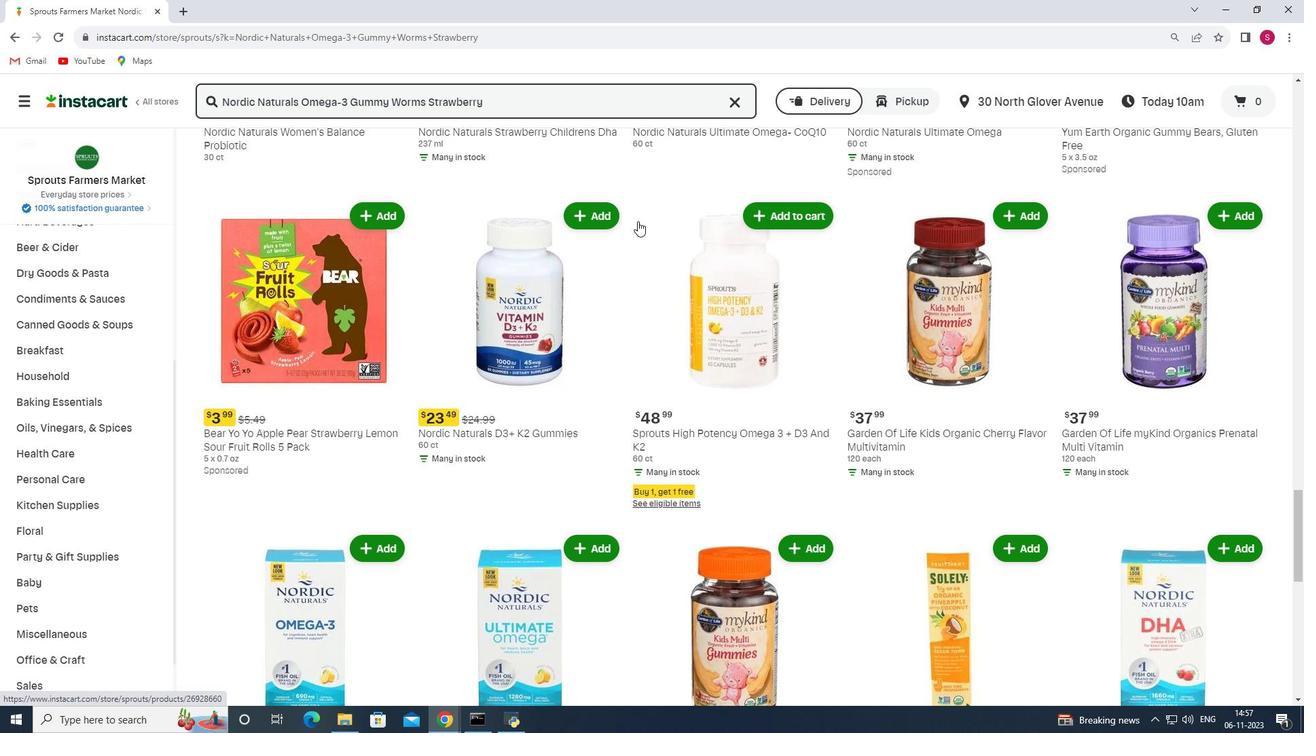 
Action: Mouse scrolled (637, 220) with delta (0, 0)
Screenshot: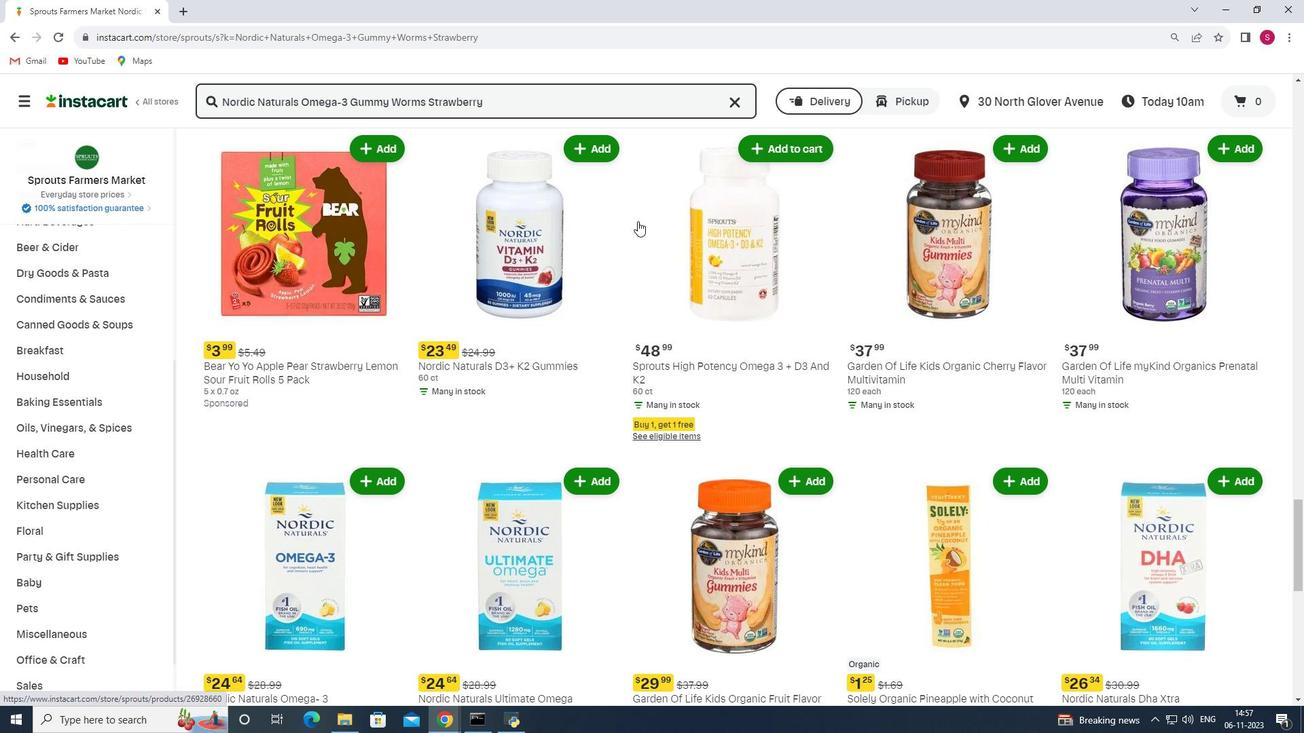 
Action: Mouse scrolled (637, 220) with delta (0, 0)
Screenshot: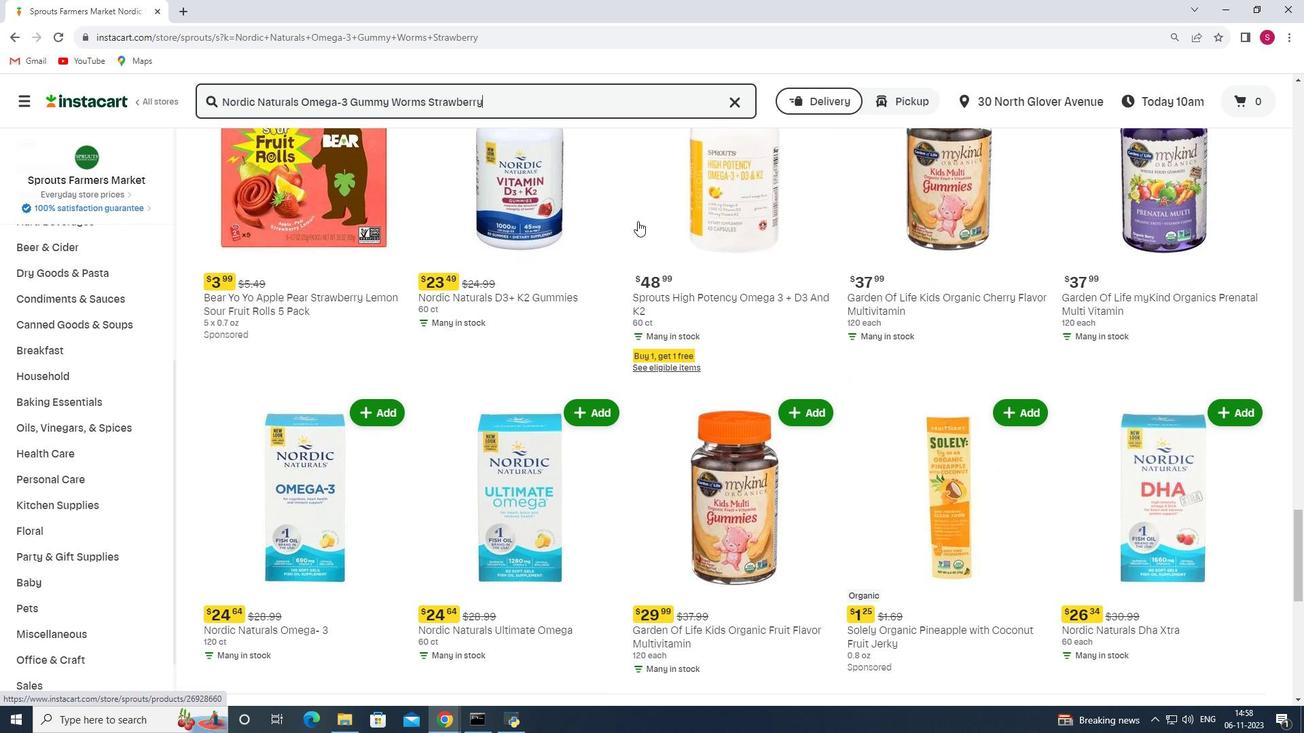 
Action: Mouse scrolled (637, 220) with delta (0, 0)
Screenshot: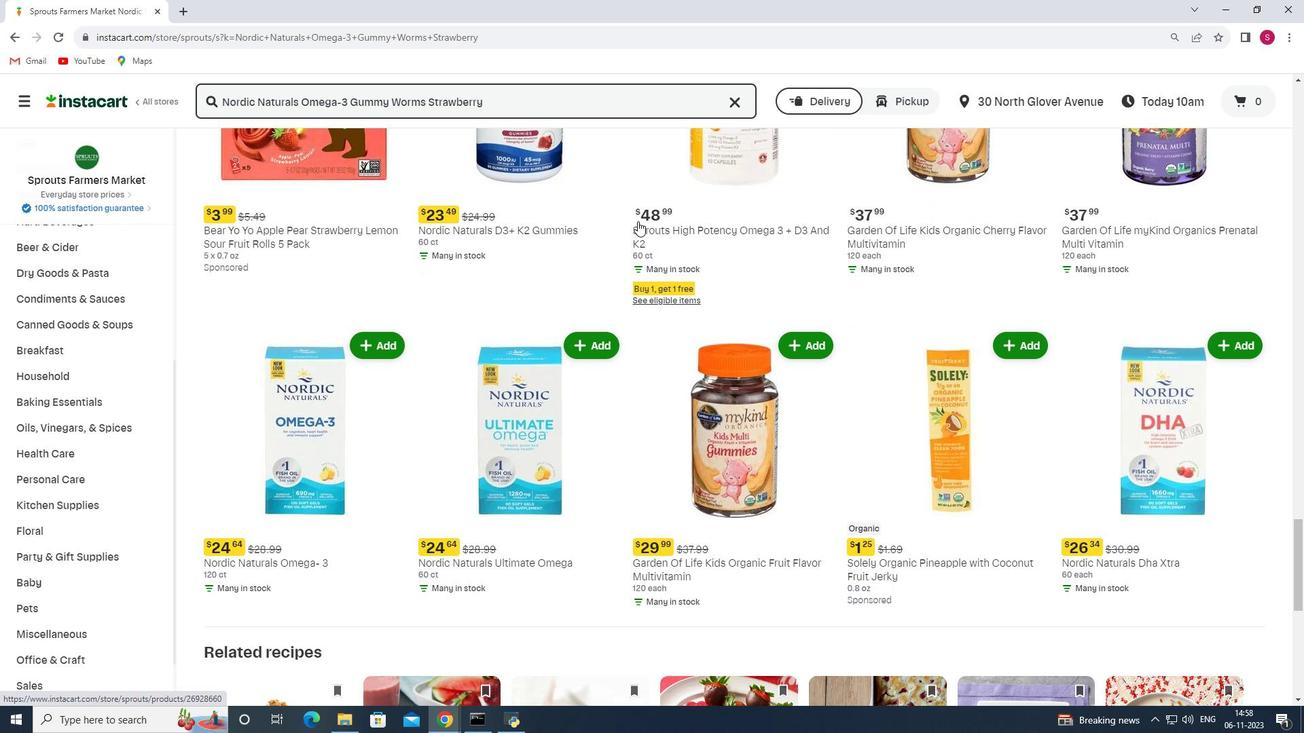 
Action: Mouse scrolled (637, 220) with delta (0, 0)
Screenshot: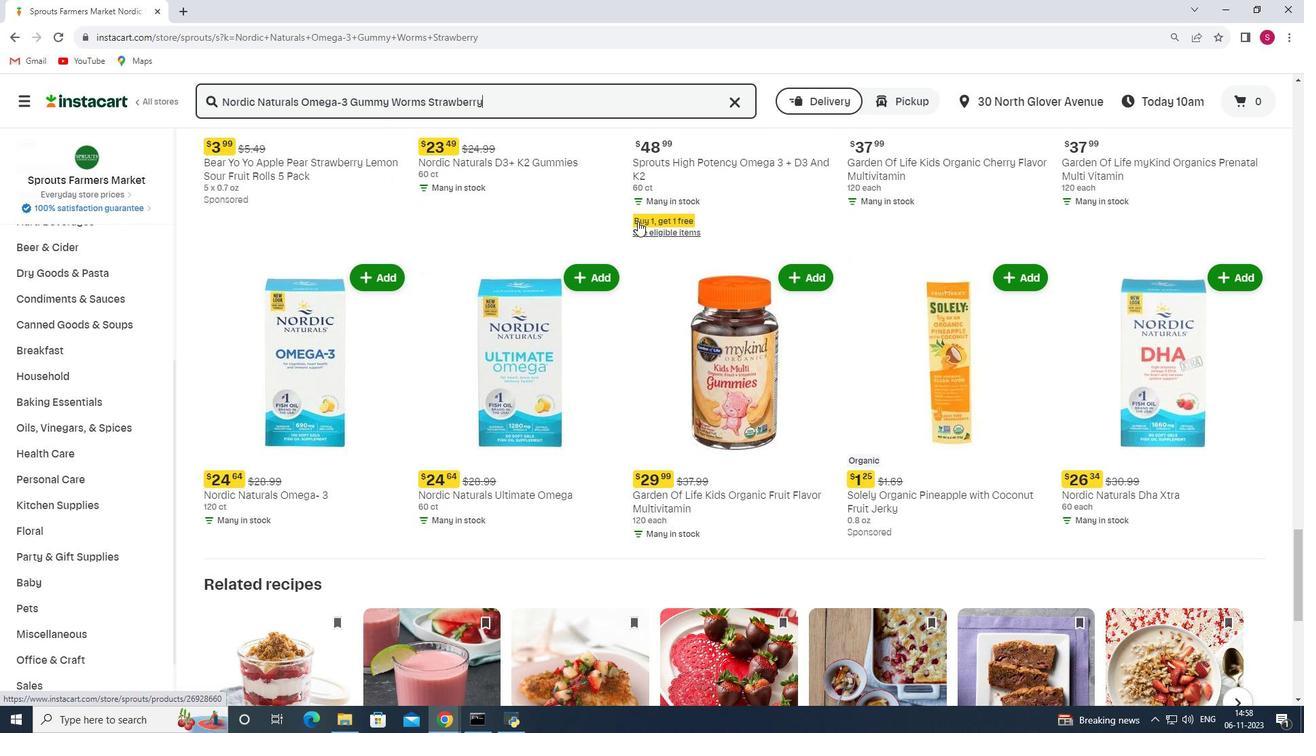 
Action: Mouse scrolled (637, 220) with delta (0, 0)
Screenshot: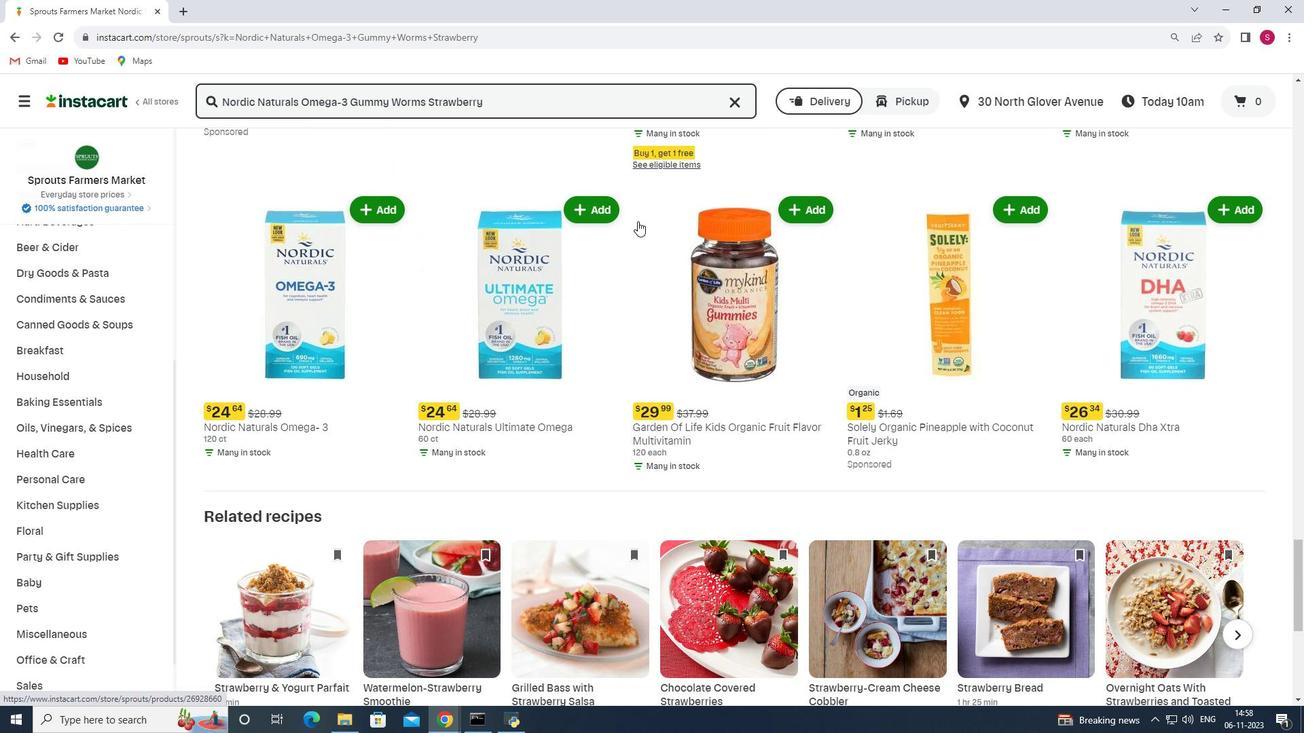 
Action: Mouse scrolled (637, 220) with delta (0, 0)
Screenshot: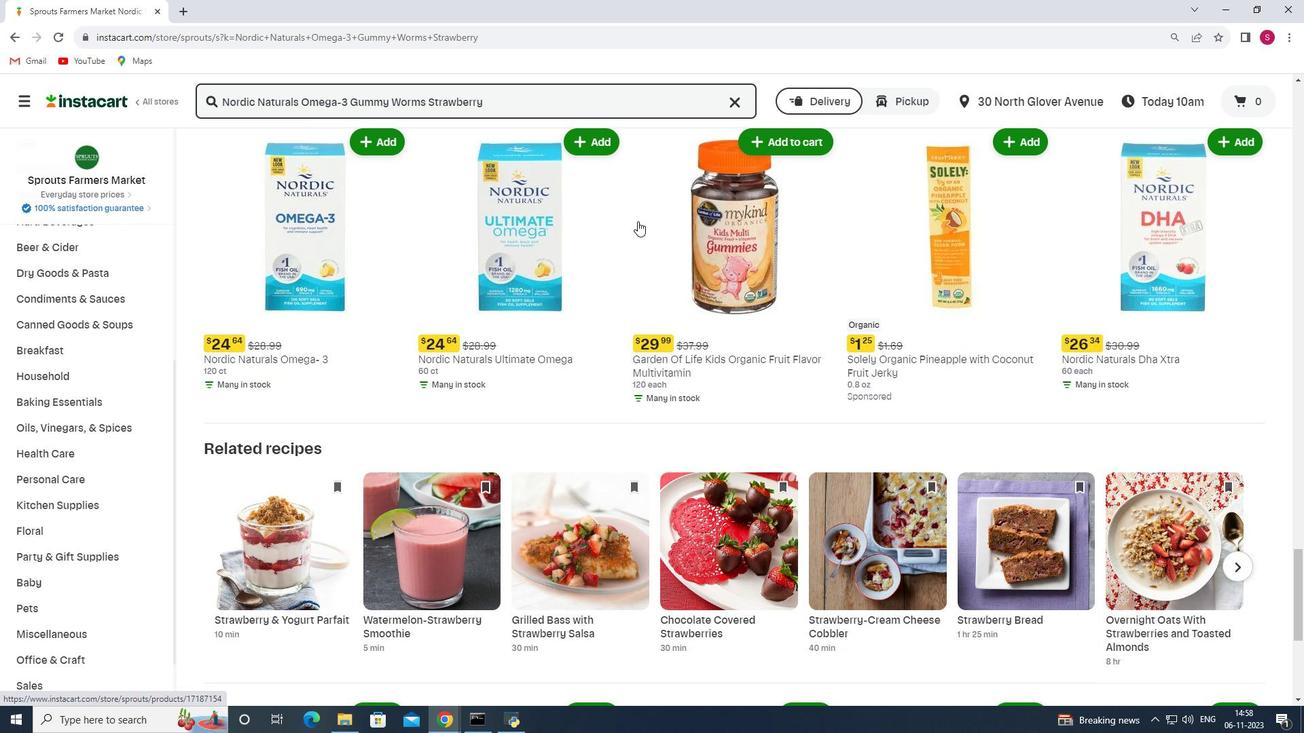 
Action: Mouse scrolled (637, 220) with delta (0, 0)
Screenshot: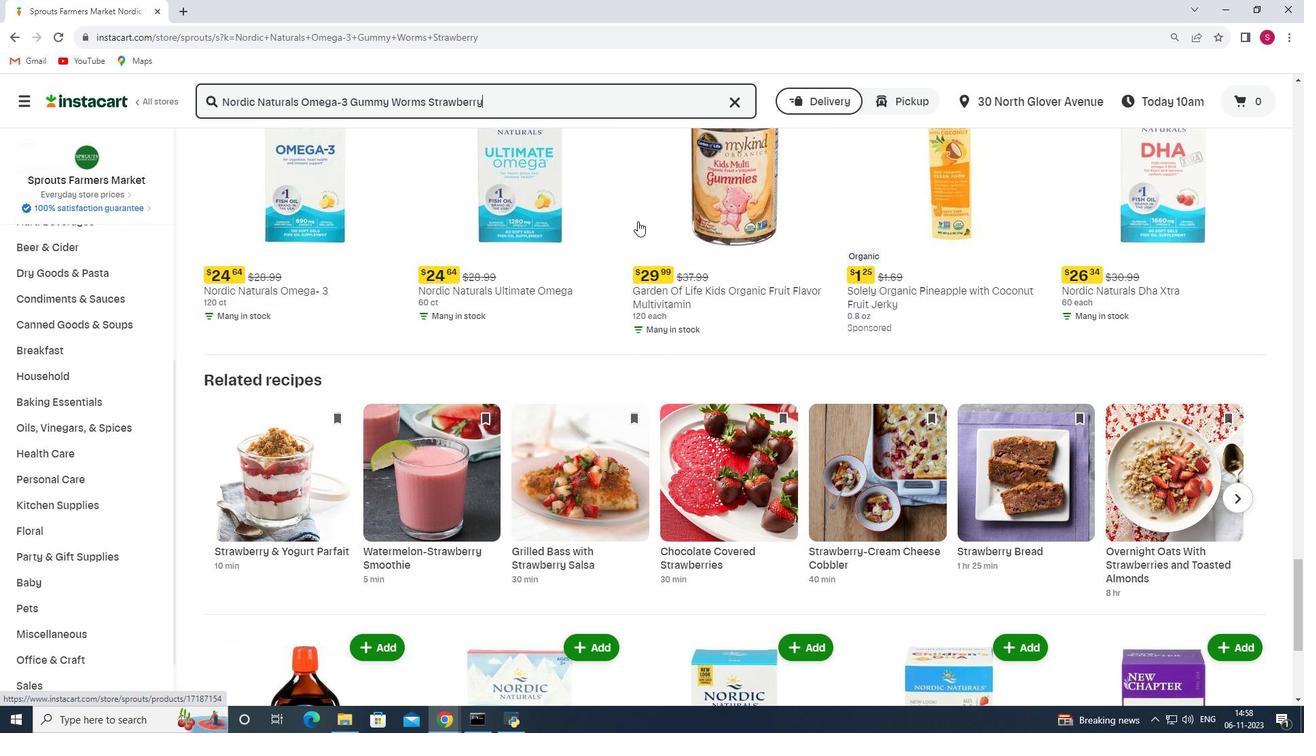 
Action: Mouse scrolled (637, 220) with delta (0, 0)
Screenshot: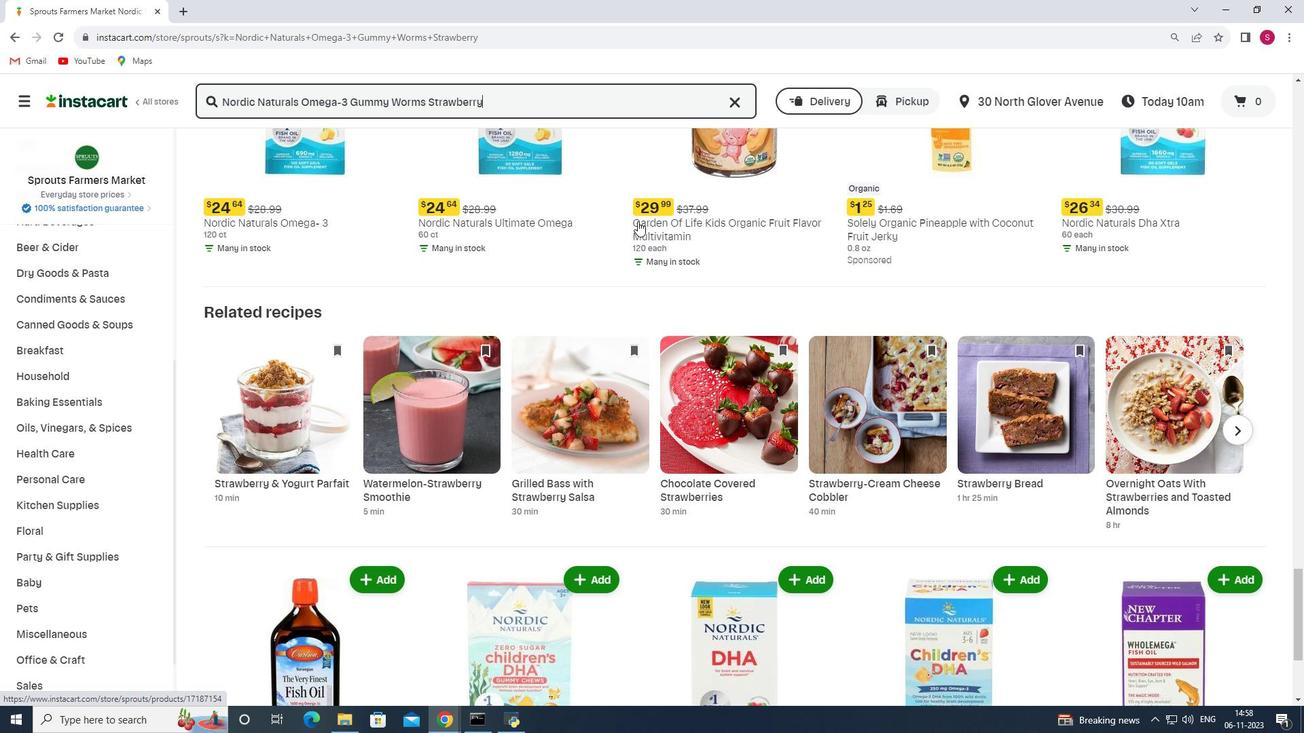 
Action: Mouse scrolled (637, 220) with delta (0, 0)
Screenshot: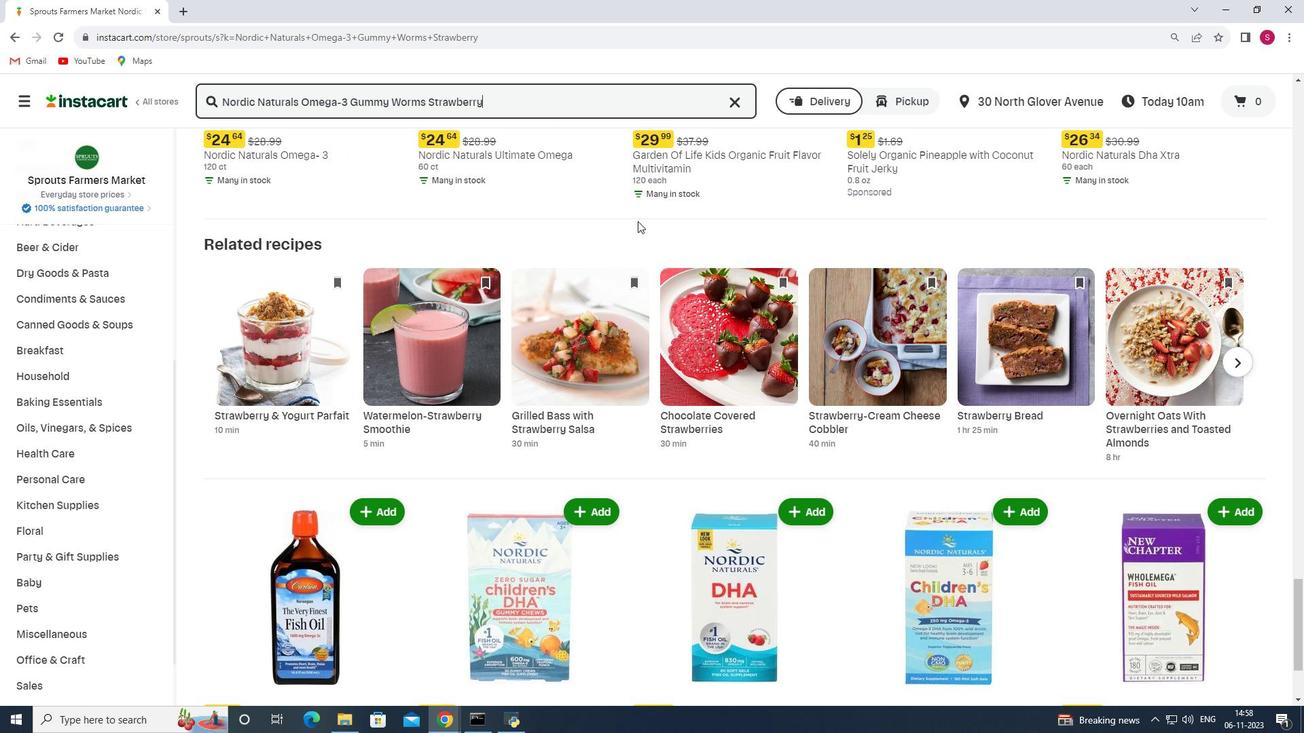 
Action: Mouse scrolled (637, 220) with delta (0, 0)
Screenshot: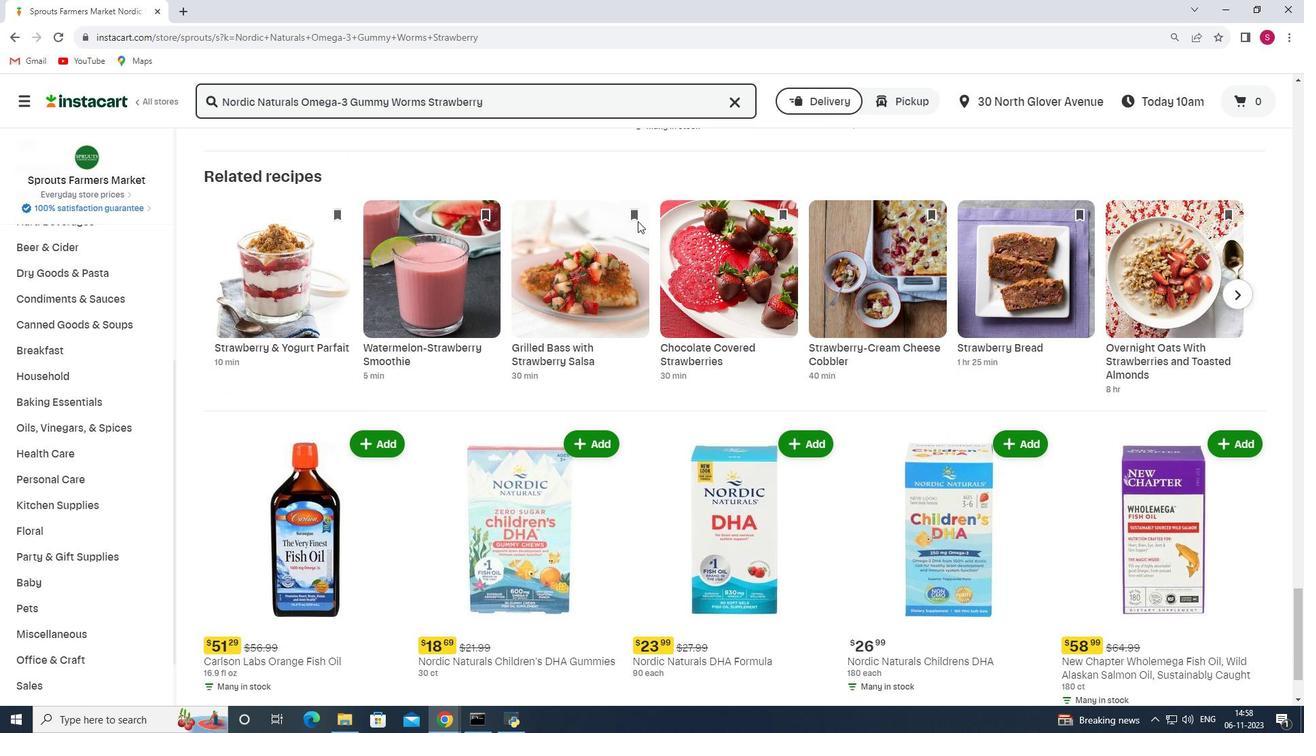 
Action: Mouse scrolled (637, 220) with delta (0, 0)
Screenshot: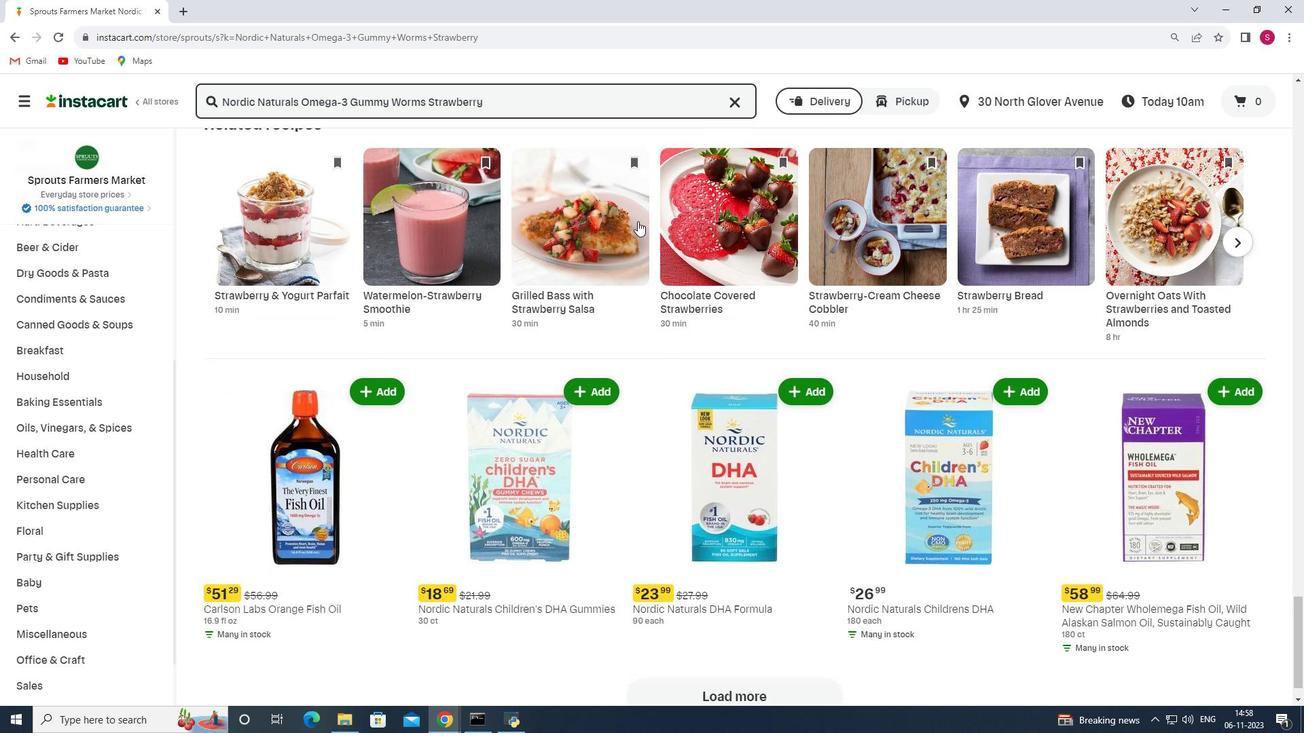 
Action: Mouse scrolled (637, 220) with delta (0, 0)
Screenshot: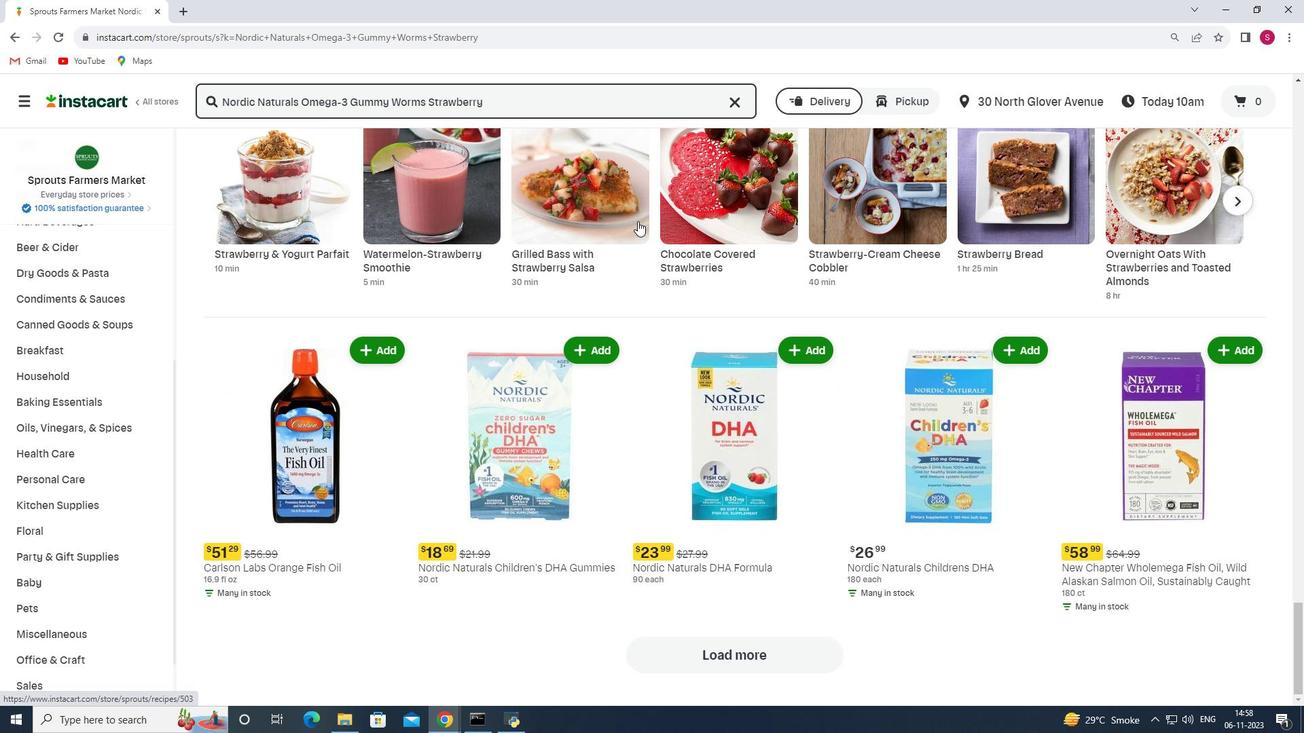 
Action: Mouse scrolled (637, 220) with delta (0, 0)
Screenshot: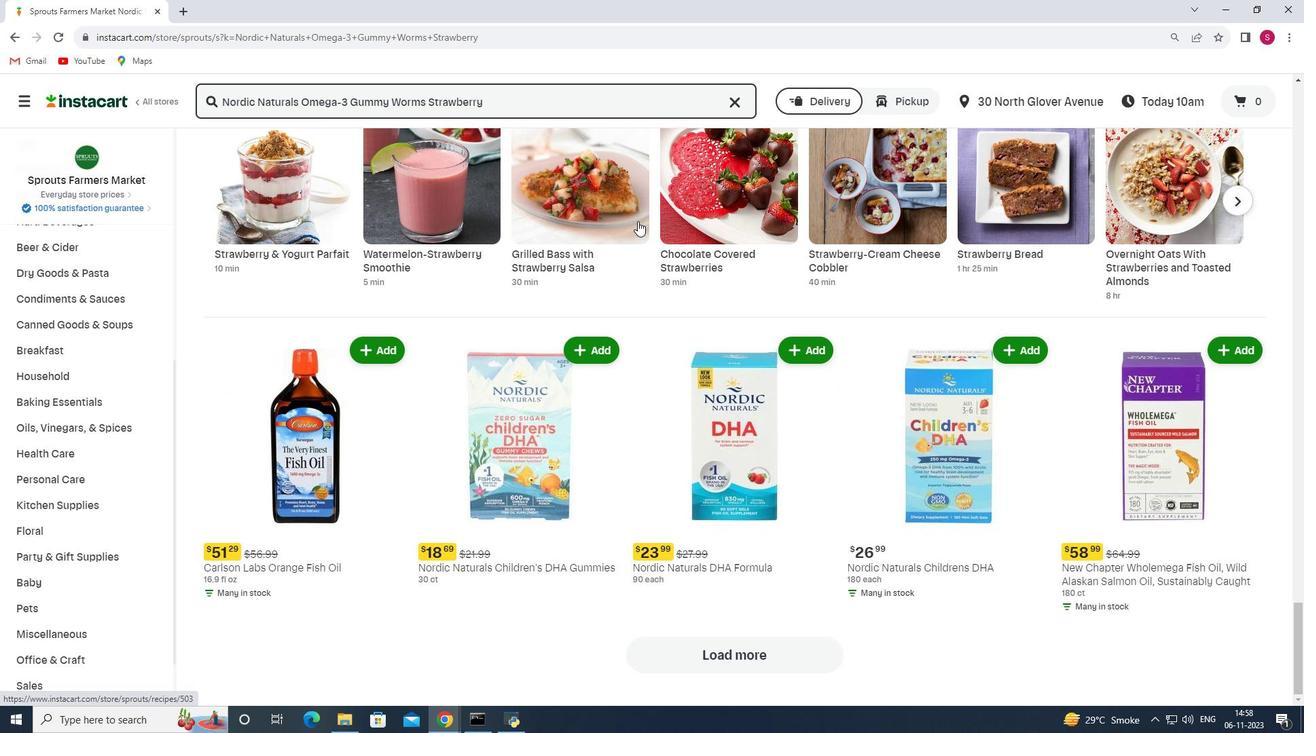 
Action: Mouse scrolled (637, 220) with delta (0, 0)
Screenshot: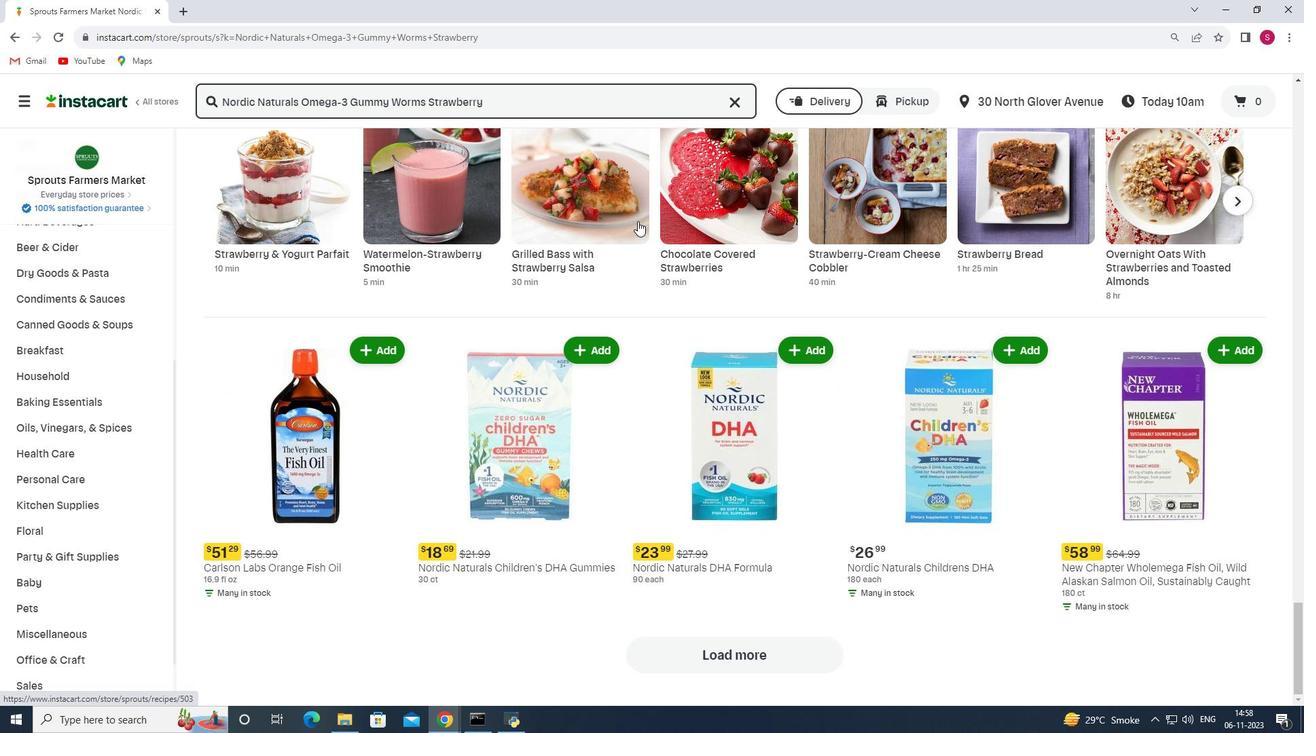 
